 Task: Find connections with filter location Jalālpur with filter topic #aviationwith filter profile language German with filter current company NatWest Group with filter school AGRA COLLEGE, AGRA with filter industry Internet Publishing with filter service category Bartending with filter keywords title Telemarketer
Action: Mouse moved to (679, 87)
Screenshot: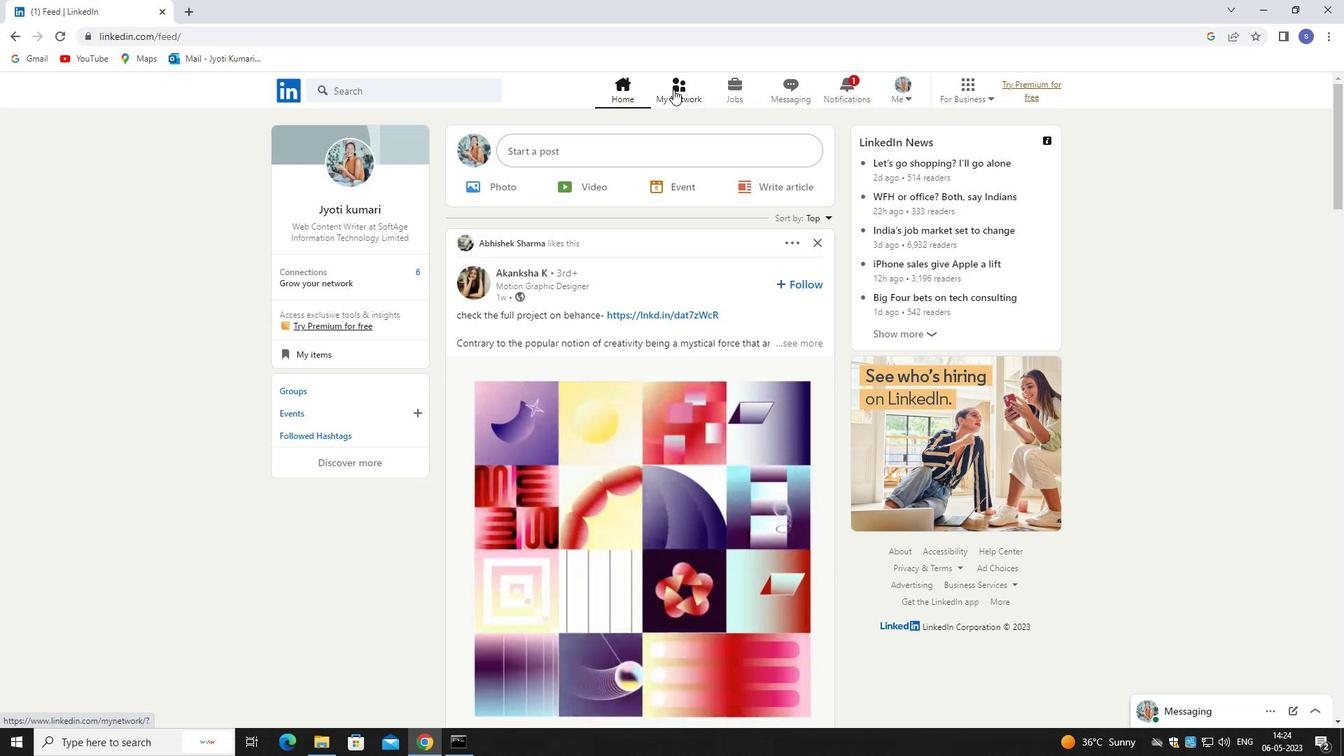 
Action: Mouse pressed left at (679, 87)
Screenshot: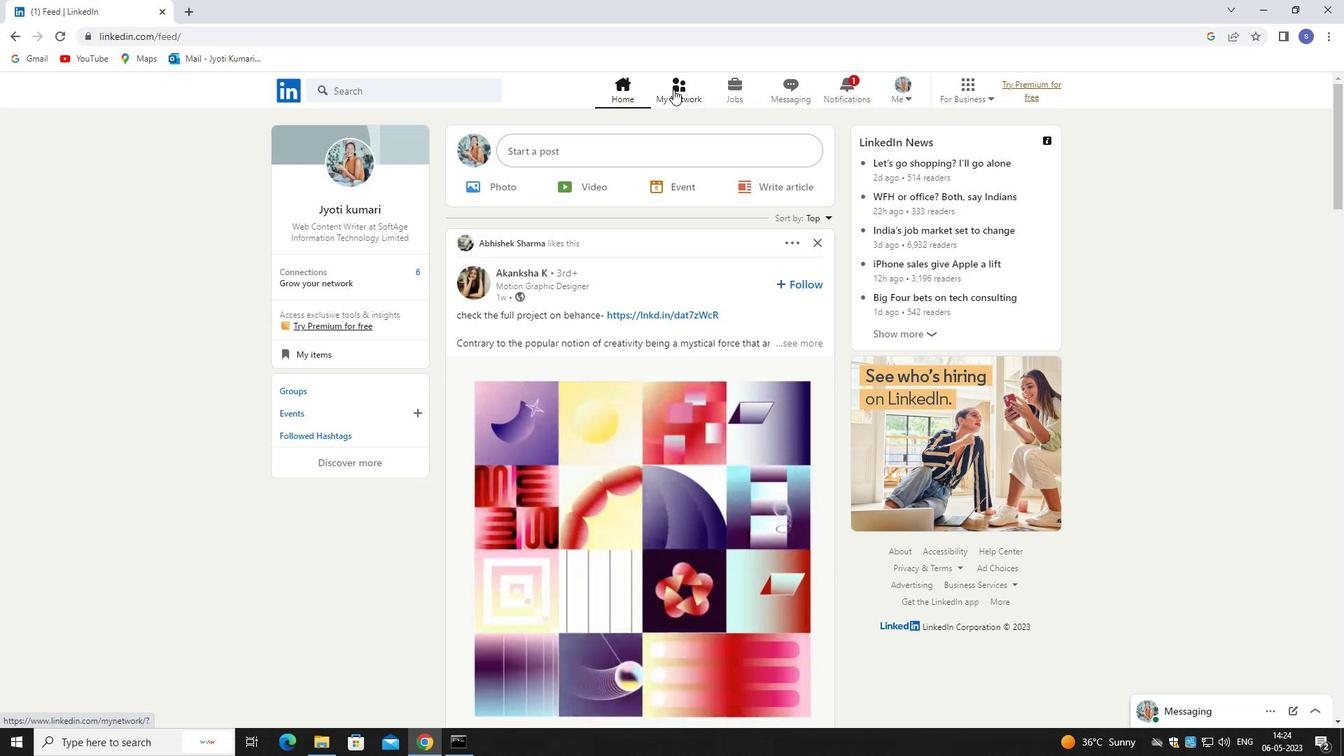 
Action: Mouse moved to (683, 88)
Screenshot: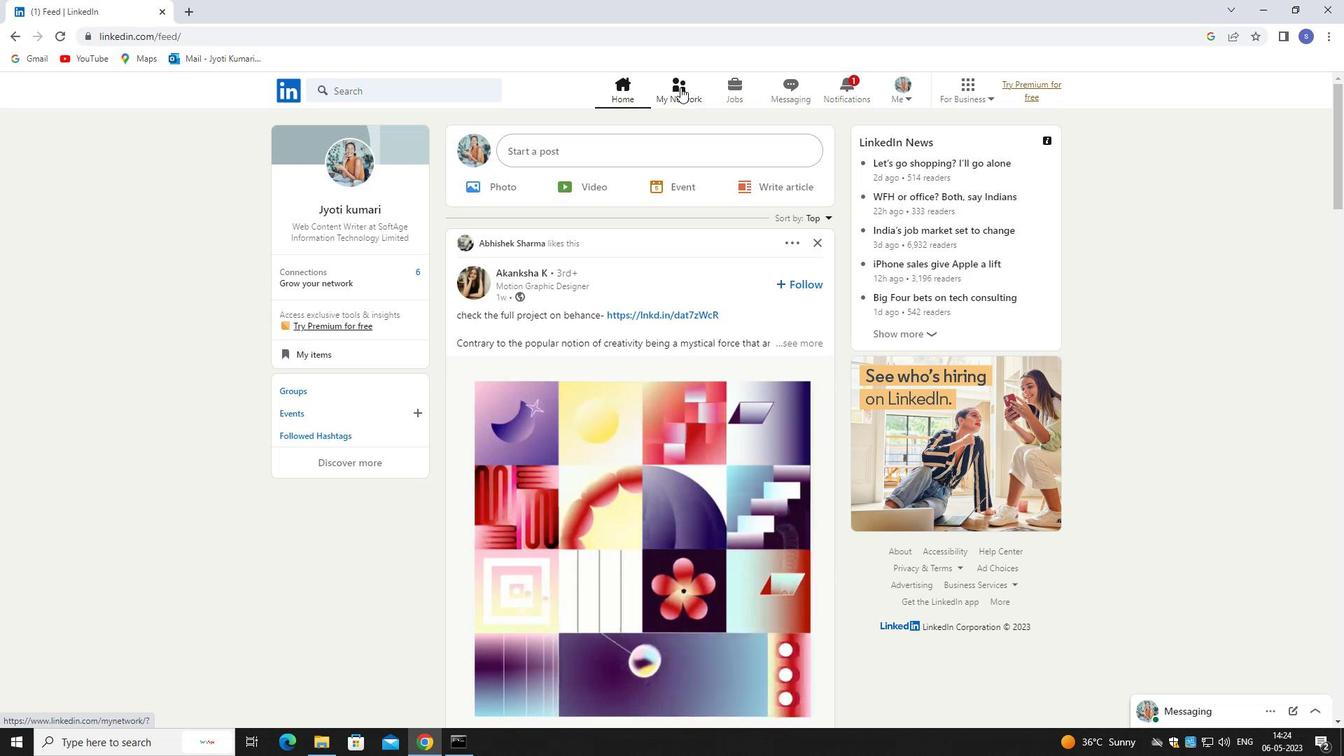 
Action: Mouse pressed left at (683, 88)
Screenshot: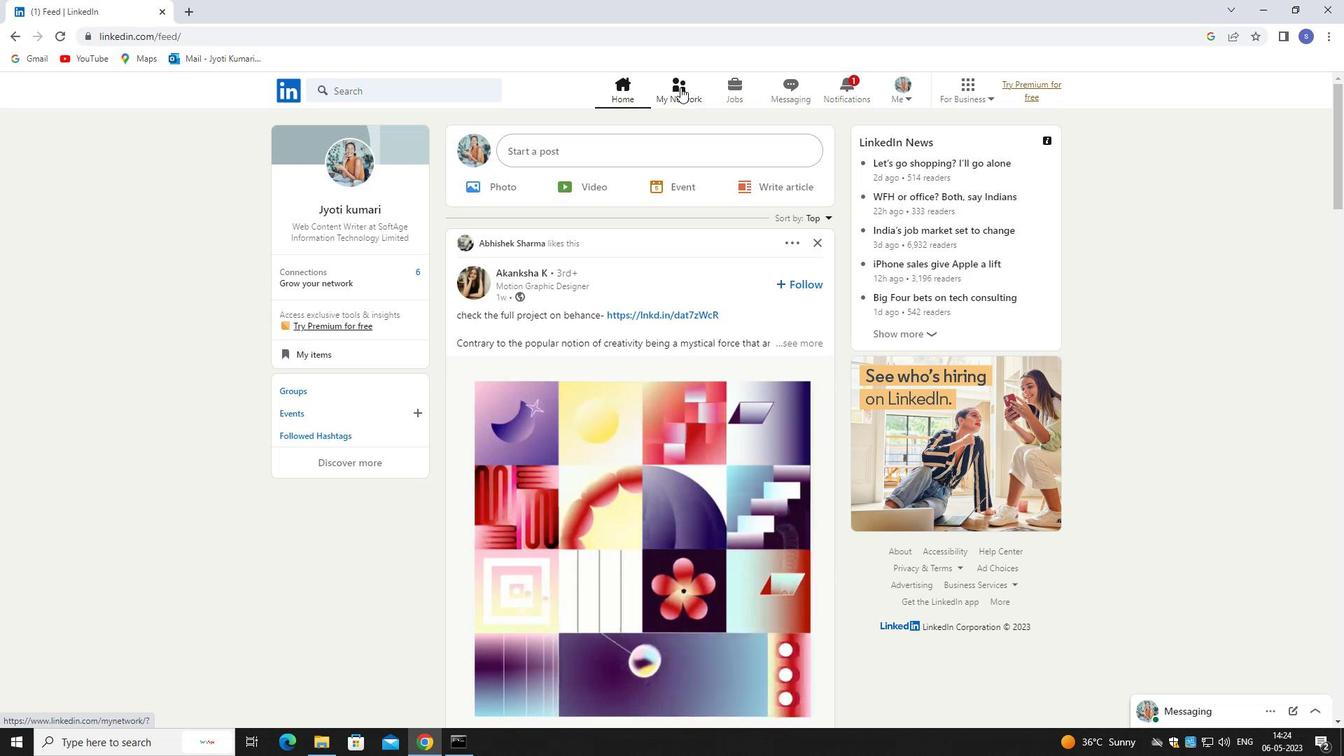 
Action: Mouse moved to (432, 165)
Screenshot: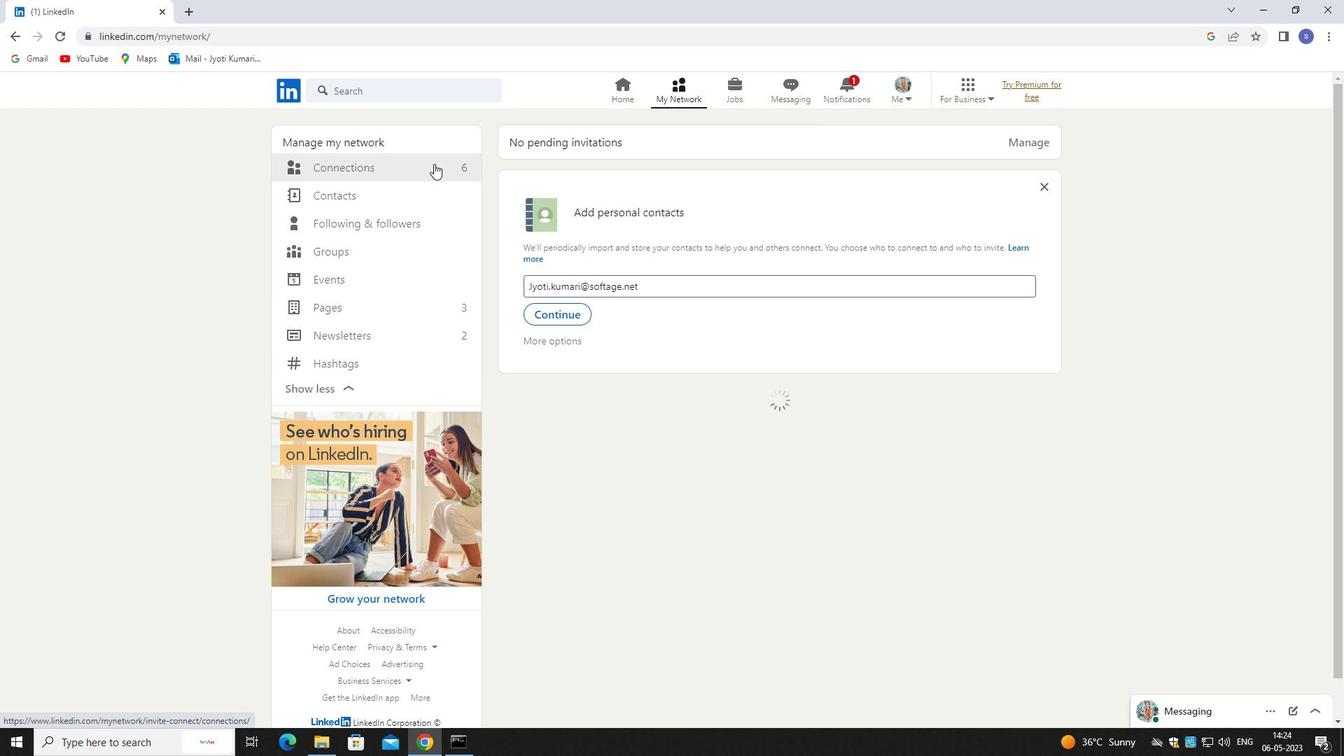 
Action: Mouse pressed left at (432, 165)
Screenshot: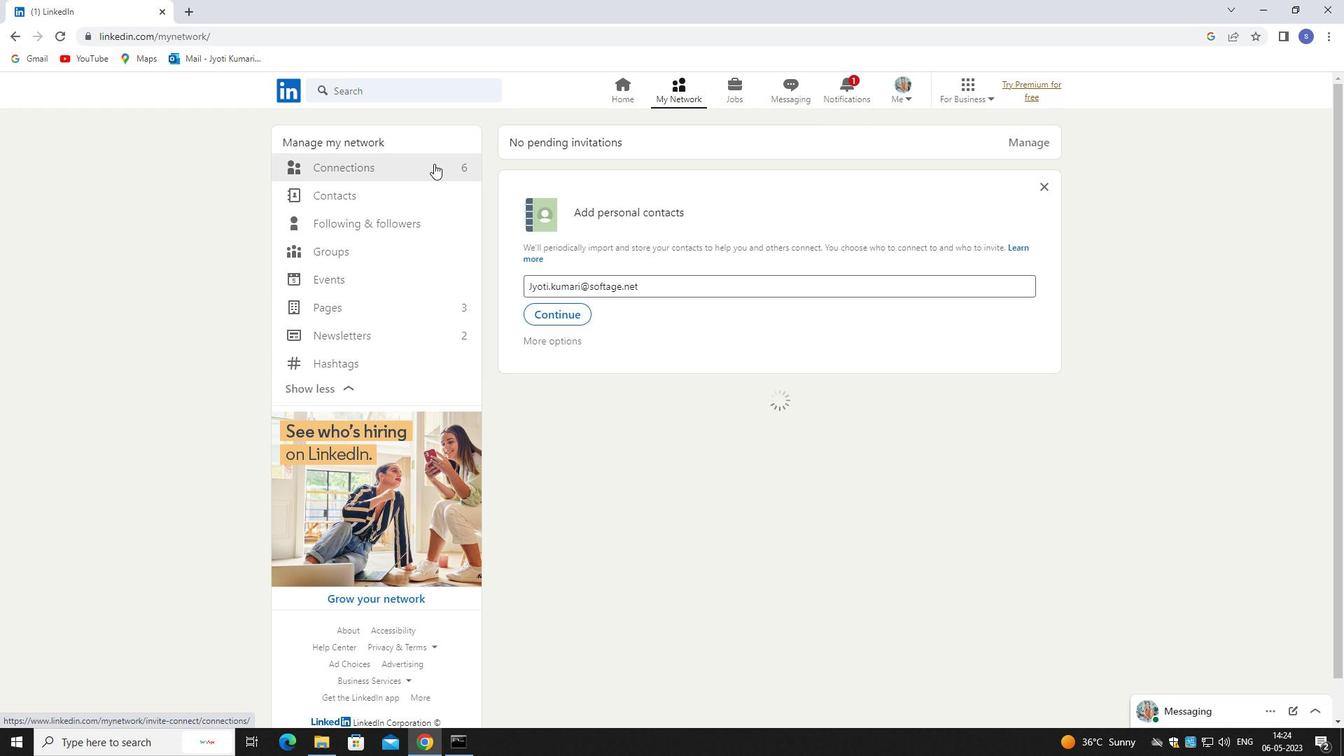 
Action: Mouse pressed left at (432, 165)
Screenshot: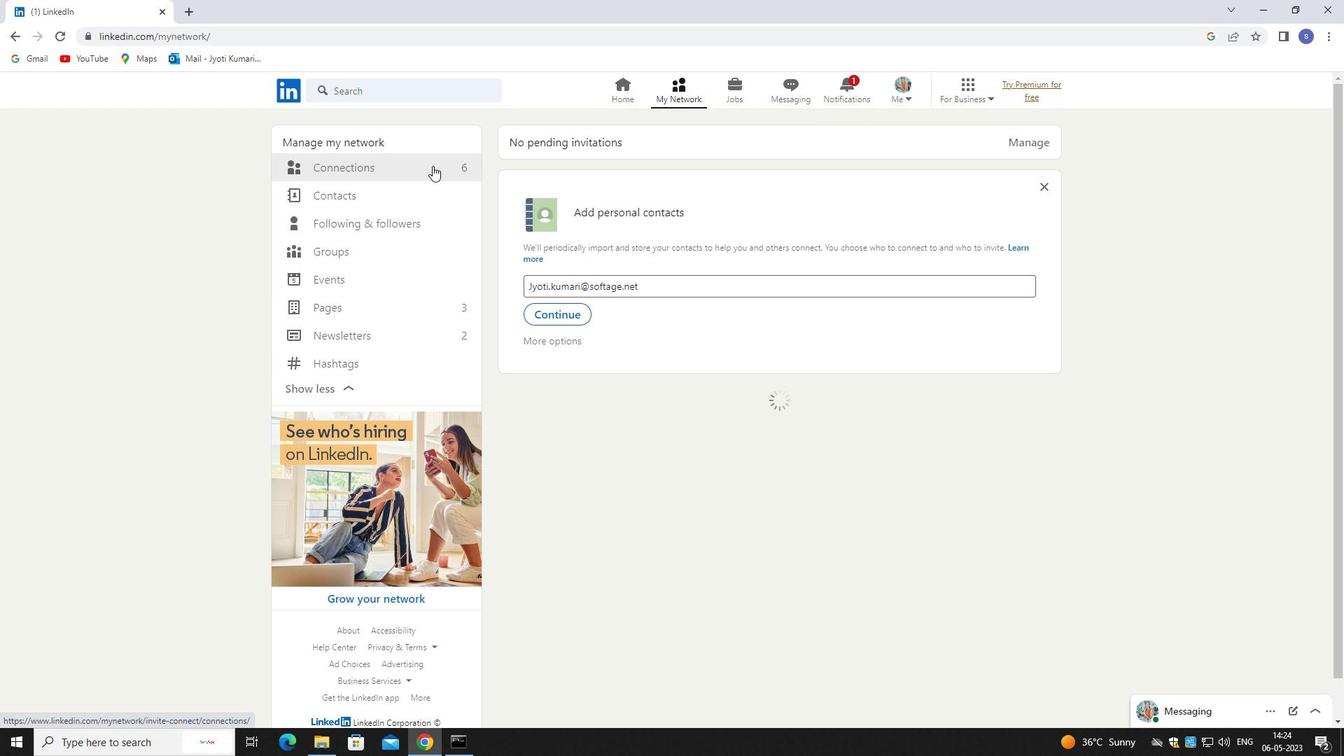 
Action: Mouse moved to (751, 169)
Screenshot: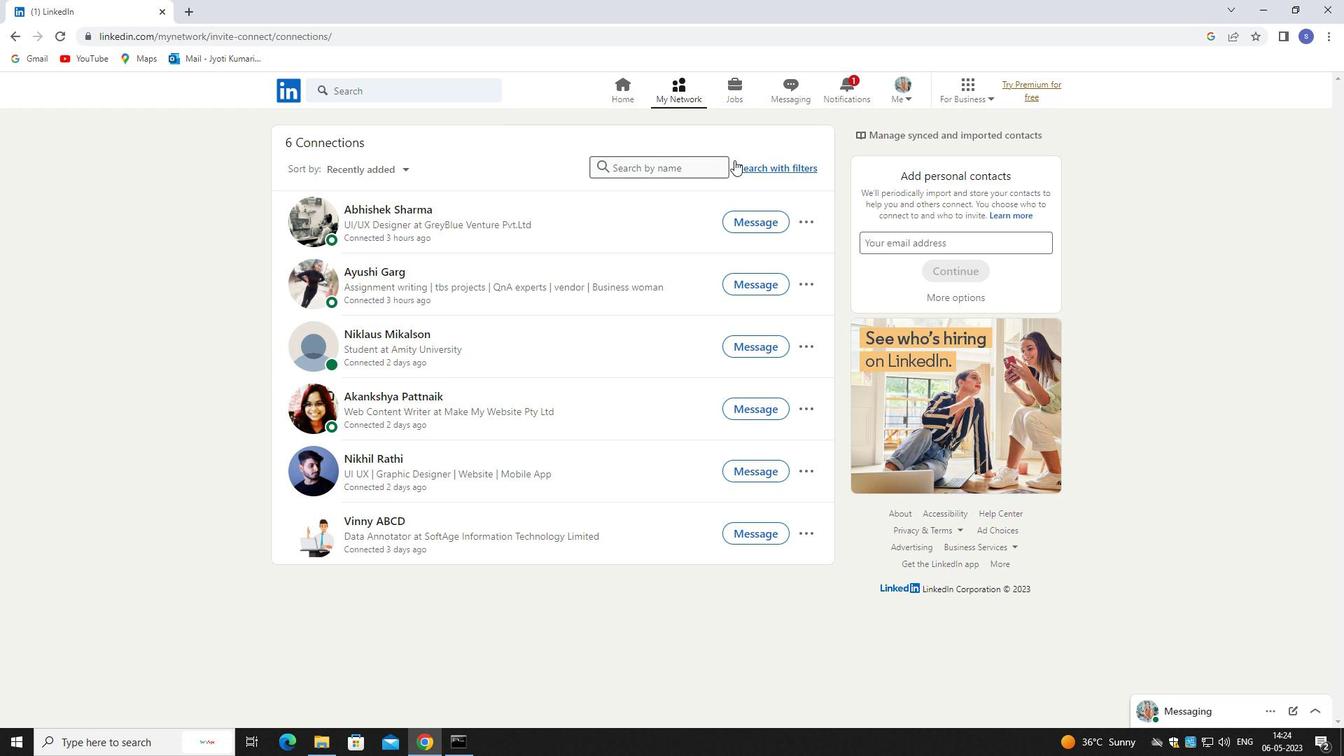 
Action: Mouse pressed left at (751, 169)
Screenshot: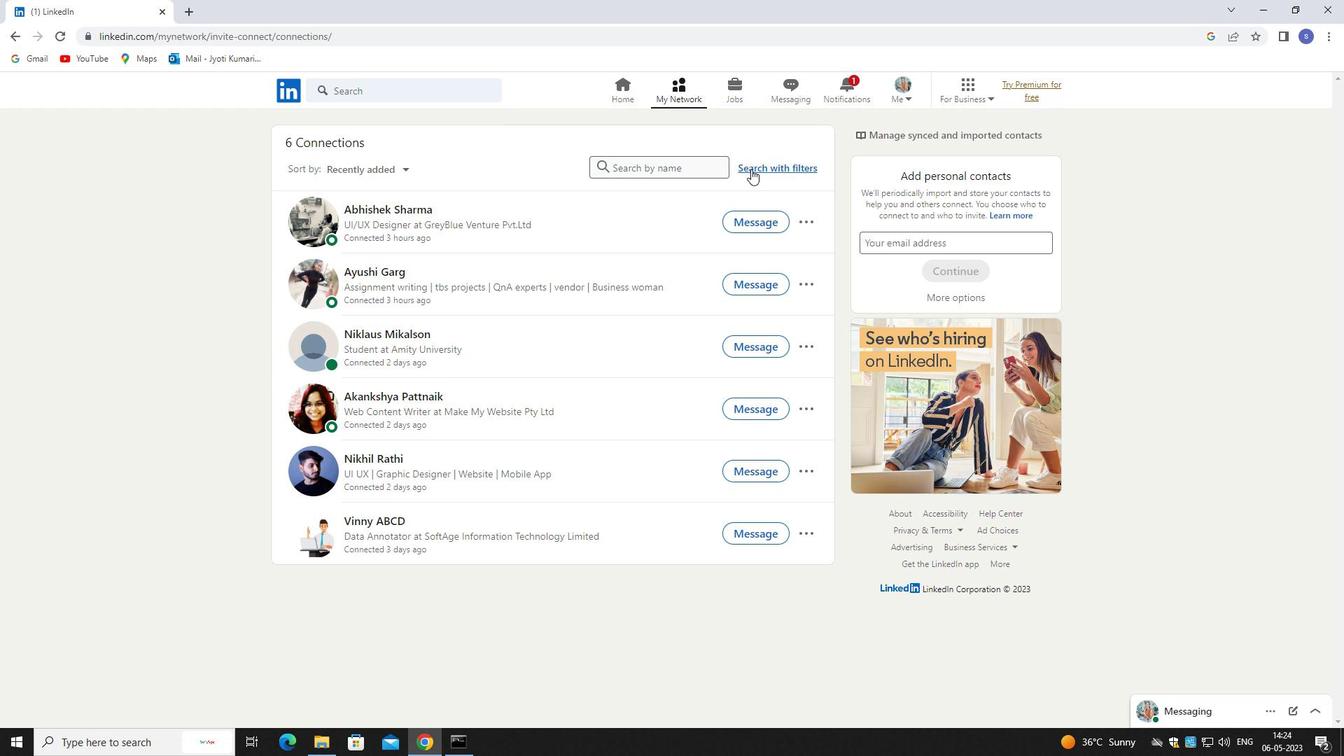 
Action: Mouse moved to (715, 128)
Screenshot: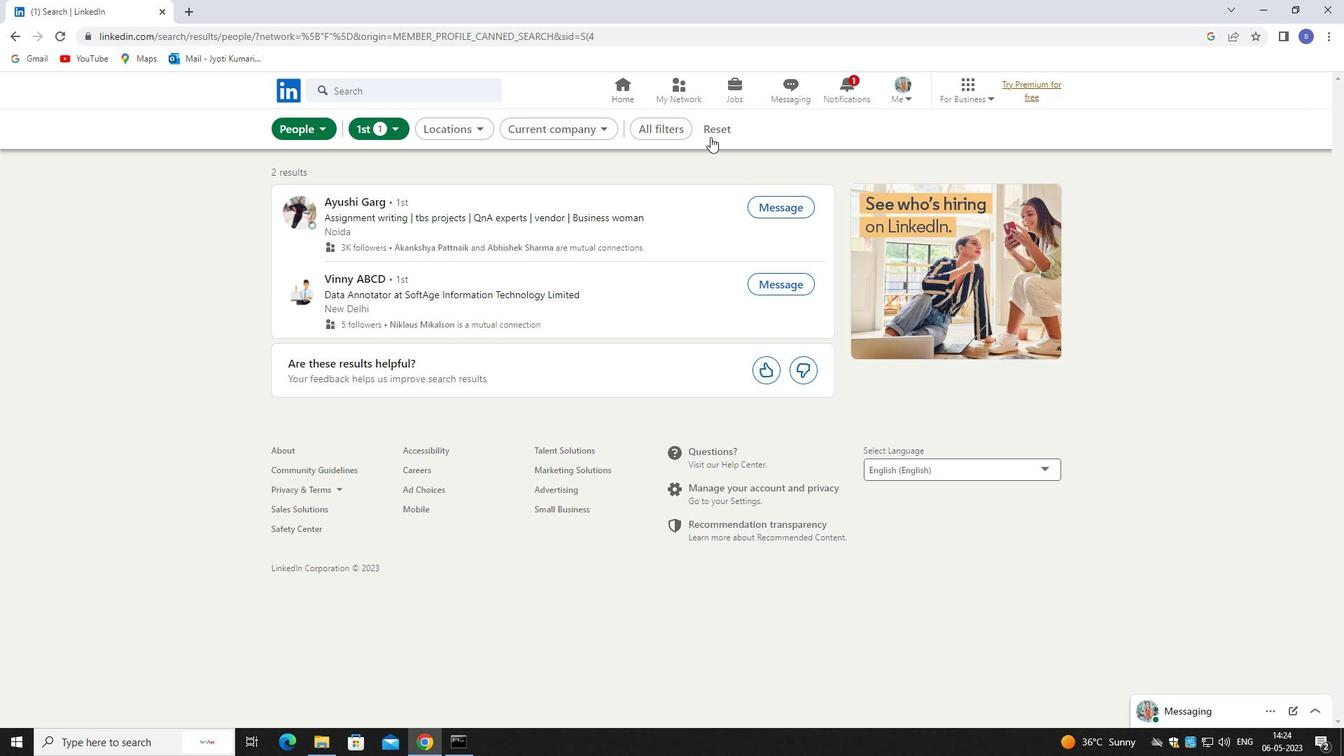 
Action: Mouse pressed left at (715, 128)
Screenshot: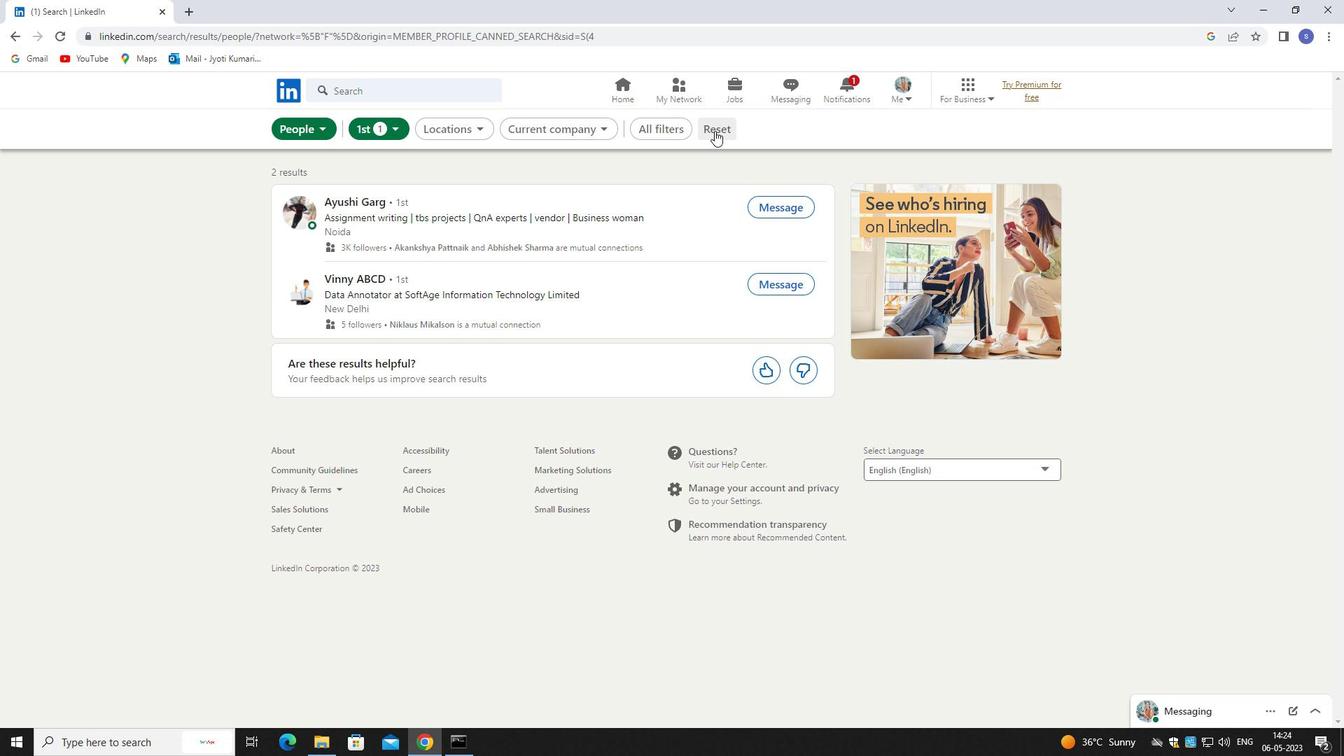 
Action: Mouse moved to (691, 128)
Screenshot: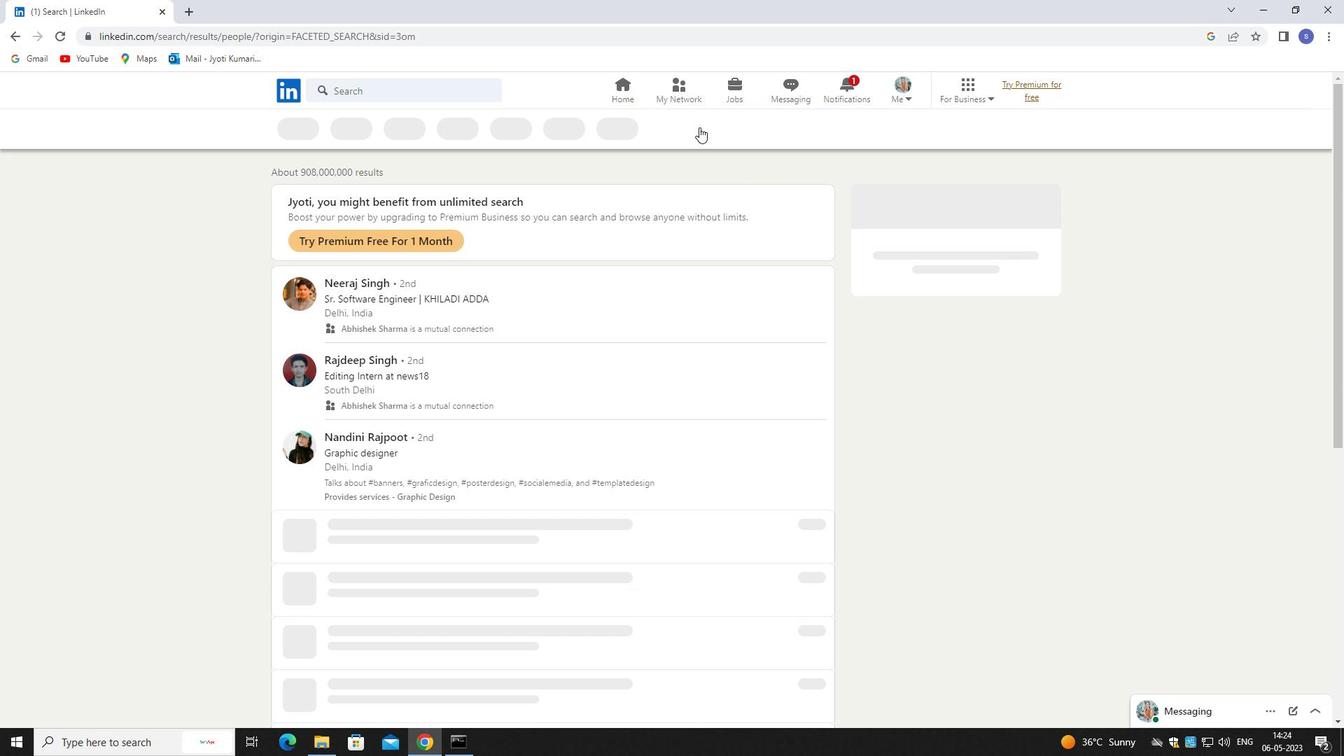 
Action: Mouse pressed left at (691, 128)
Screenshot: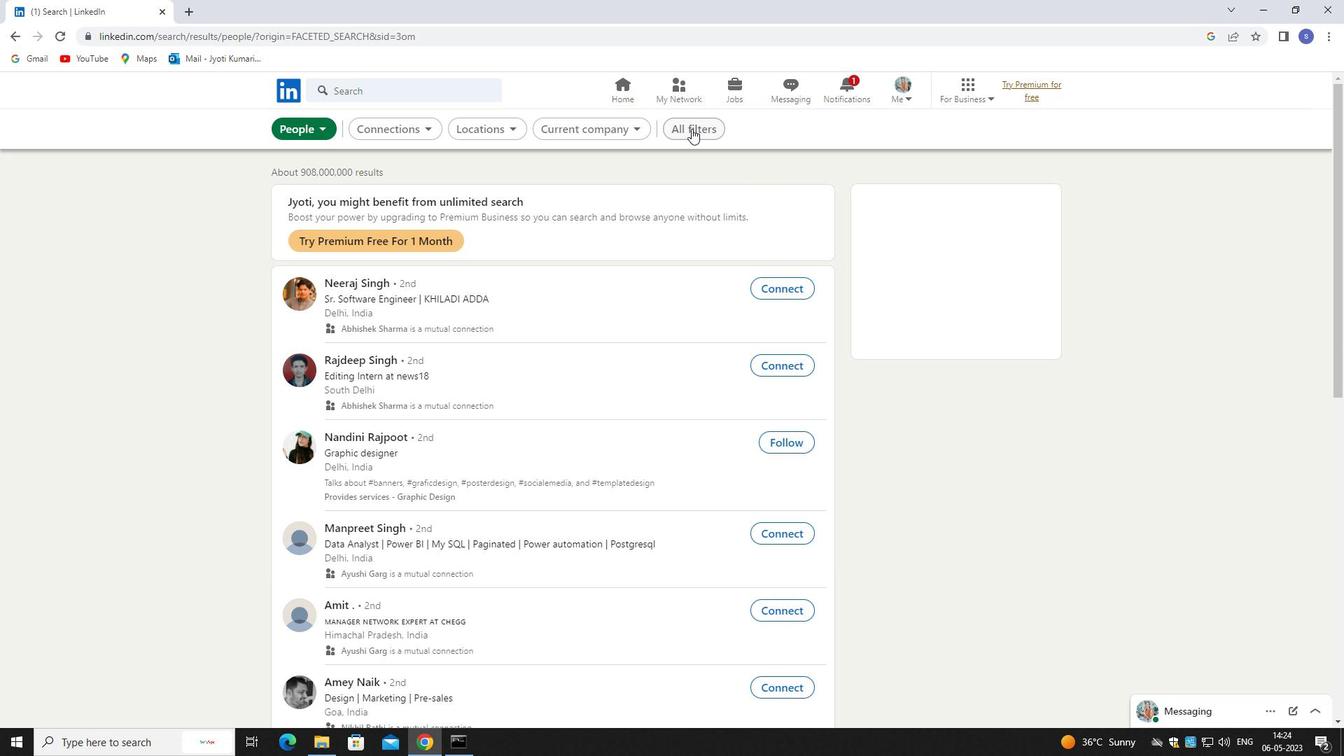 
Action: Mouse moved to (1196, 543)
Screenshot: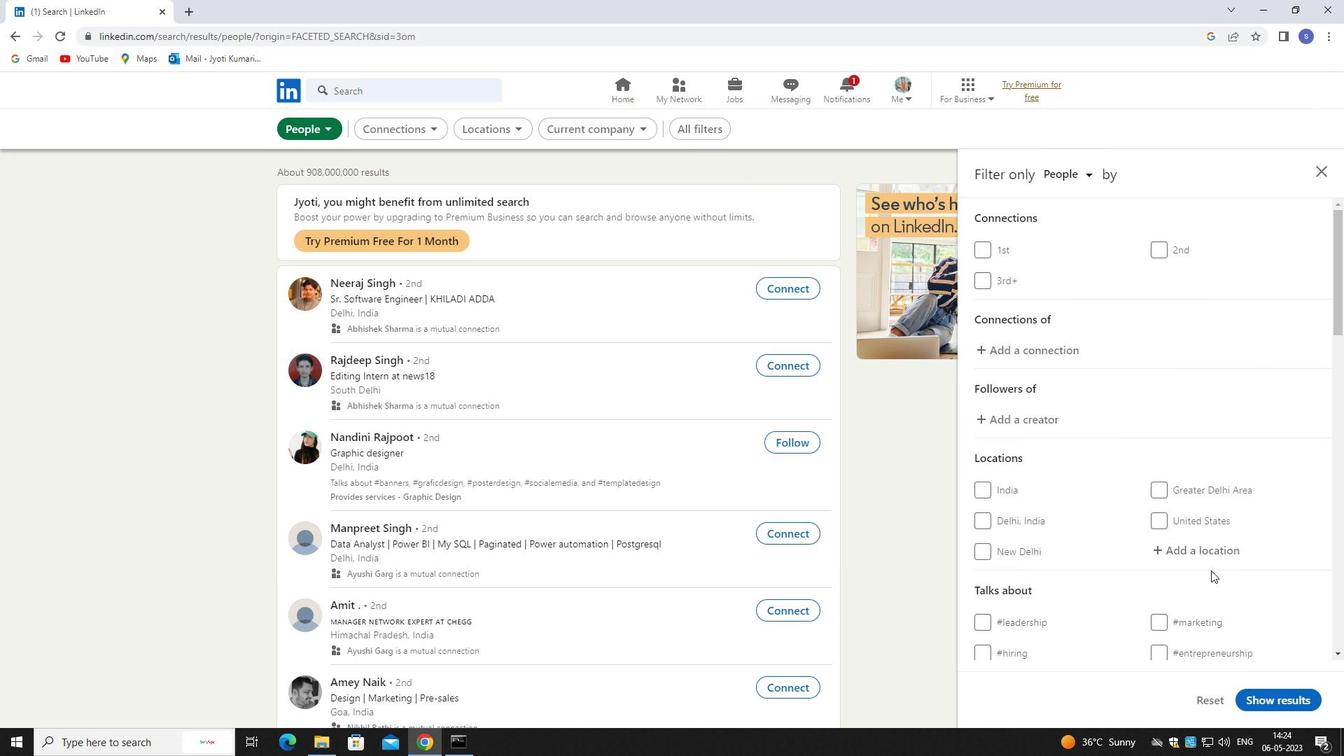 
Action: Mouse pressed left at (1196, 543)
Screenshot: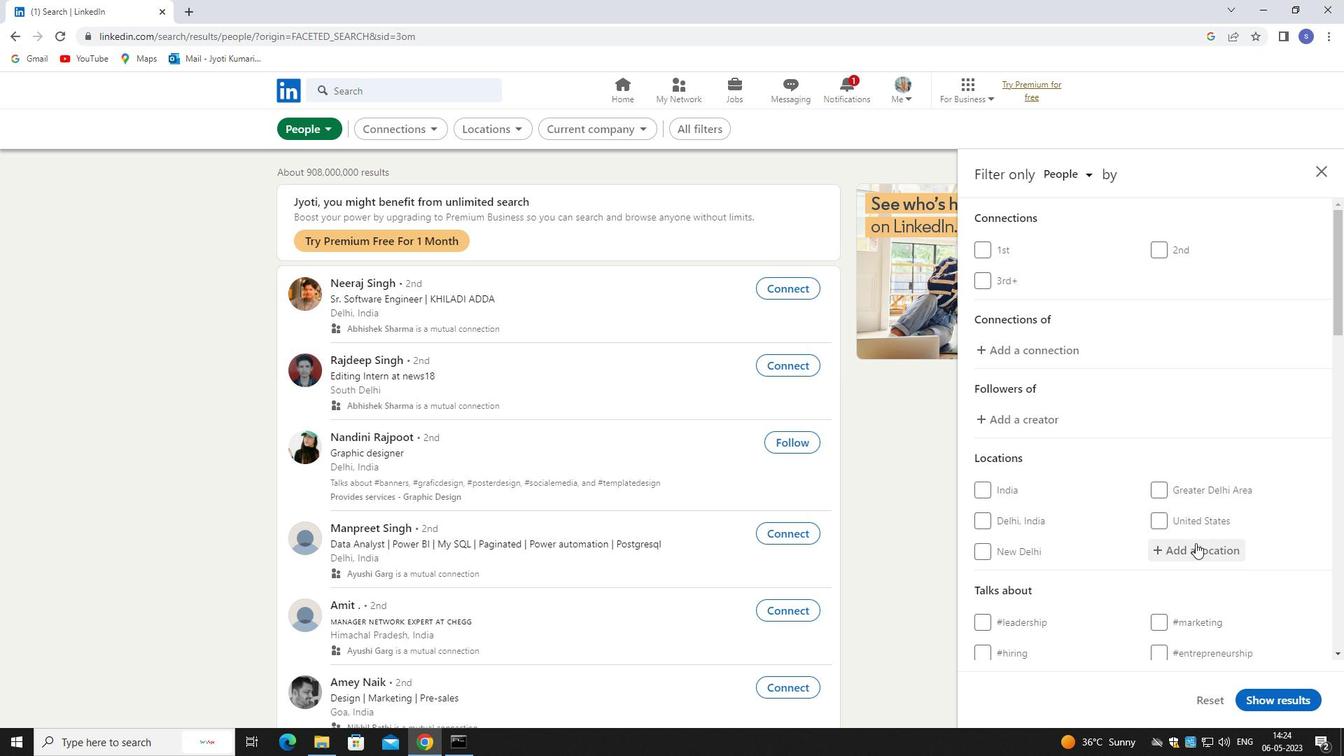 
Action: Mouse moved to (1153, 517)
Screenshot: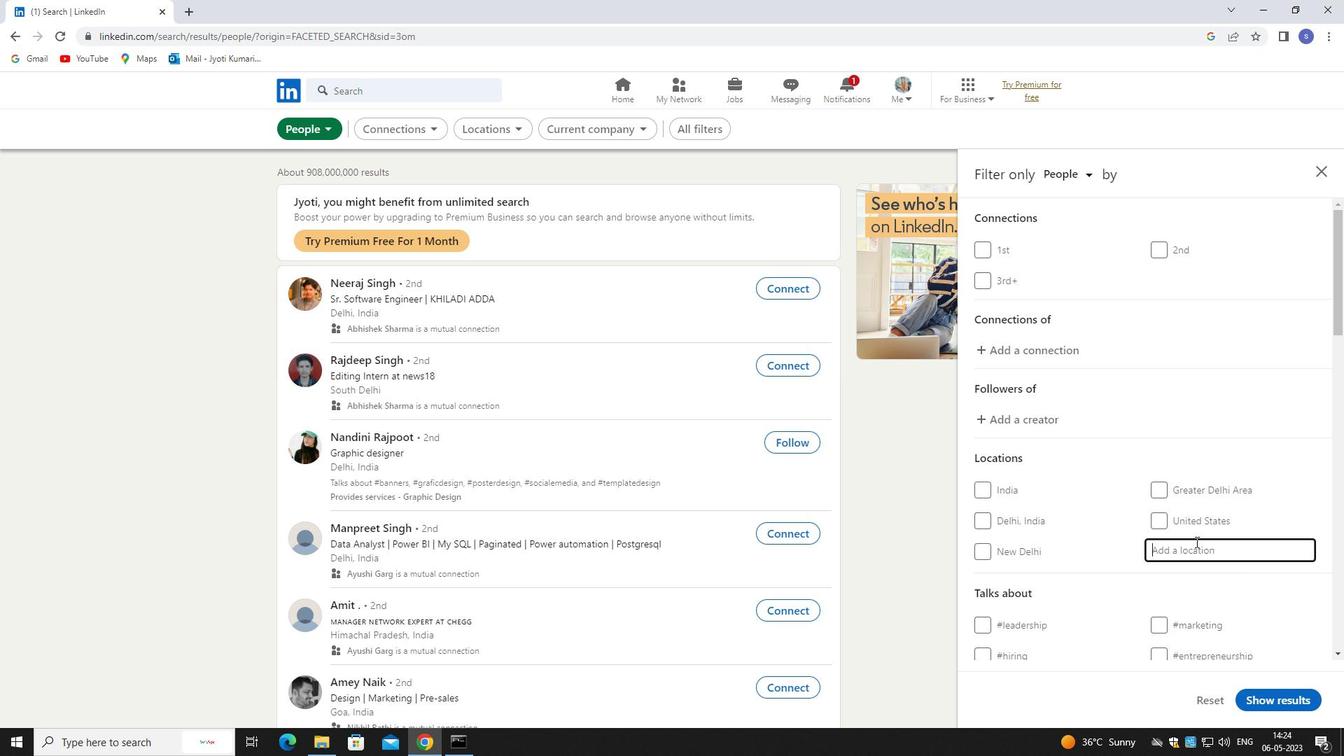 
Action: Key pressed jalalpur
Screenshot: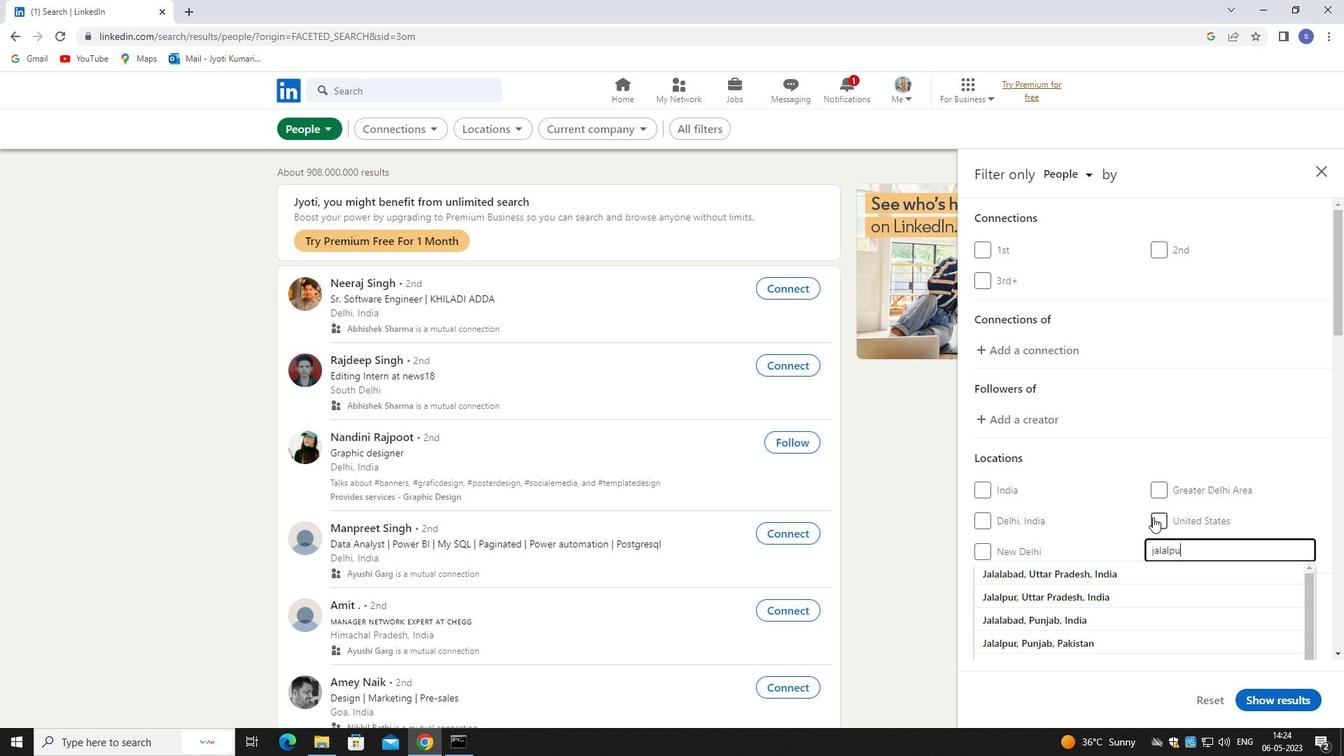 
Action: Mouse moved to (1153, 577)
Screenshot: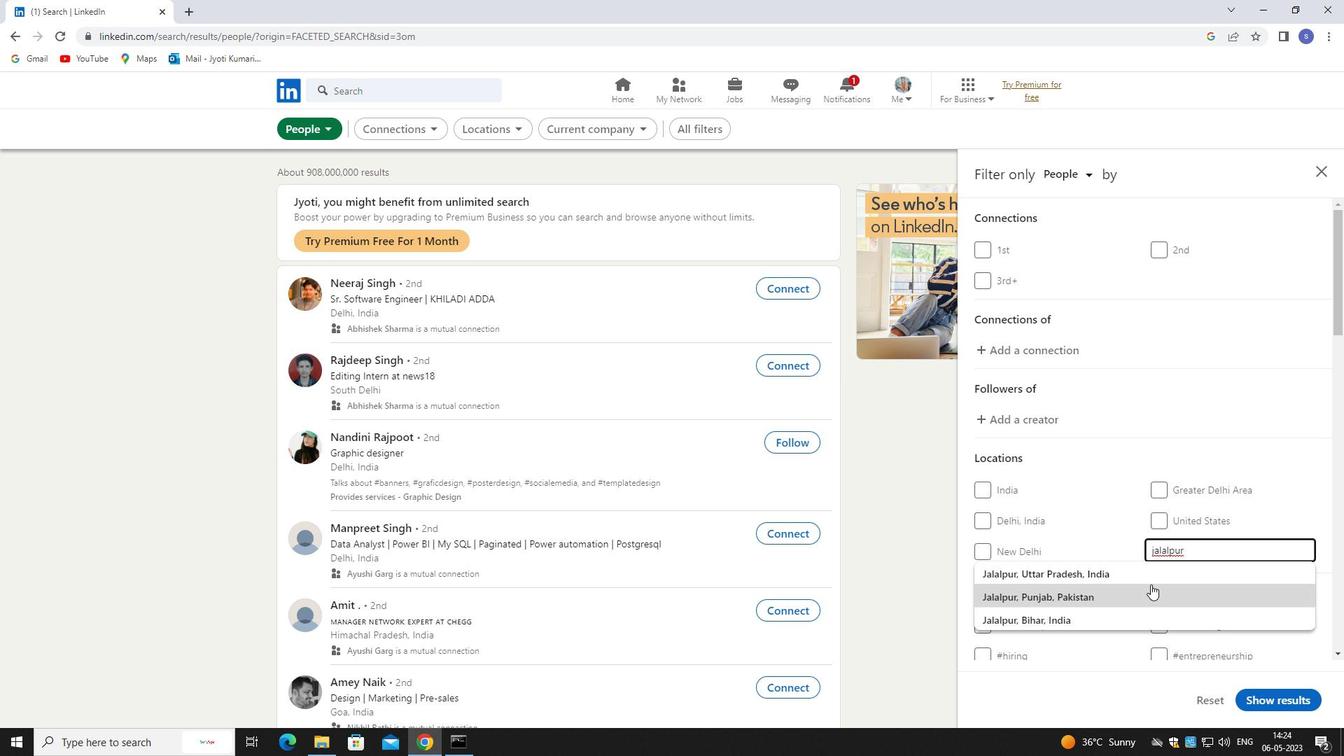 
Action: Mouse pressed left at (1153, 577)
Screenshot: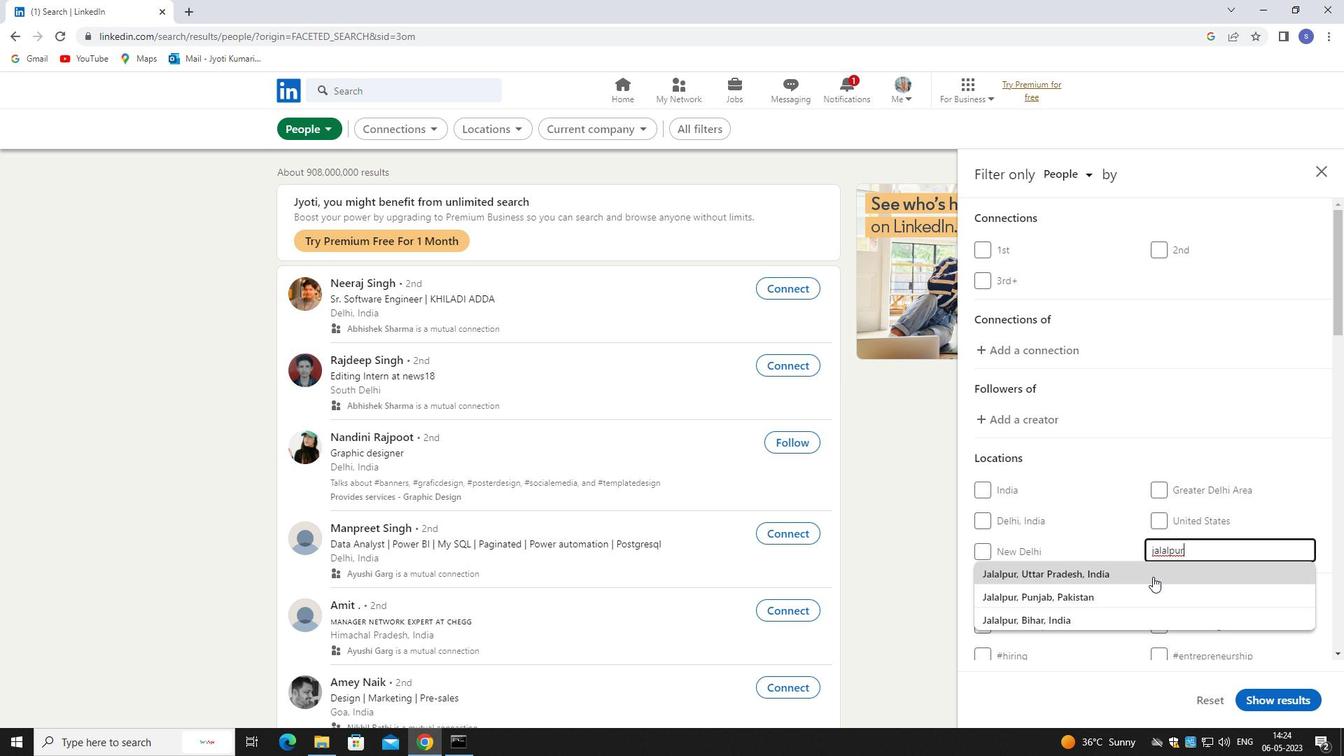 
Action: Mouse scrolled (1153, 576) with delta (0, 0)
Screenshot: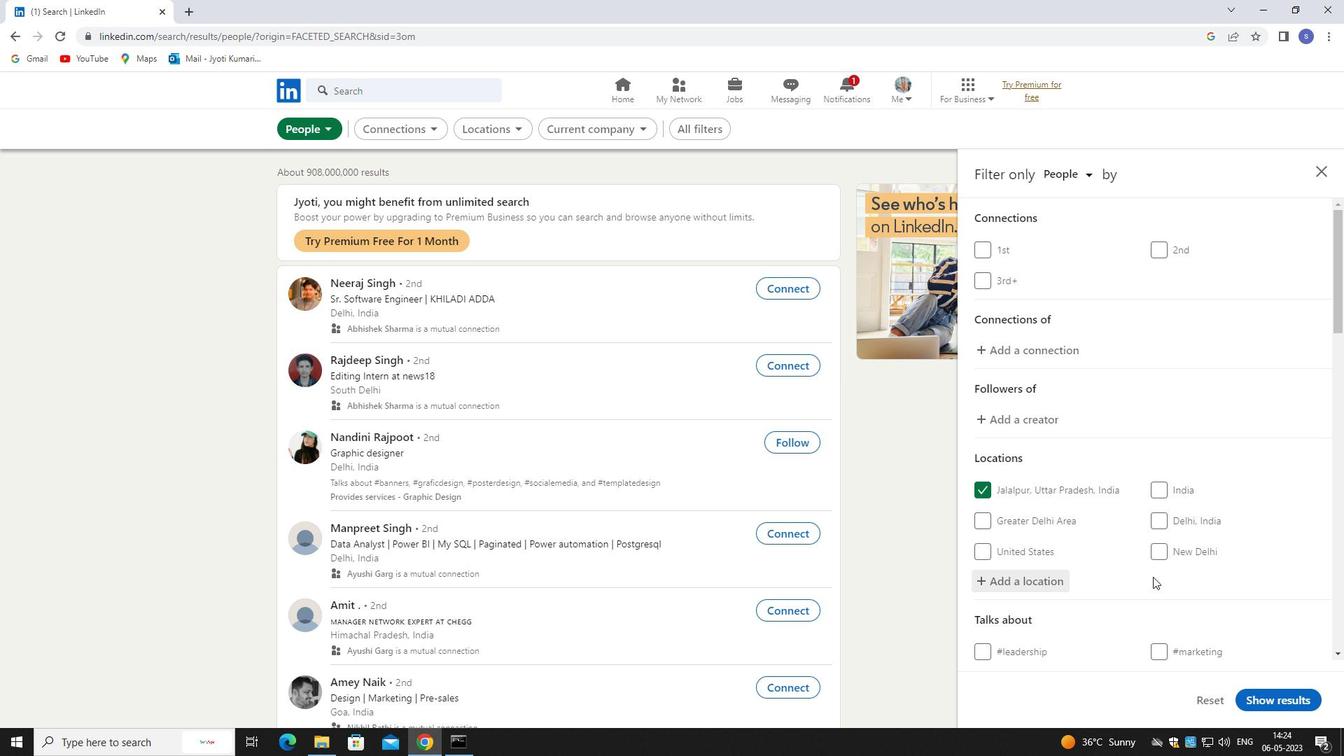 
Action: Mouse scrolled (1153, 576) with delta (0, 0)
Screenshot: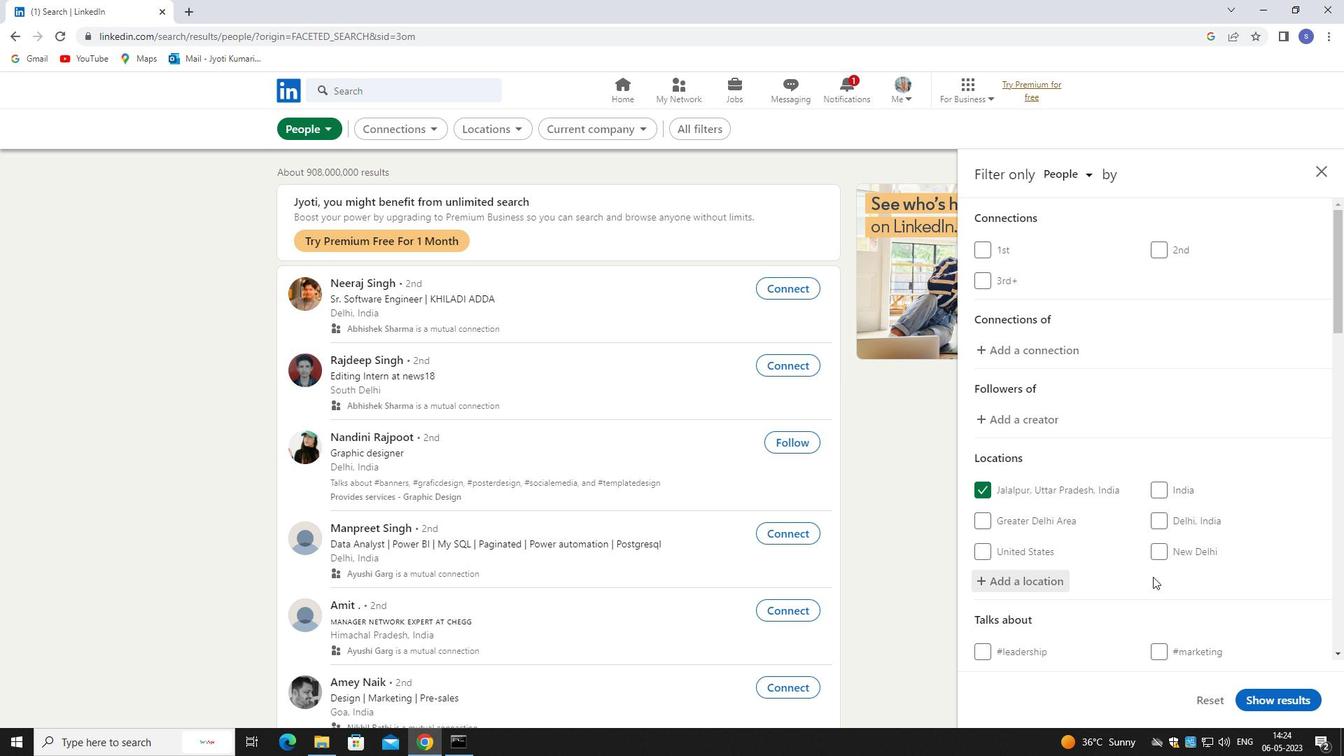 
Action: Mouse scrolled (1153, 576) with delta (0, 0)
Screenshot: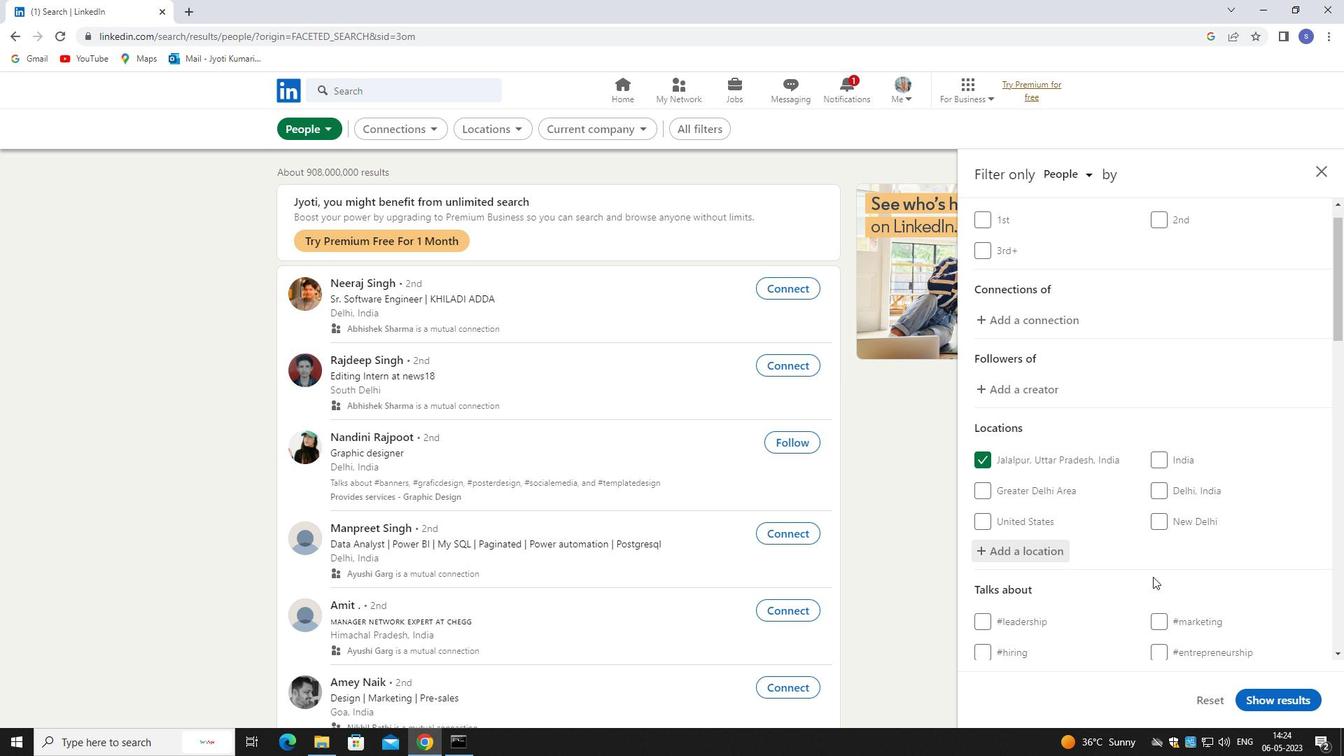 
Action: Mouse moved to (1205, 507)
Screenshot: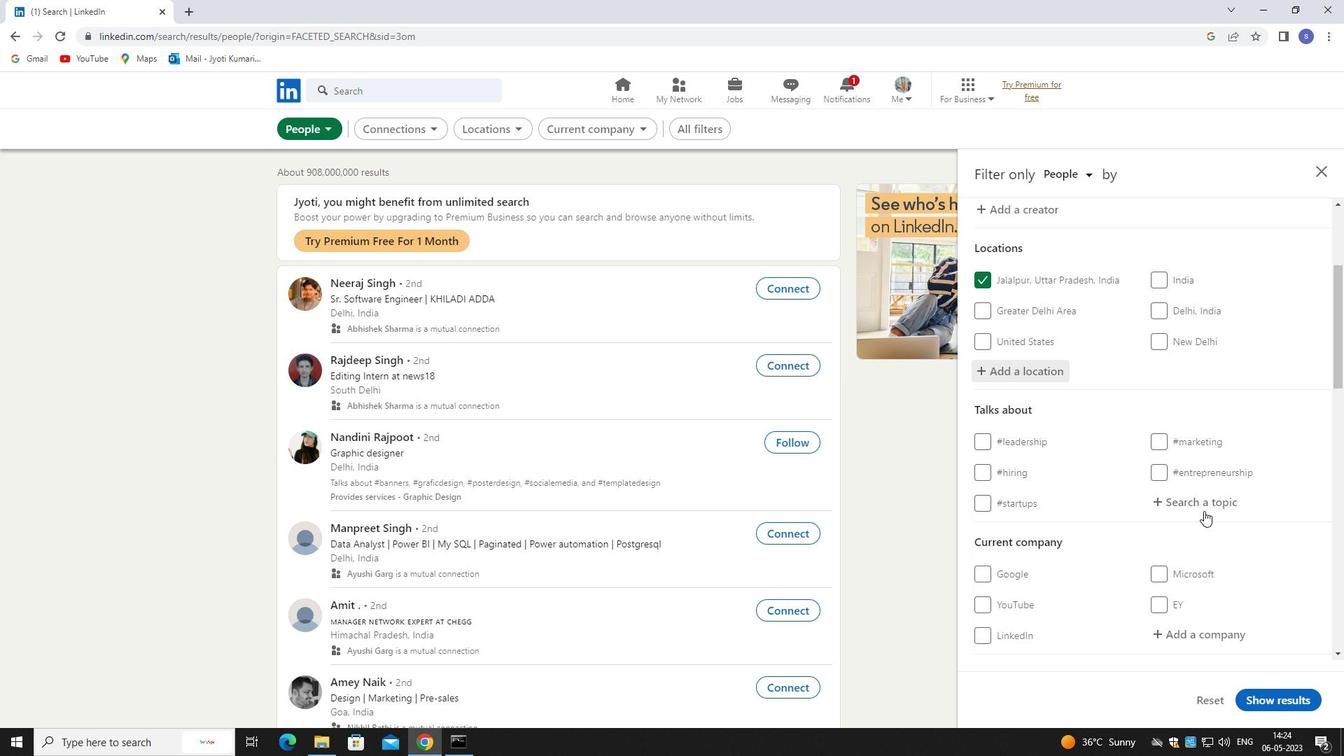 
Action: Mouse pressed left at (1205, 507)
Screenshot: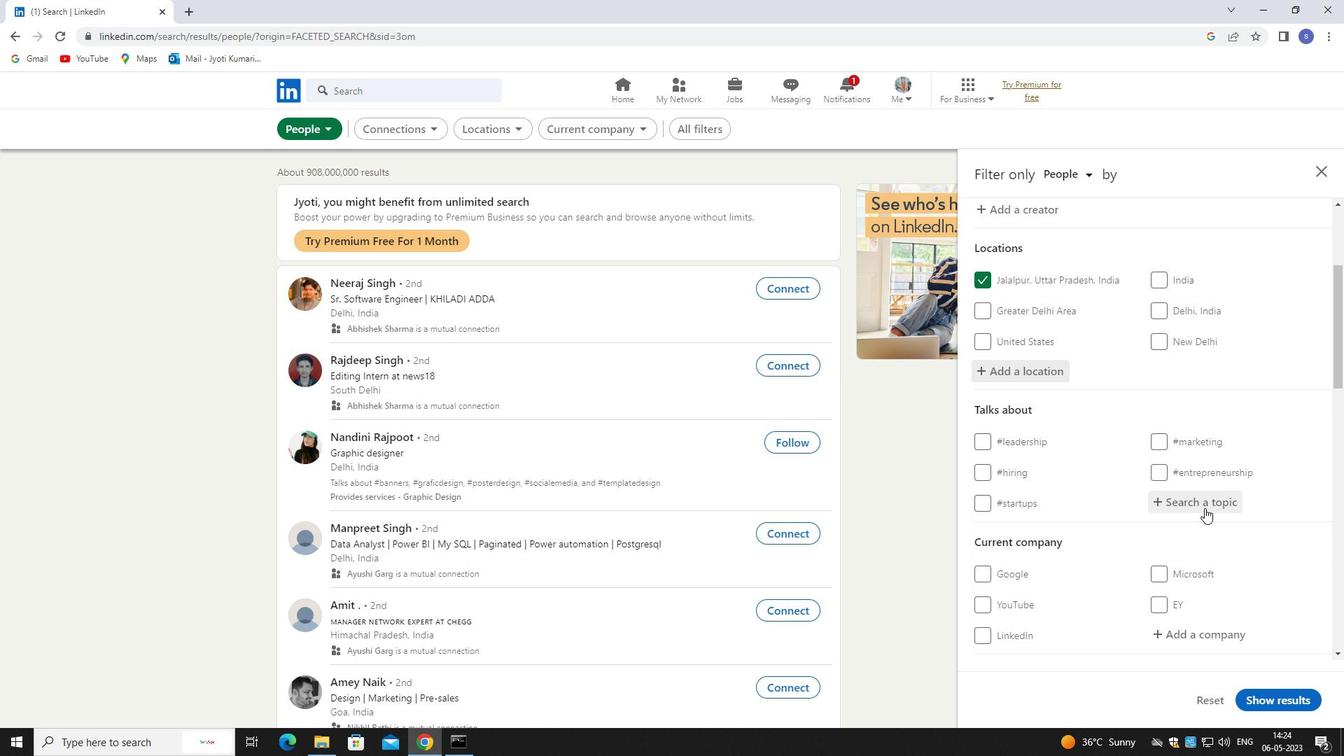
Action: Mouse moved to (1188, 495)
Screenshot: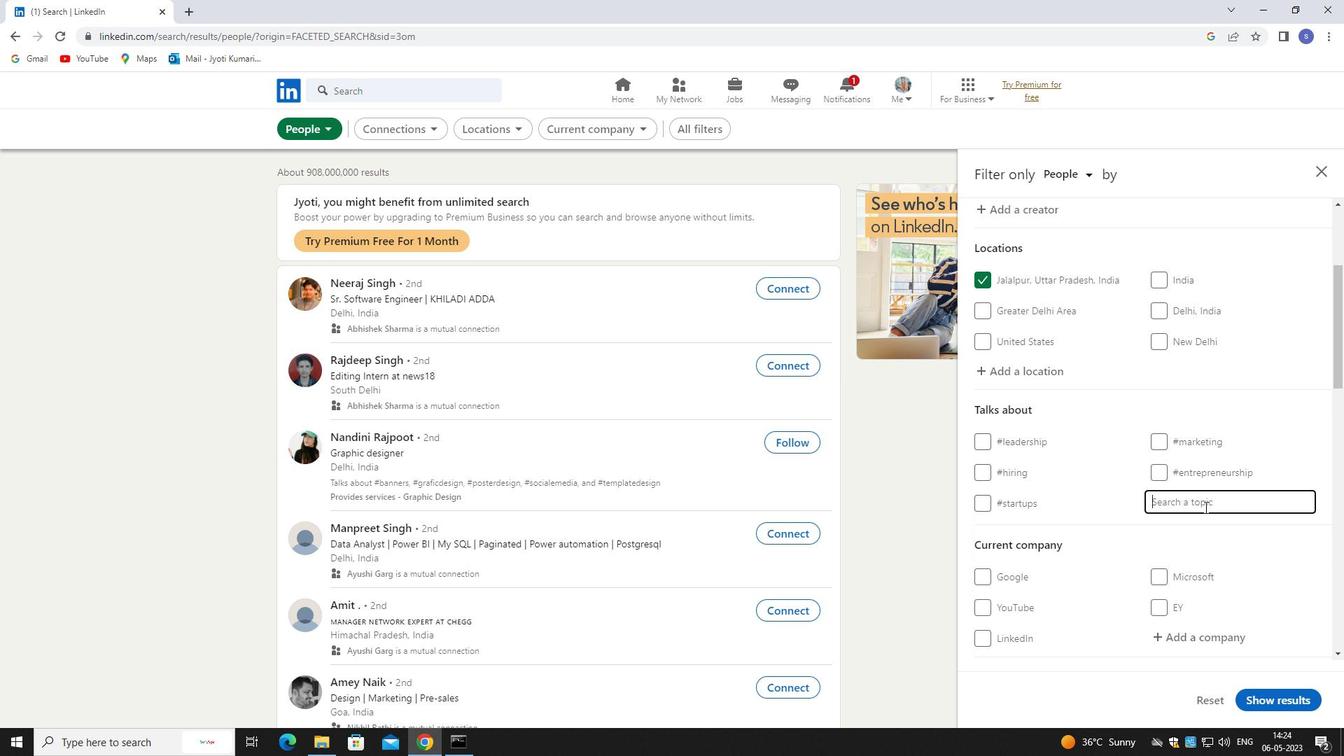 
Action: Key pressed aviati
Screenshot: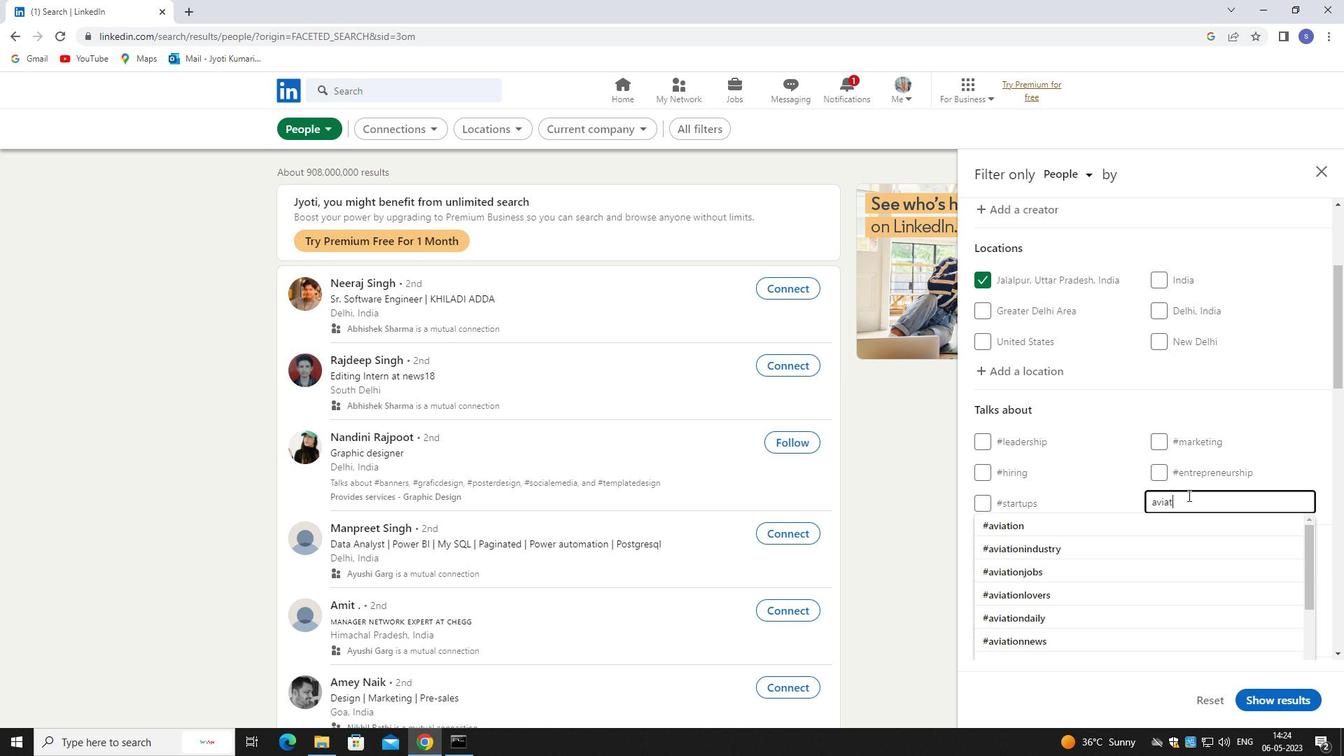 
Action: Mouse moved to (1188, 518)
Screenshot: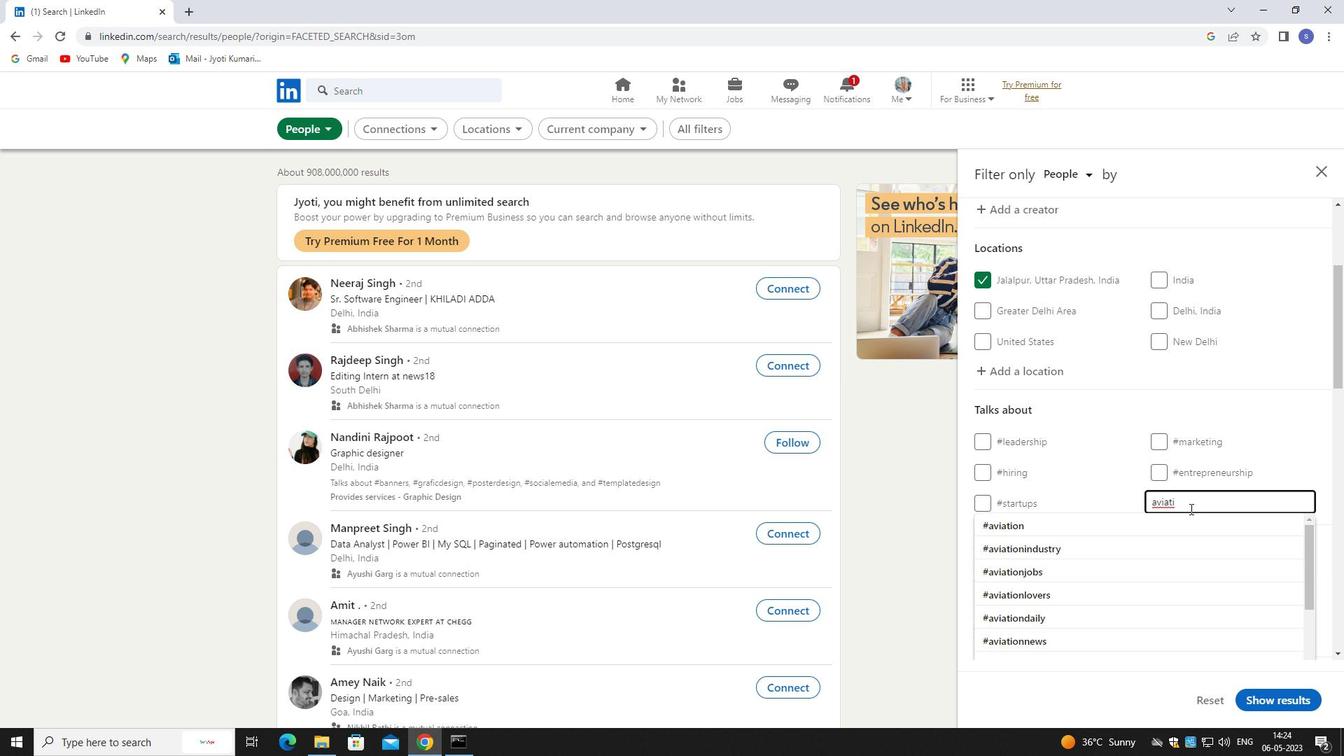
Action: Mouse pressed left at (1188, 518)
Screenshot: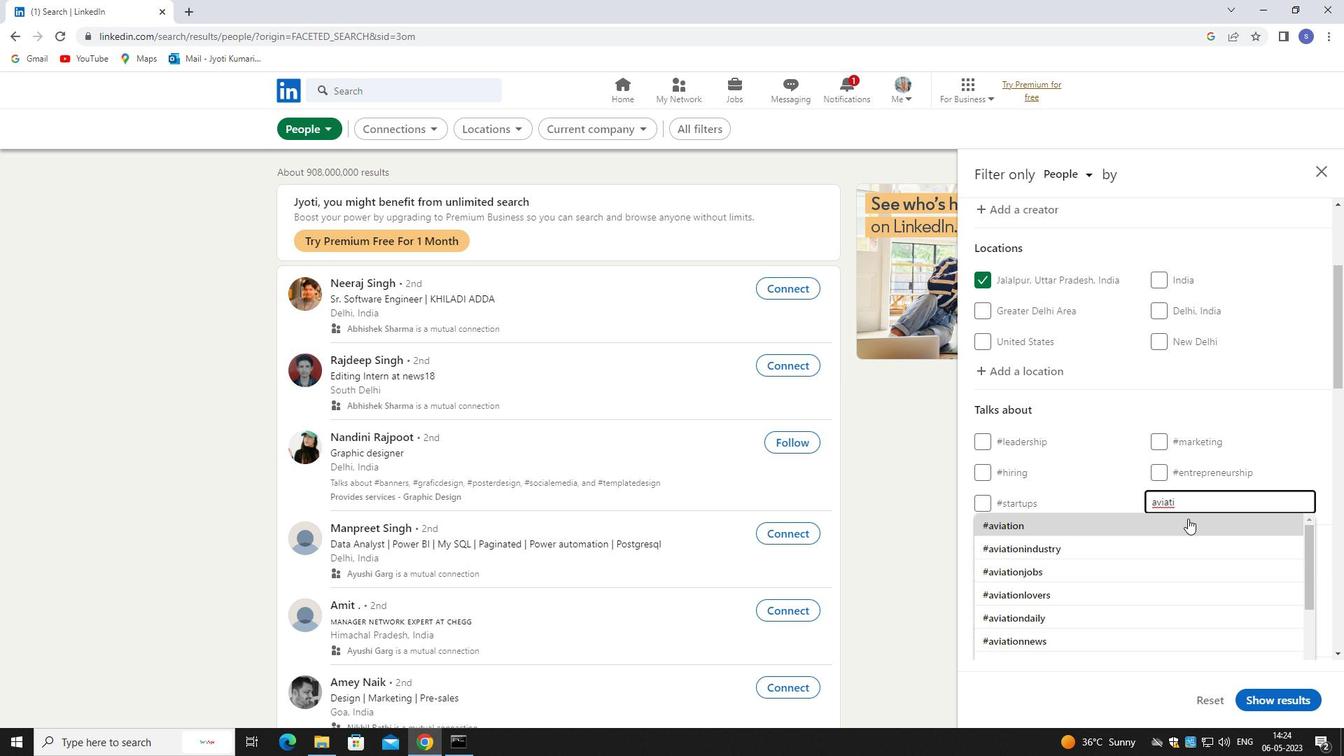 
Action: Mouse moved to (1188, 517)
Screenshot: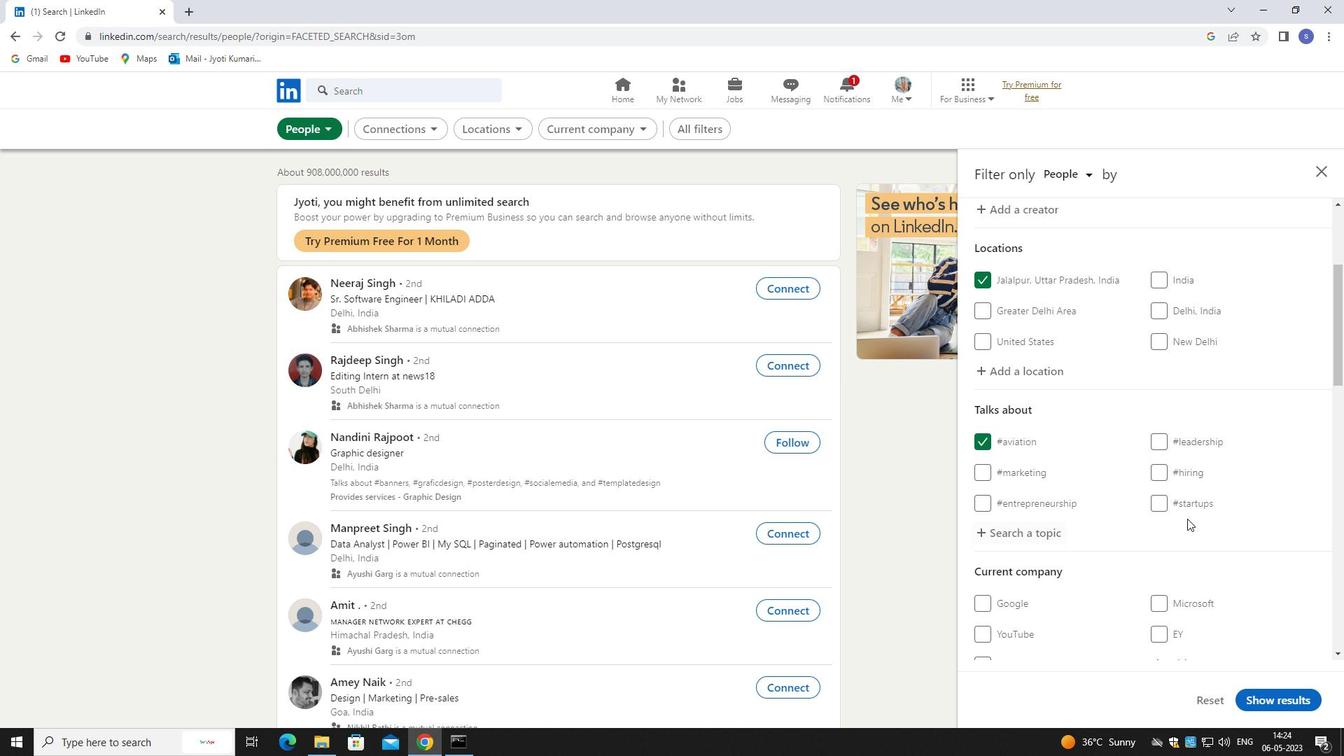 
Action: Mouse scrolled (1188, 516) with delta (0, 0)
Screenshot: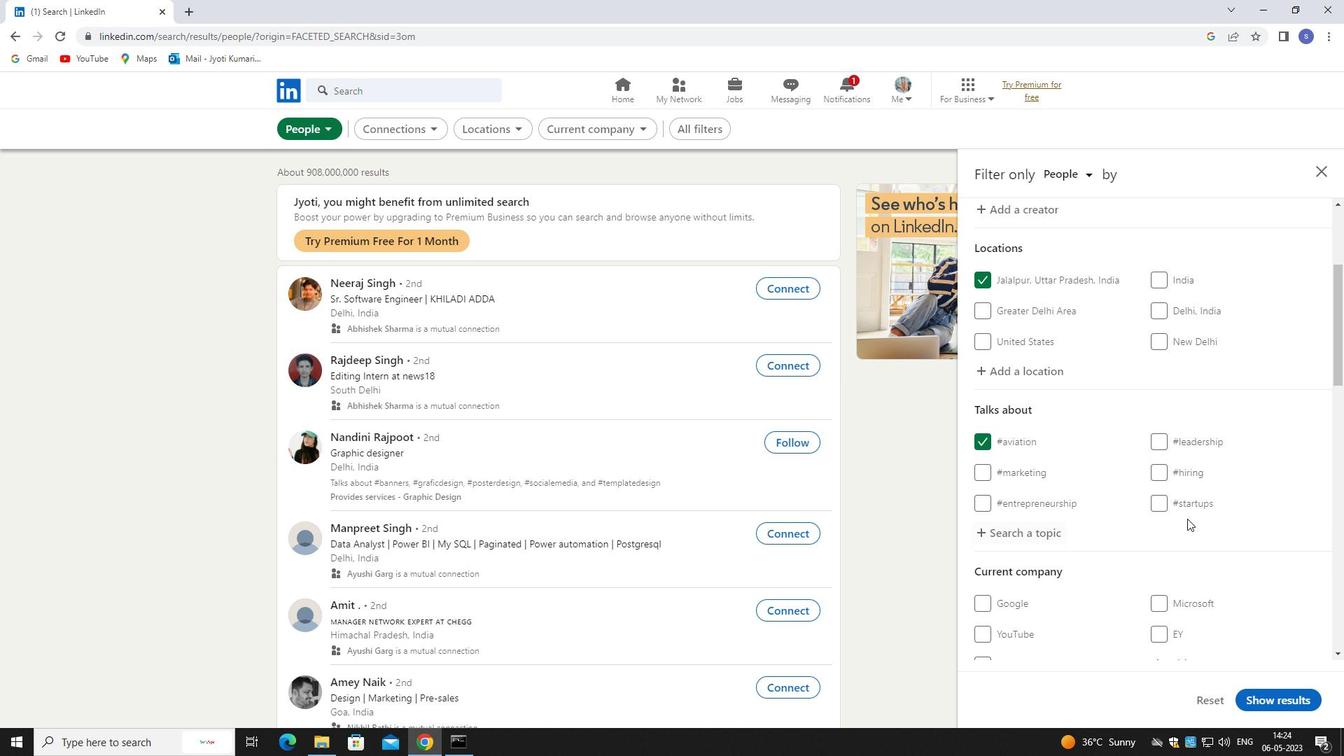 
Action: Mouse moved to (1188, 517)
Screenshot: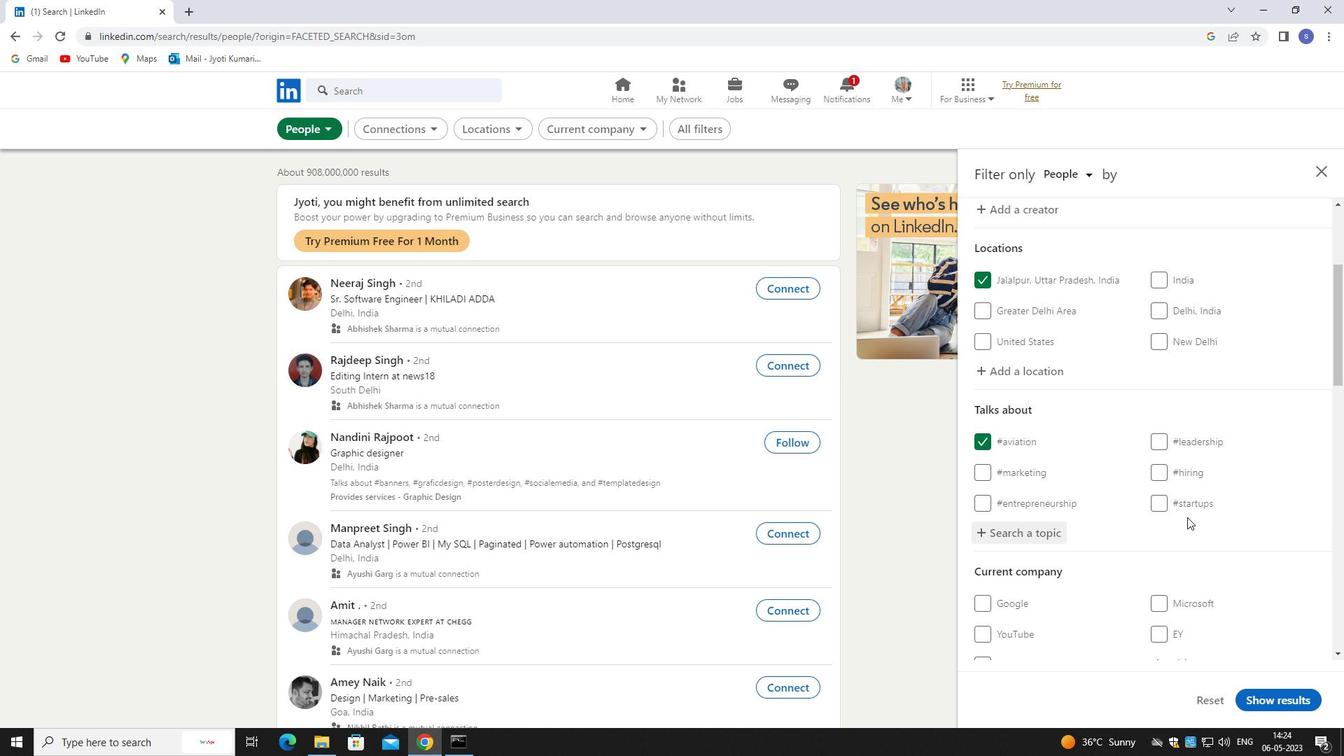 
Action: Mouse scrolled (1188, 516) with delta (0, 0)
Screenshot: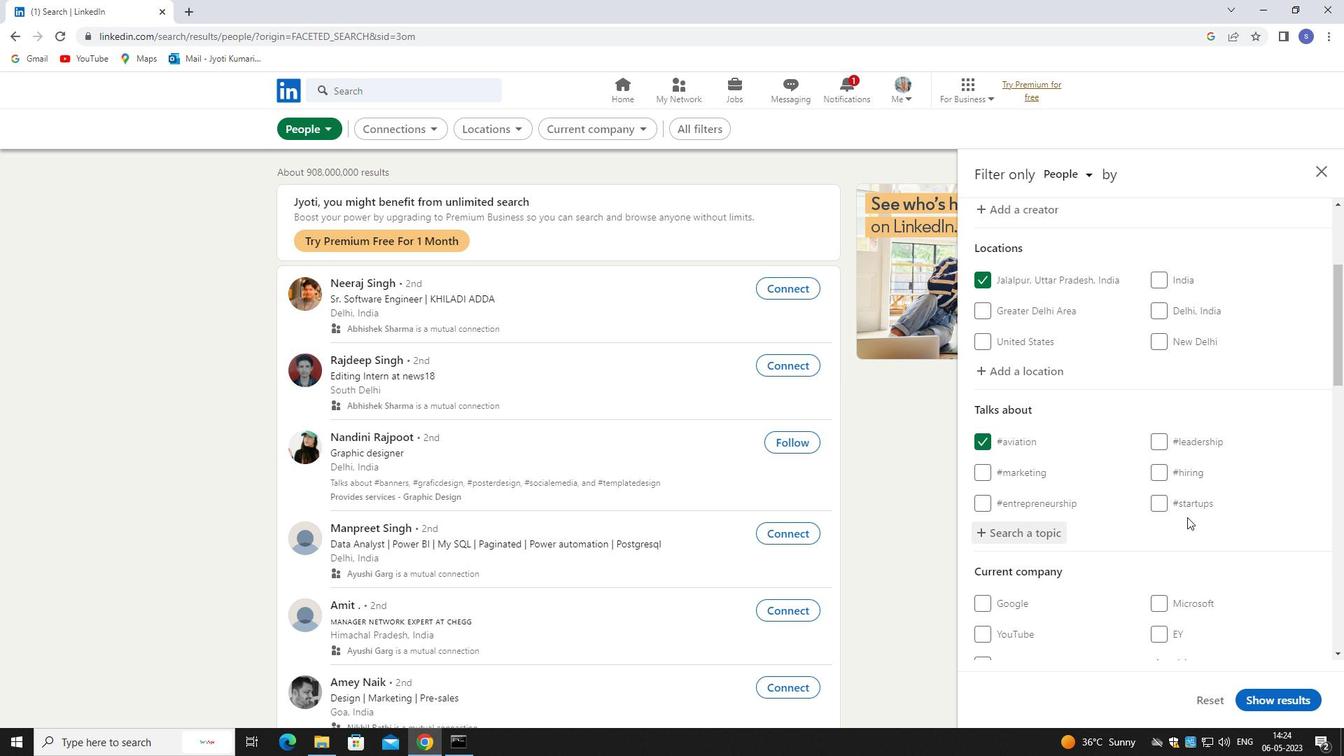 
Action: Mouse moved to (1189, 518)
Screenshot: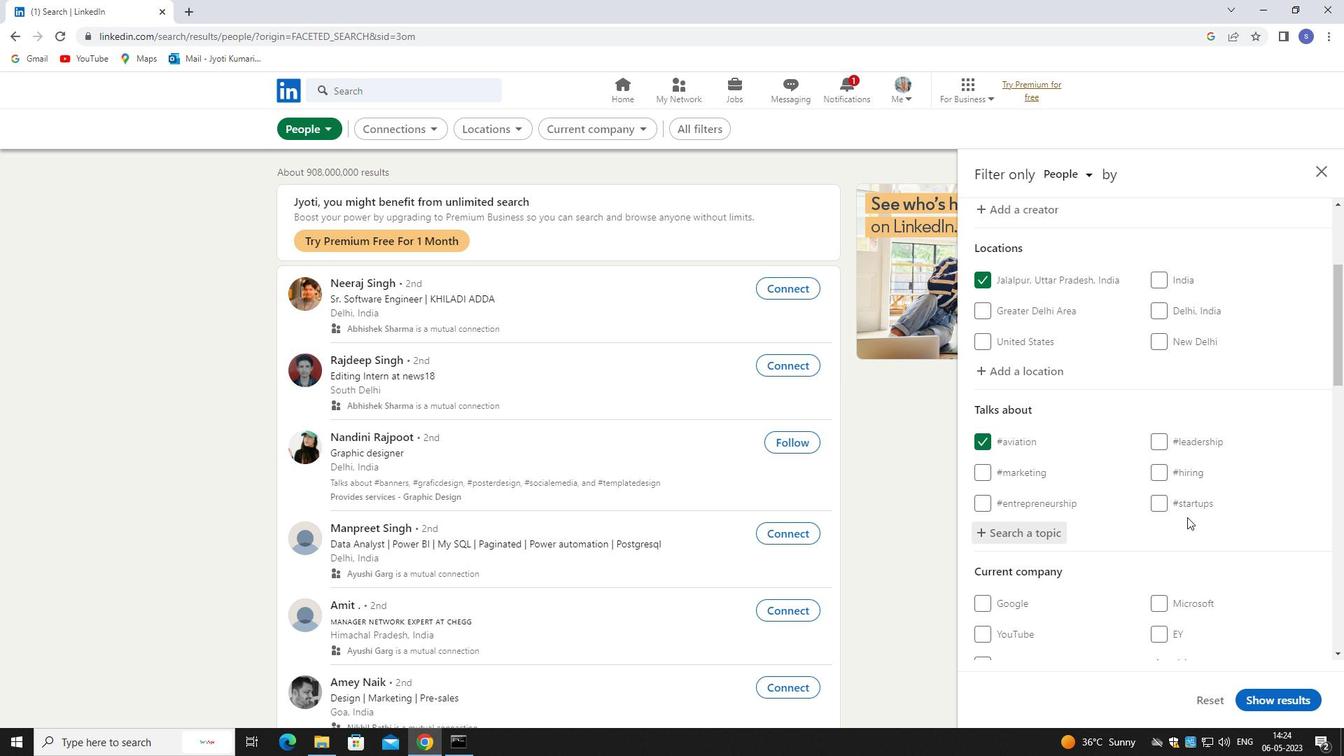 
Action: Mouse scrolled (1189, 517) with delta (0, 0)
Screenshot: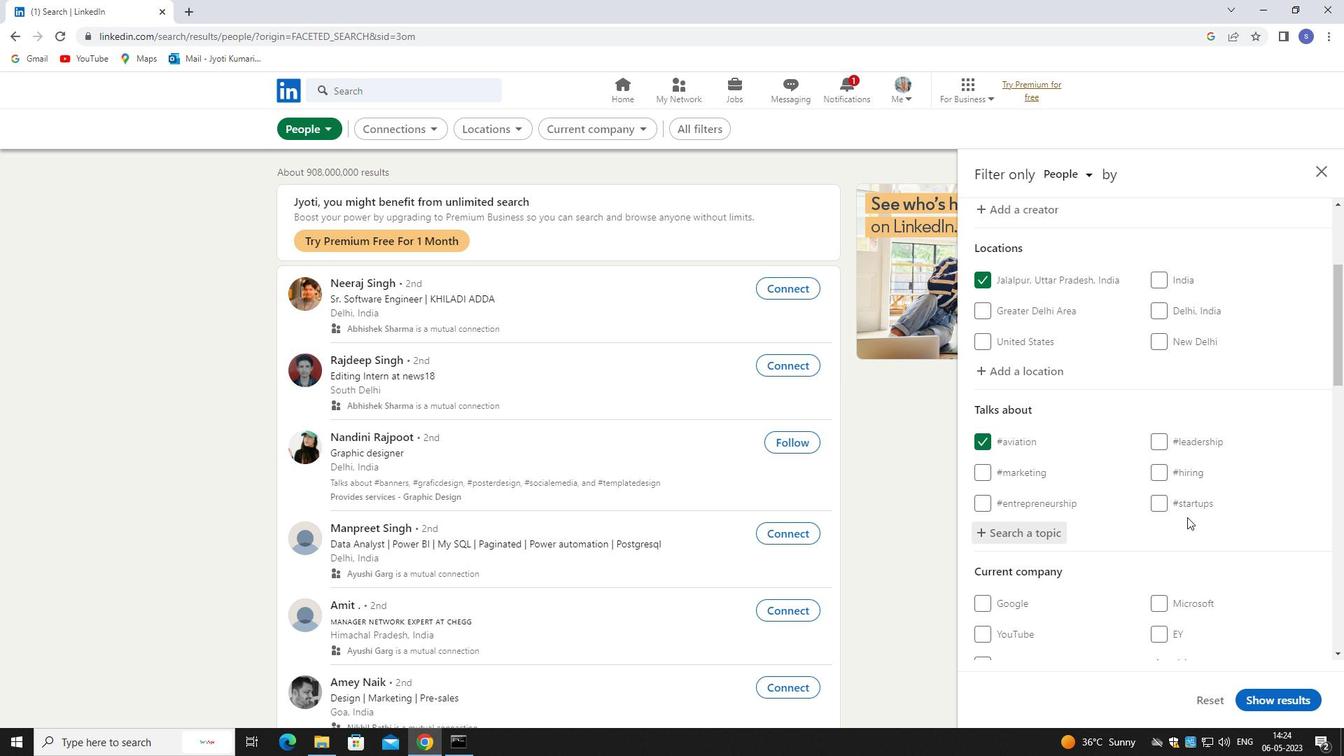 
Action: Mouse moved to (1206, 448)
Screenshot: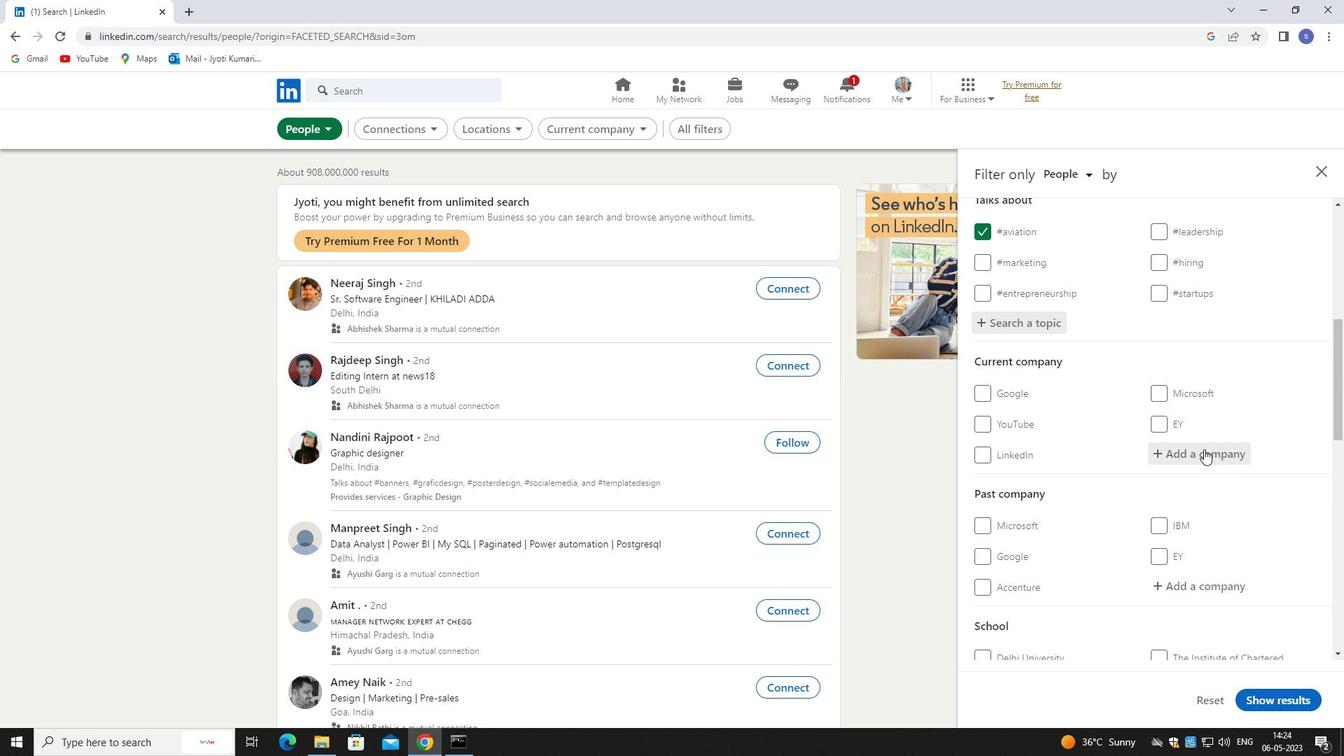 
Action: Mouse pressed left at (1206, 448)
Screenshot: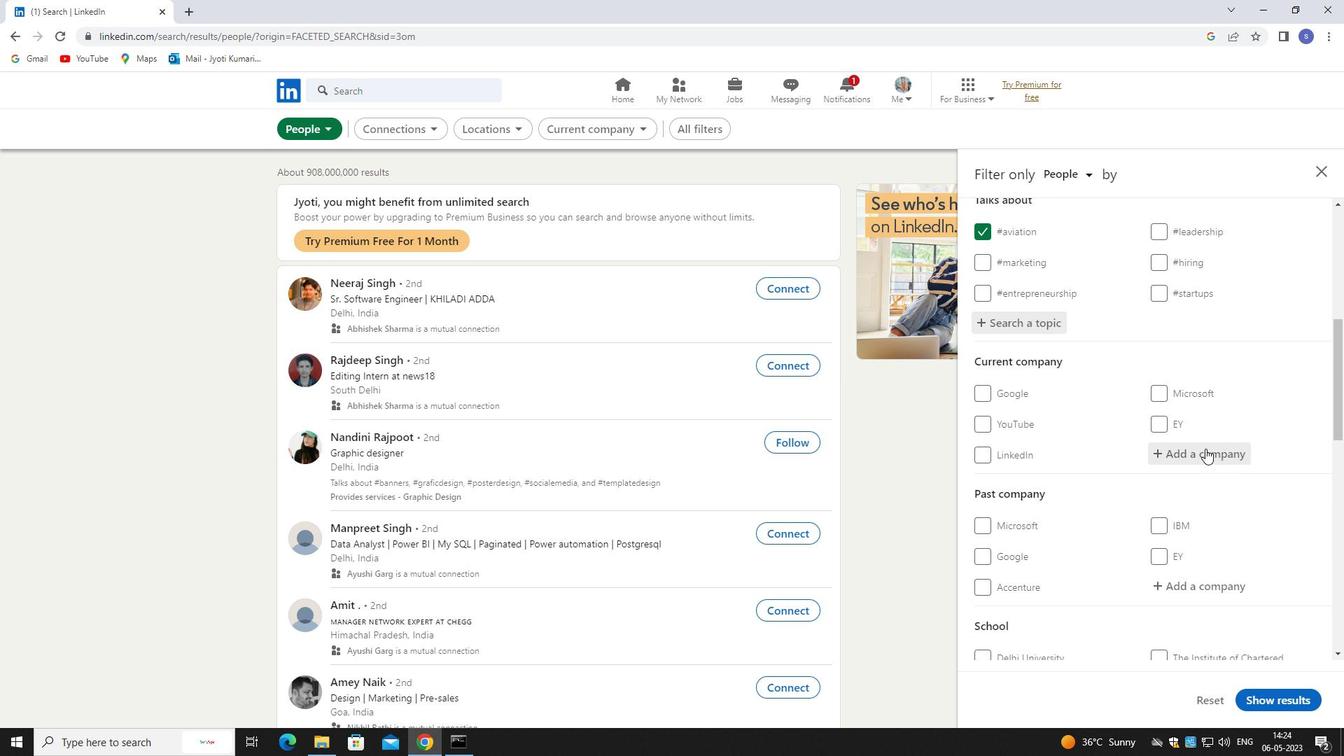 
Action: Mouse moved to (1201, 452)
Screenshot: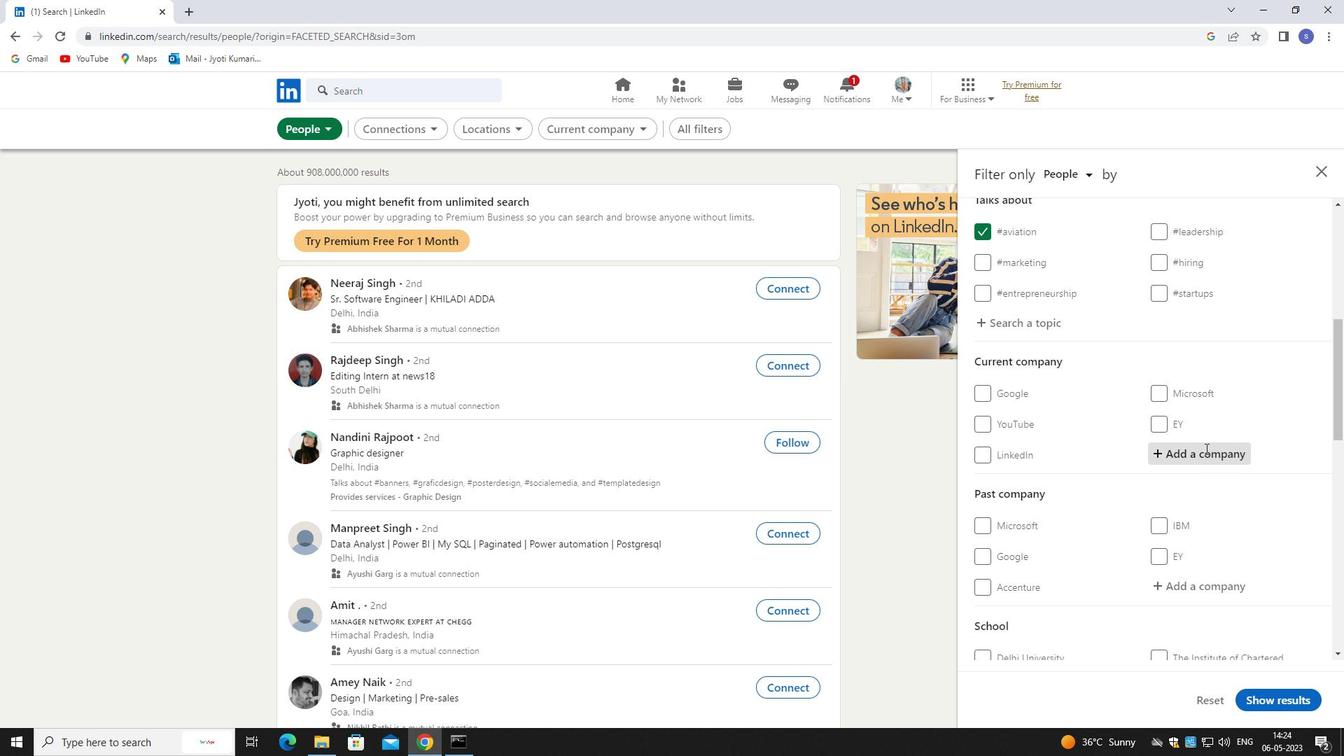
Action: Key pressed natwas
Screenshot: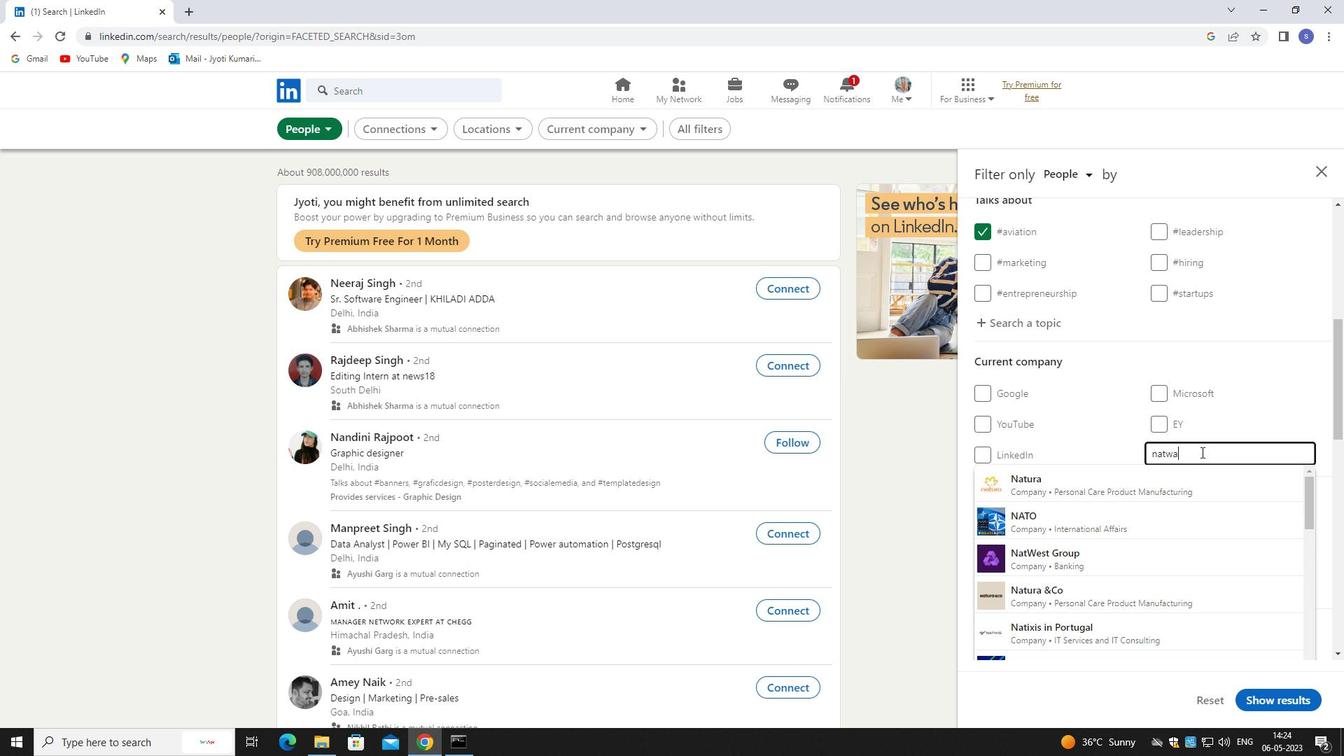 
Action: Mouse moved to (1185, 490)
Screenshot: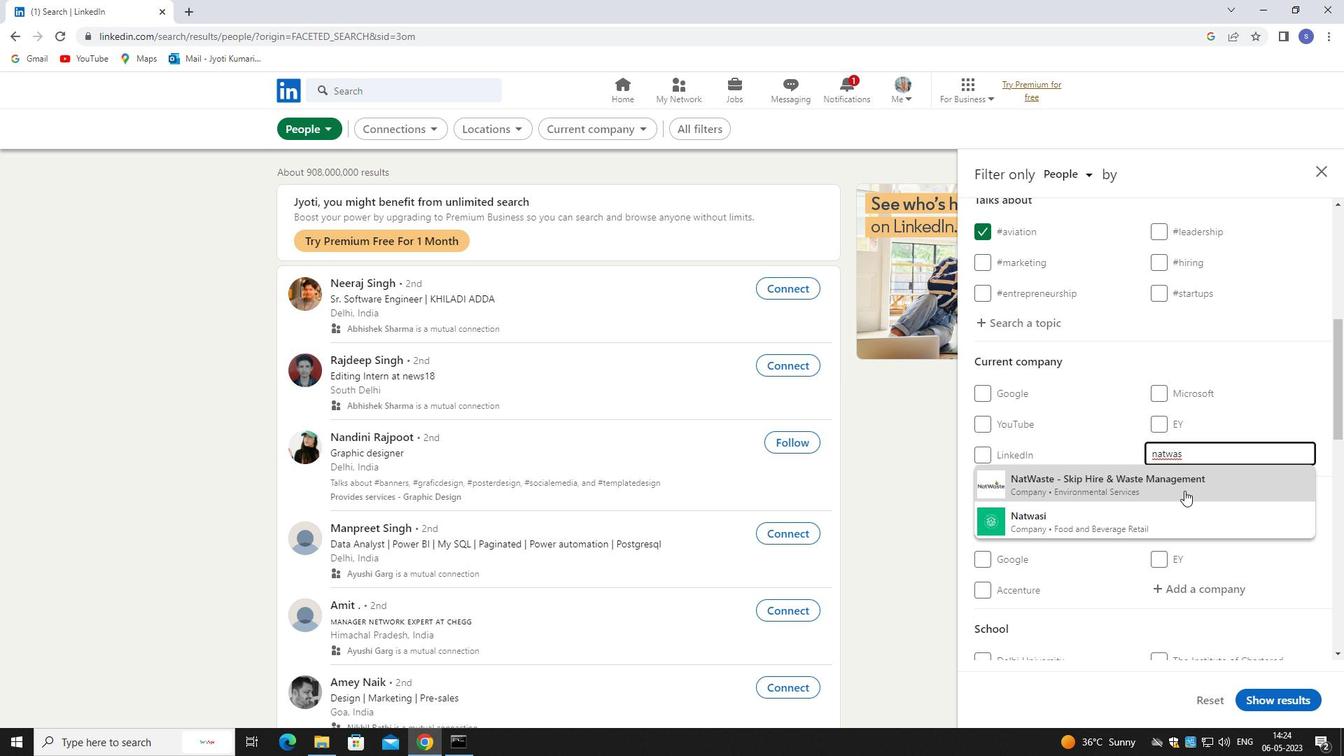 
Action: Key pressed <Key.backspace><Key.backspace>est<Key.space>gr
Screenshot: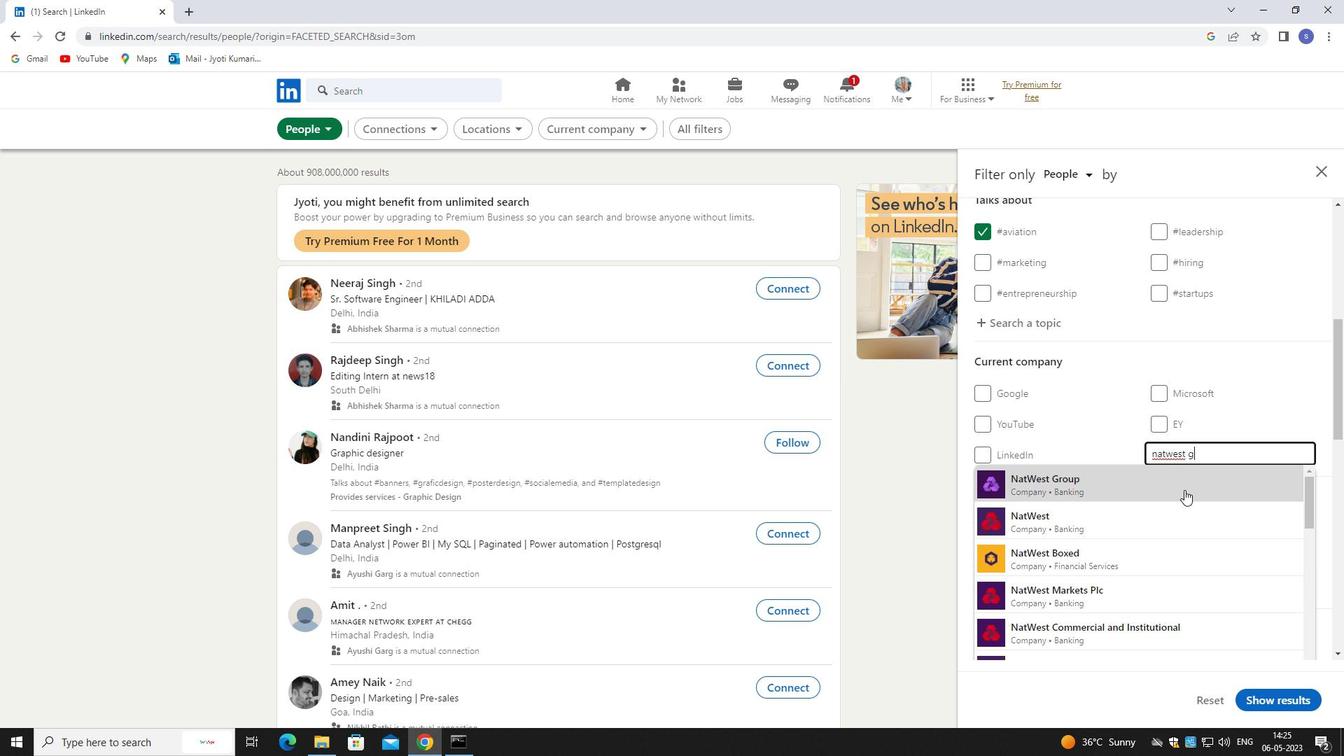 
Action: Mouse moved to (1178, 479)
Screenshot: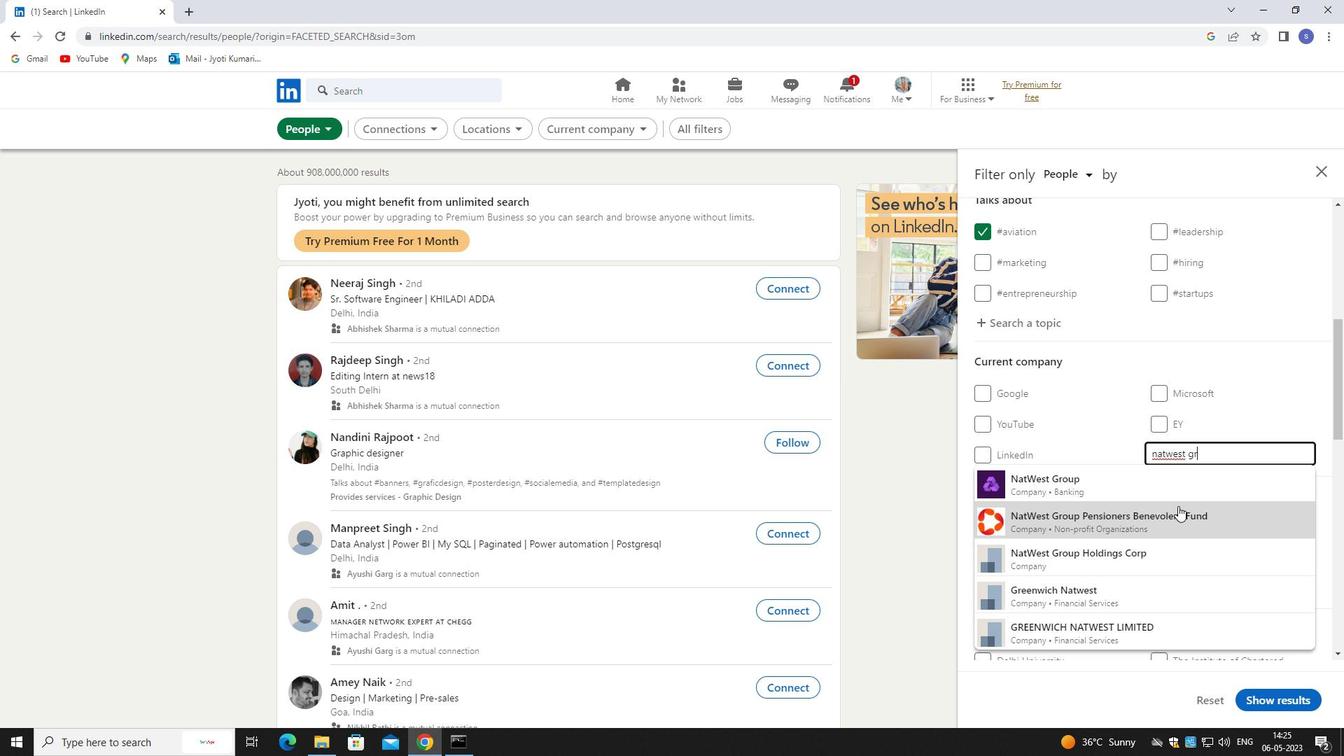 
Action: Mouse pressed left at (1178, 479)
Screenshot: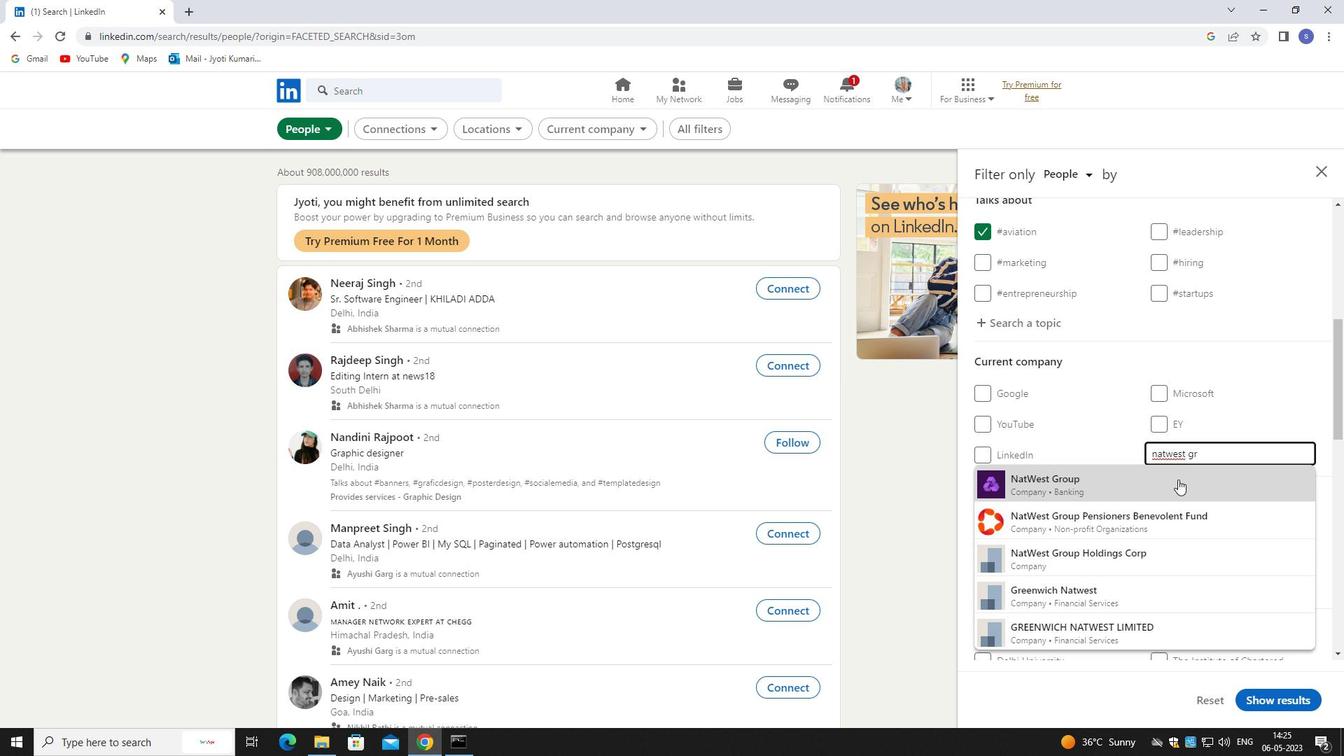 
Action: Mouse moved to (1178, 483)
Screenshot: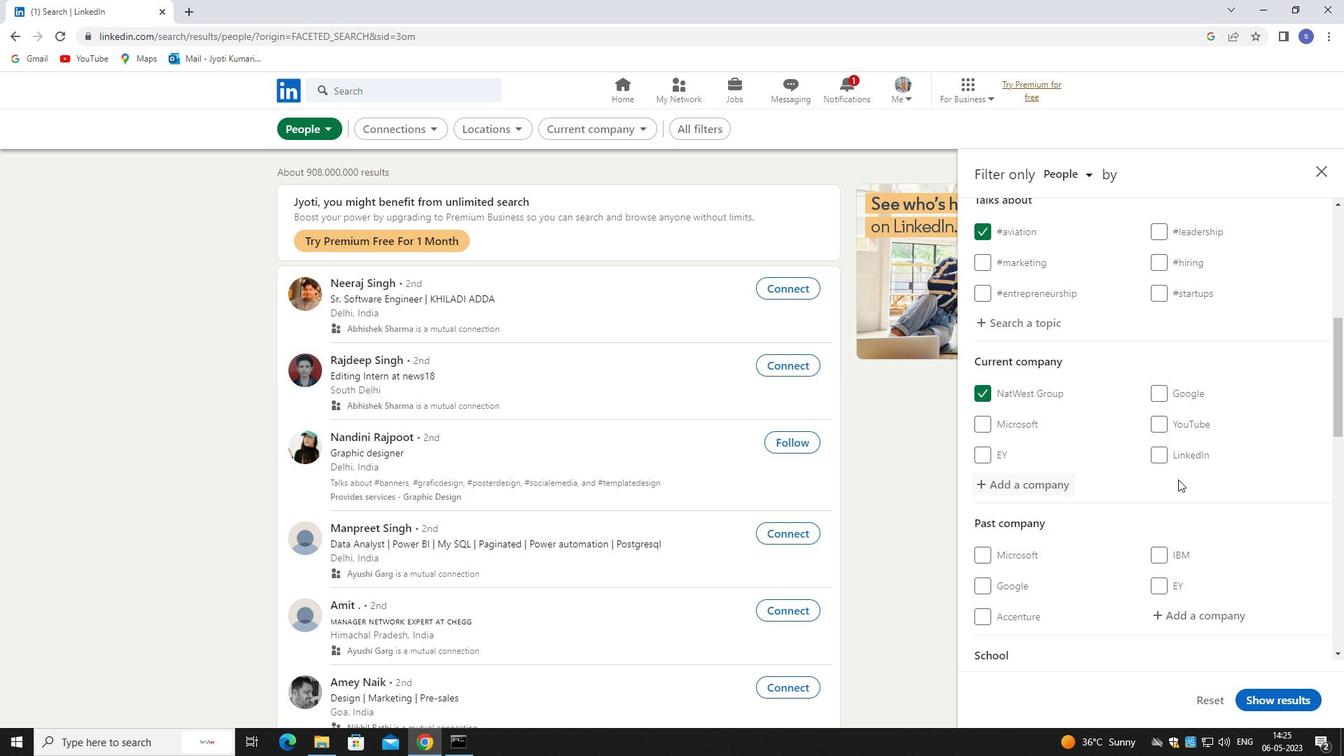 
Action: Mouse scrolled (1178, 482) with delta (0, 0)
Screenshot: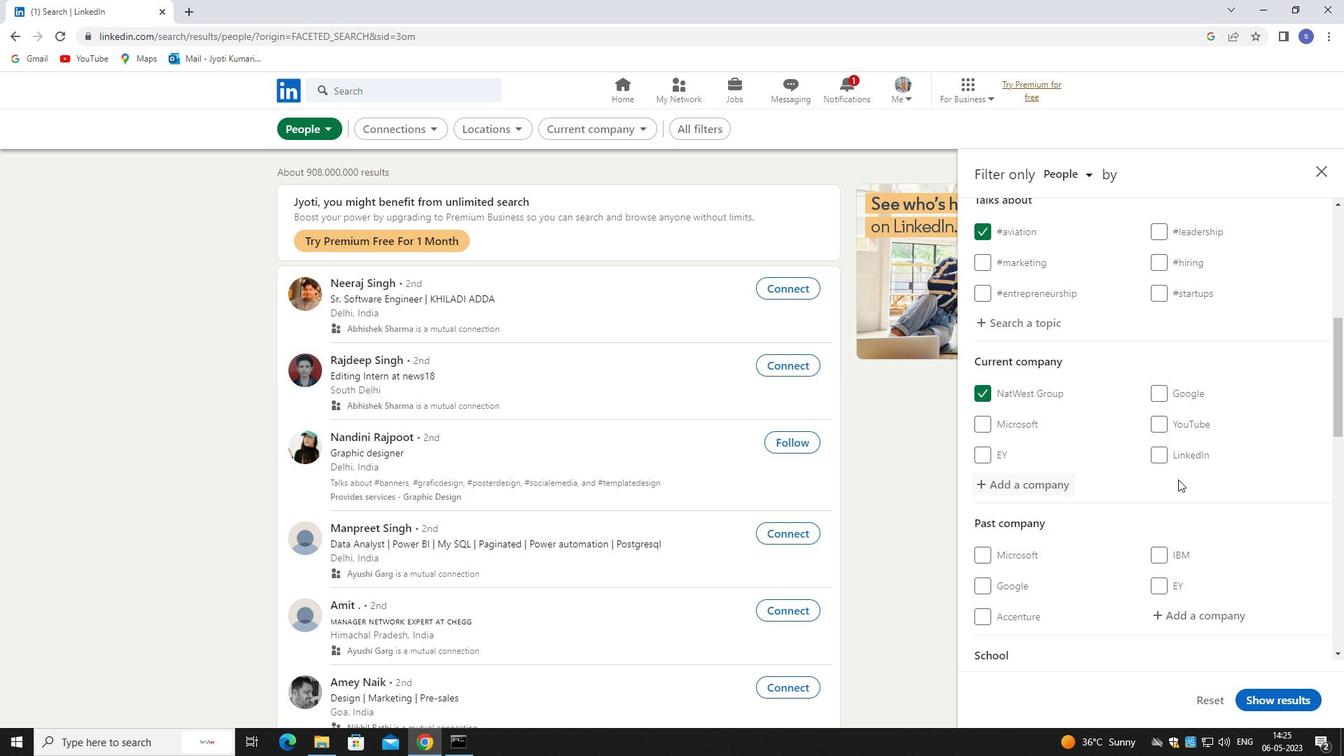 
Action: Mouse moved to (1178, 493)
Screenshot: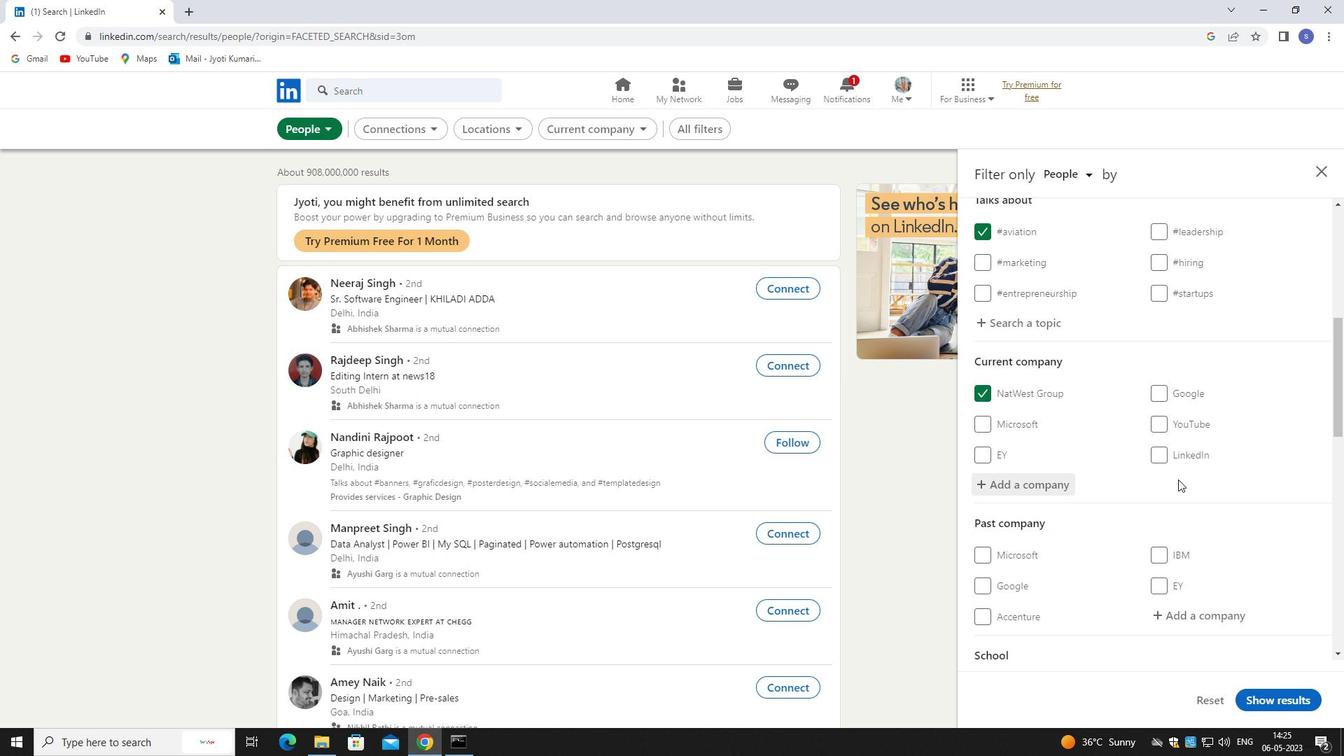
Action: Mouse scrolled (1178, 492) with delta (0, 0)
Screenshot: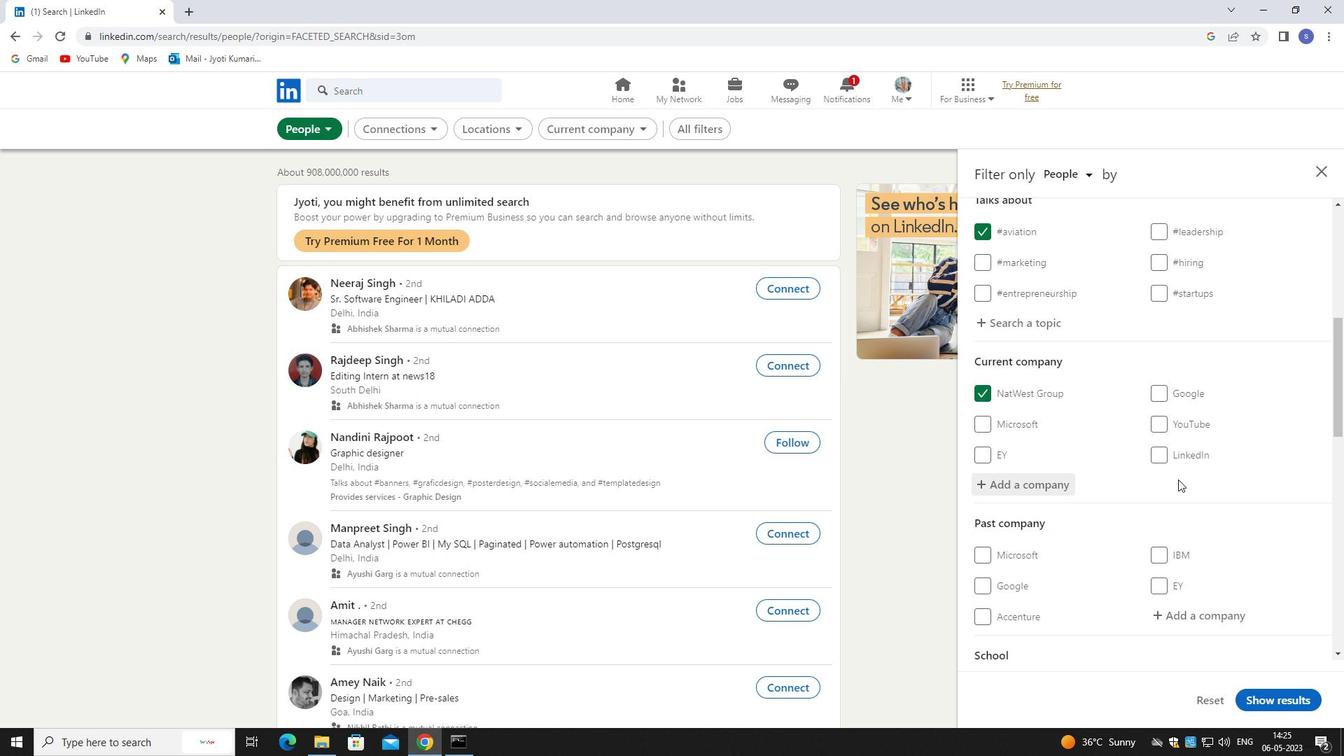 
Action: Mouse moved to (1178, 493)
Screenshot: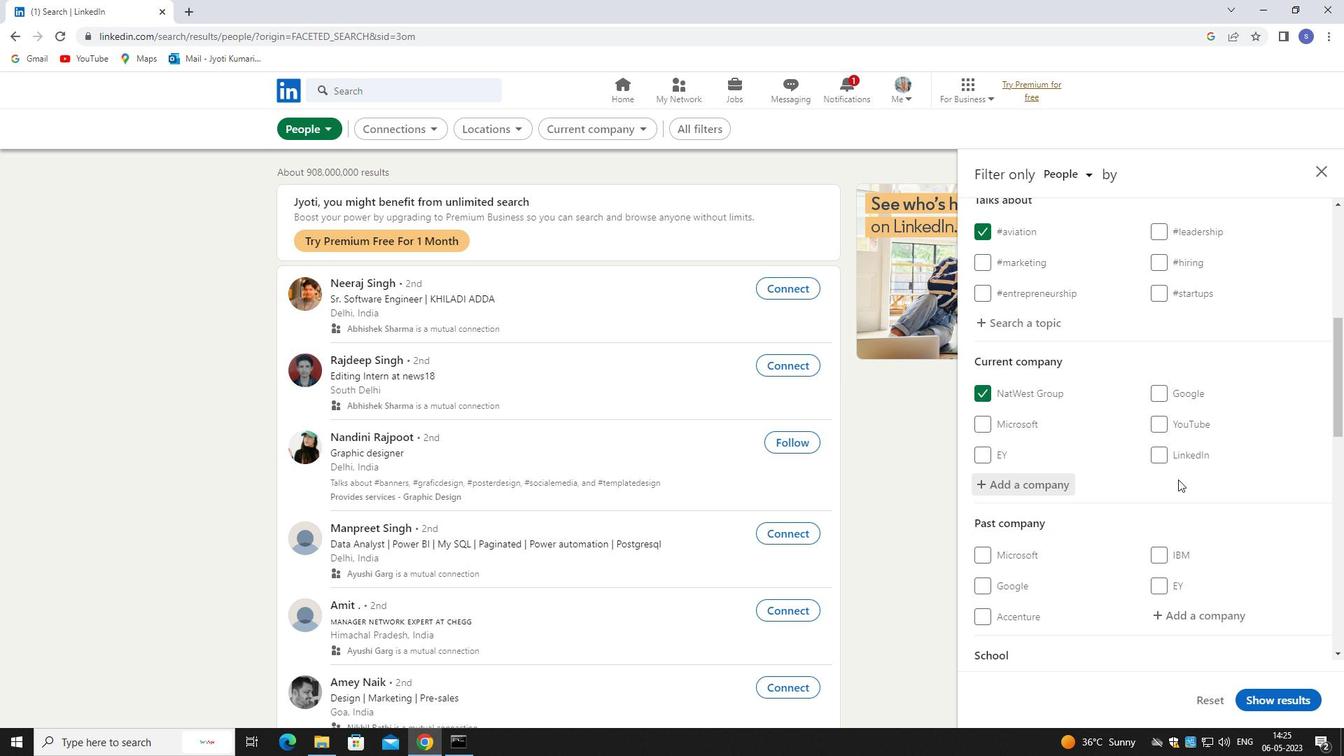 
Action: Mouse scrolled (1178, 493) with delta (0, 0)
Screenshot: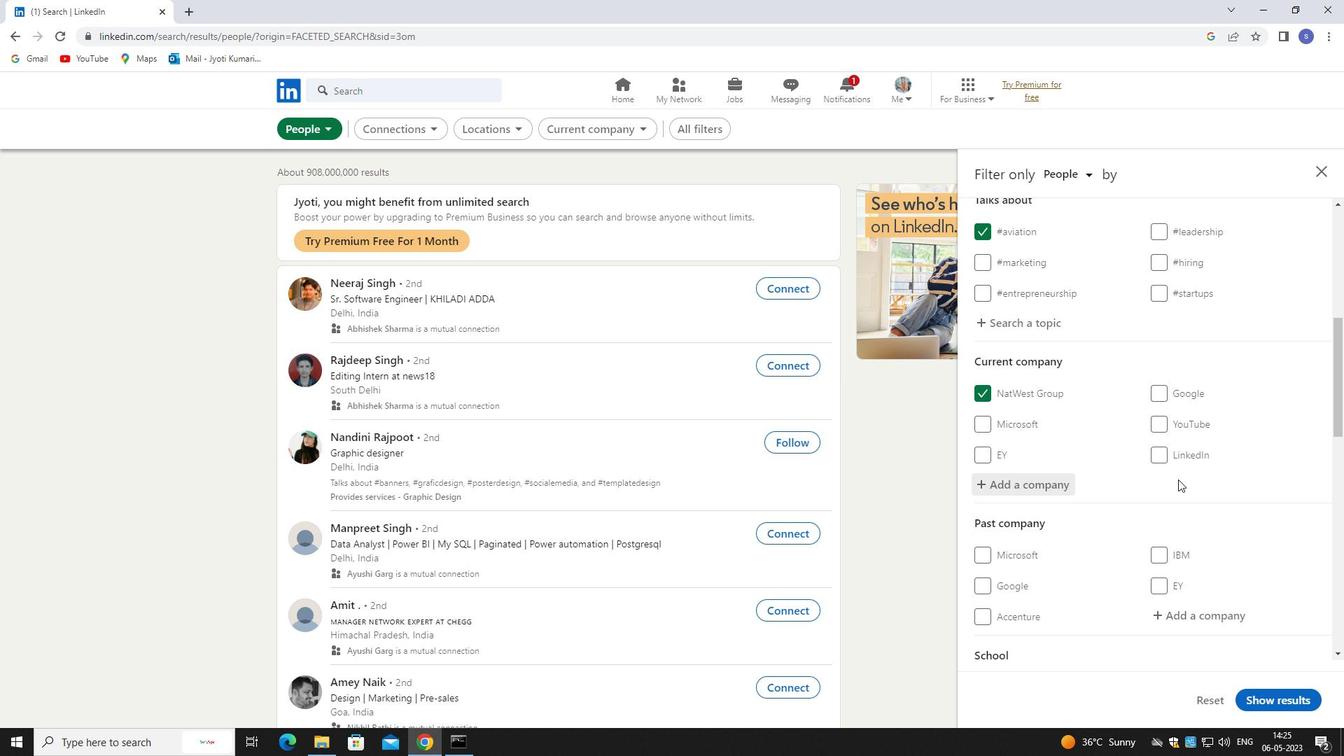 
Action: Mouse moved to (1192, 550)
Screenshot: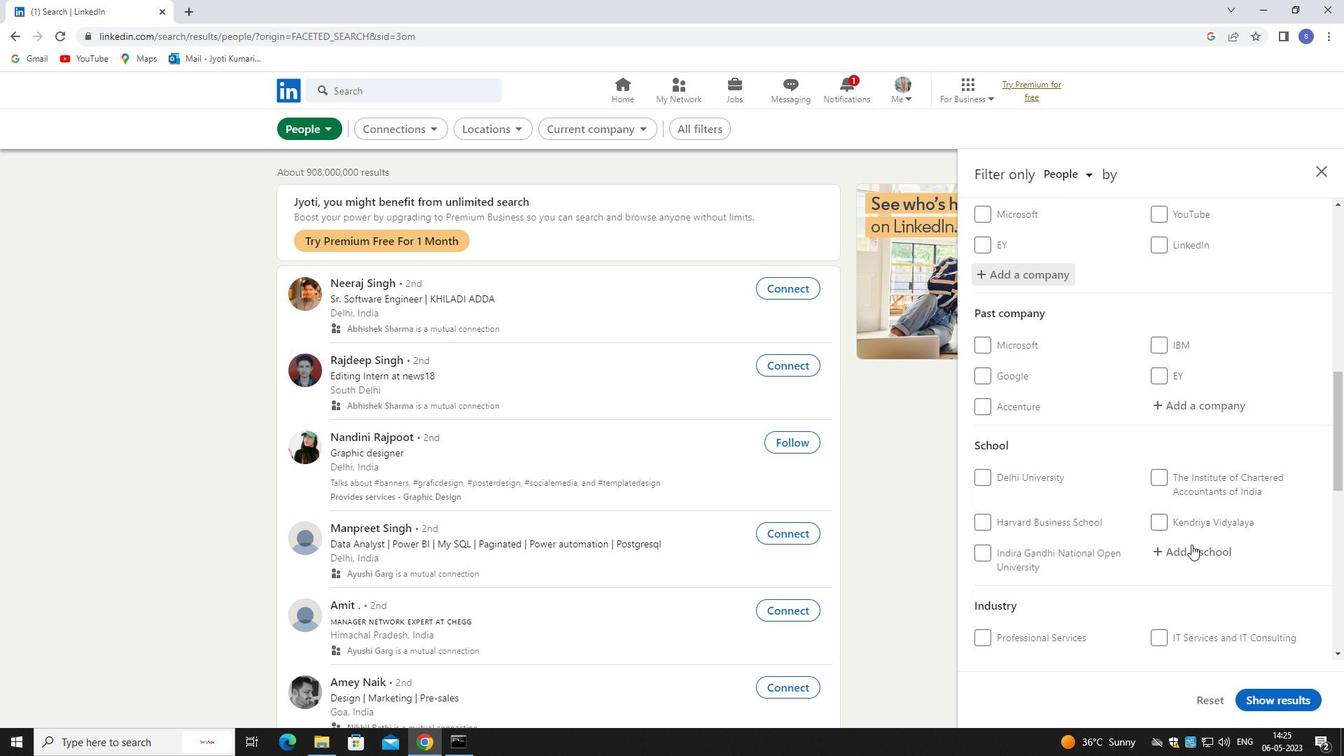 
Action: Mouse pressed left at (1192, 550)
Screenshot: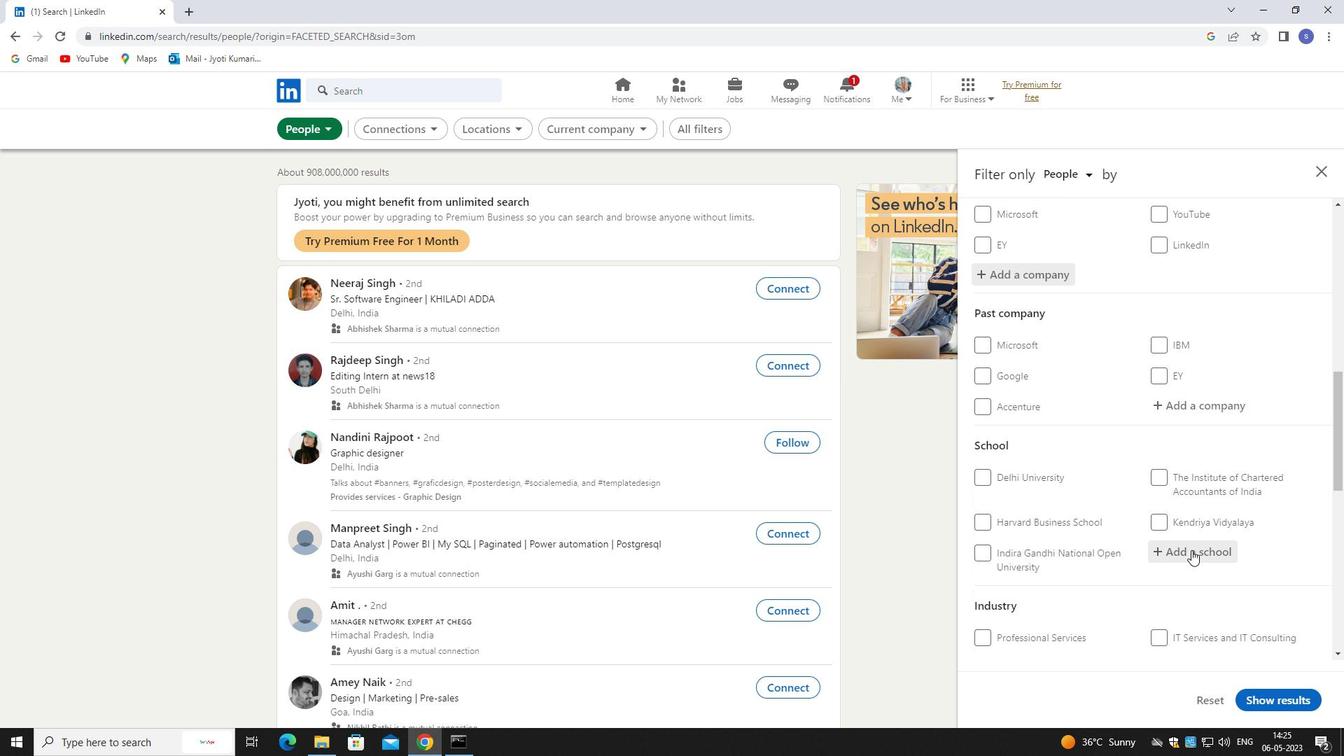 
Action: Mouse moved to (1191, 550)
Screenshot: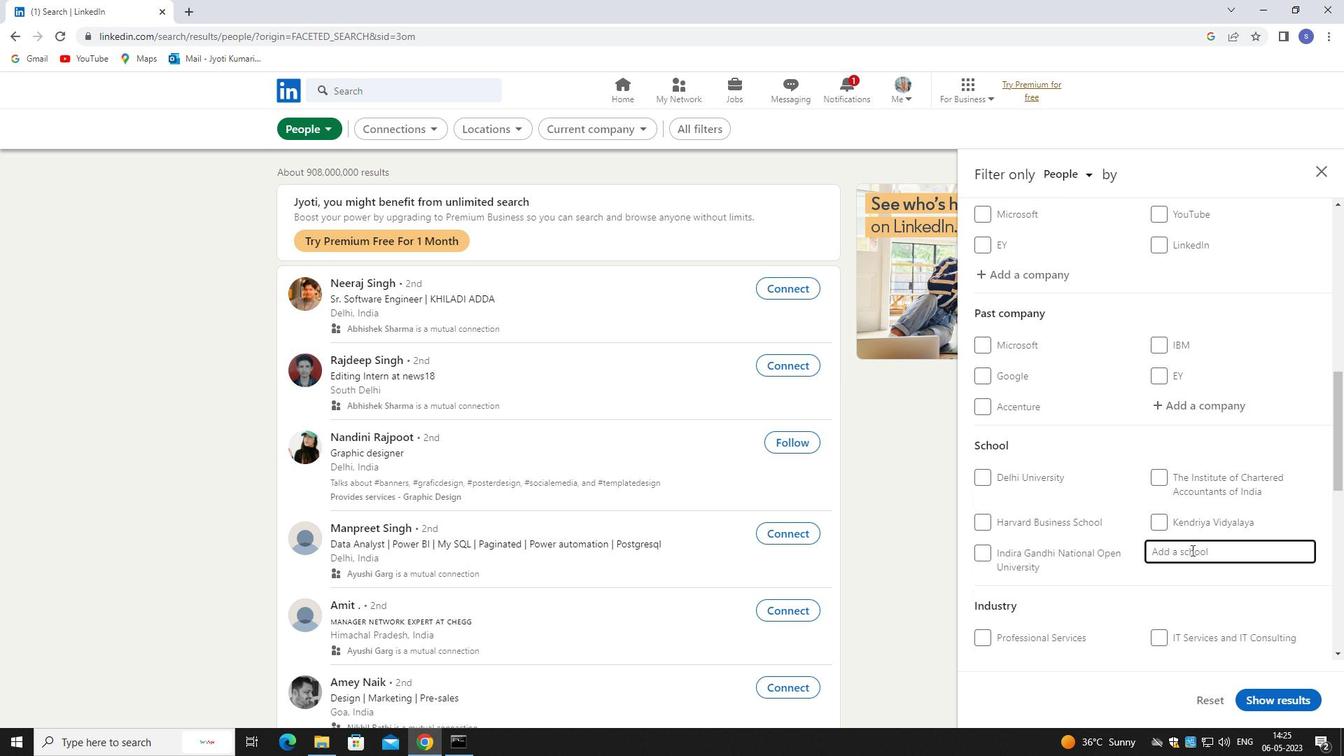 
Action: Key pressed agra<Key.space>
Screenshot: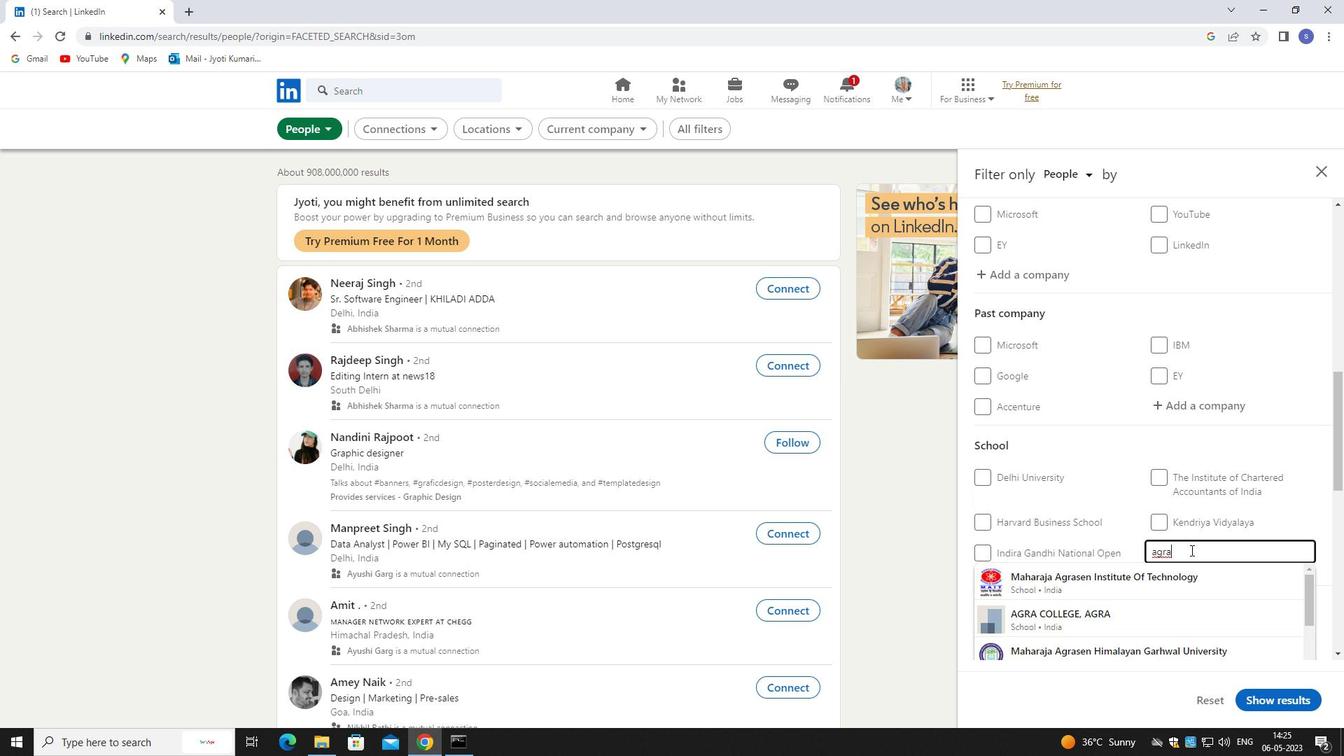 
Action: Mouse moved to (1190, 550)
Screenshot: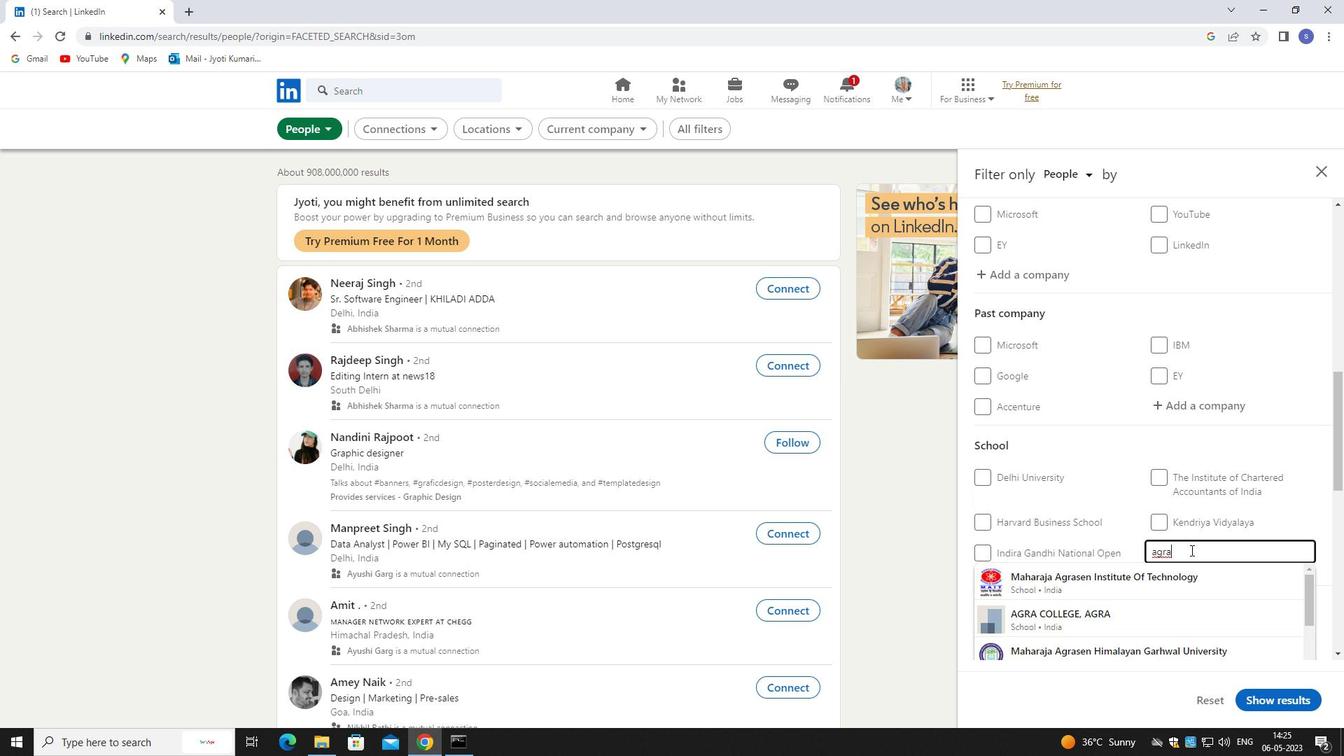 
Action: Key pressed coll
Screenshot: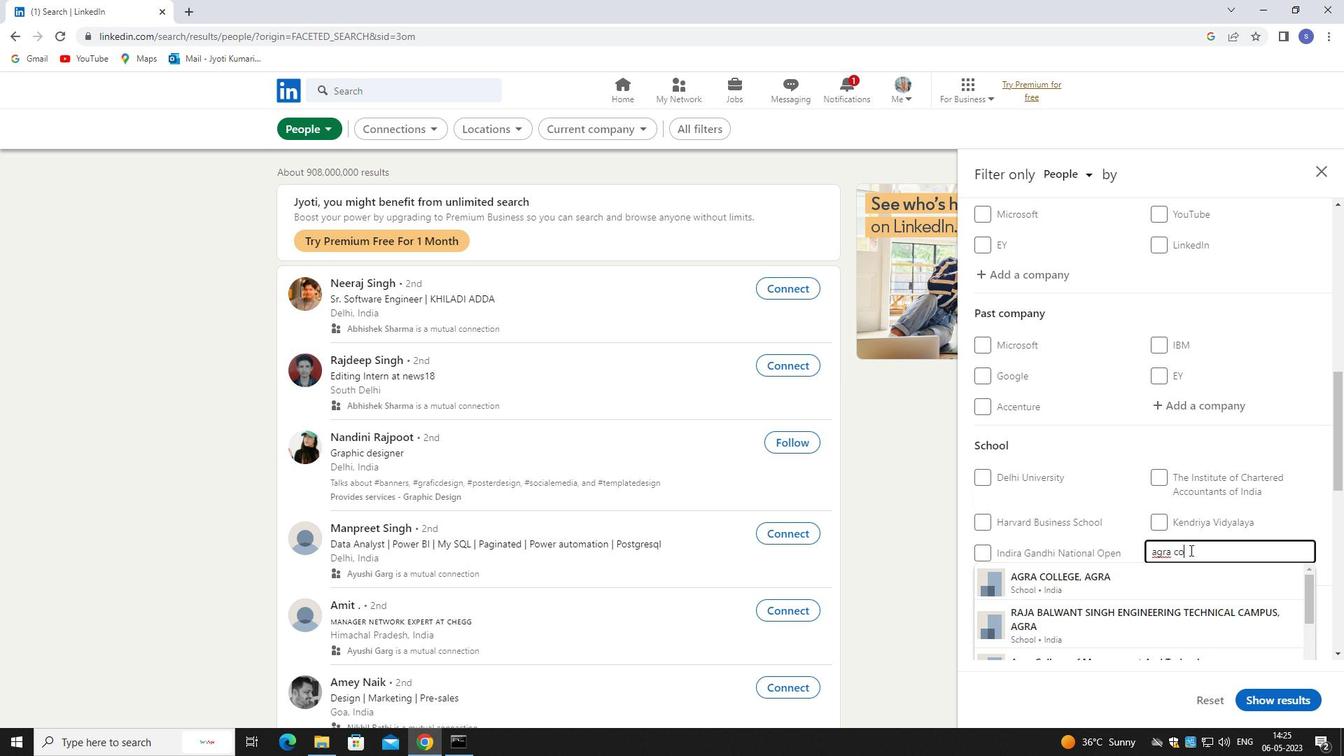 
Action: Mouse moved to (1175, 568)
Screenshot: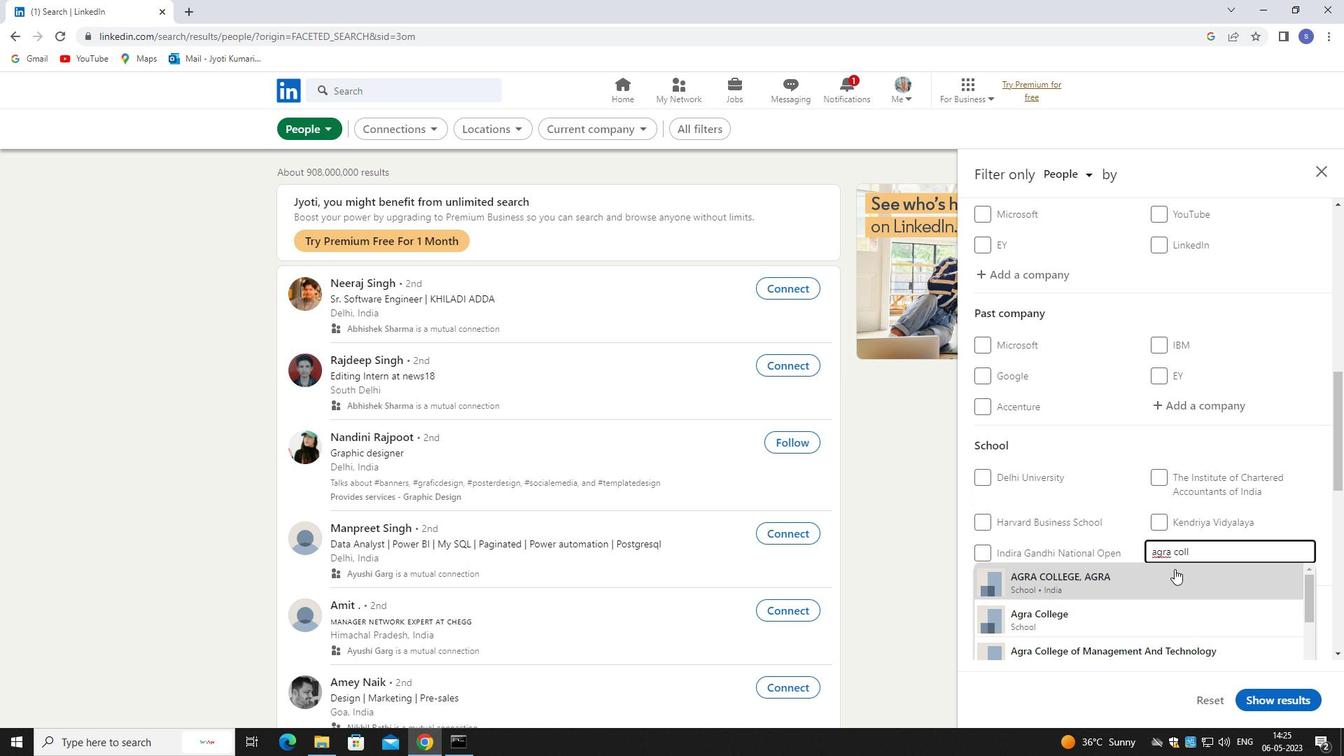 
Action: Mouse pressed left at (1175, 568)
Screenshot: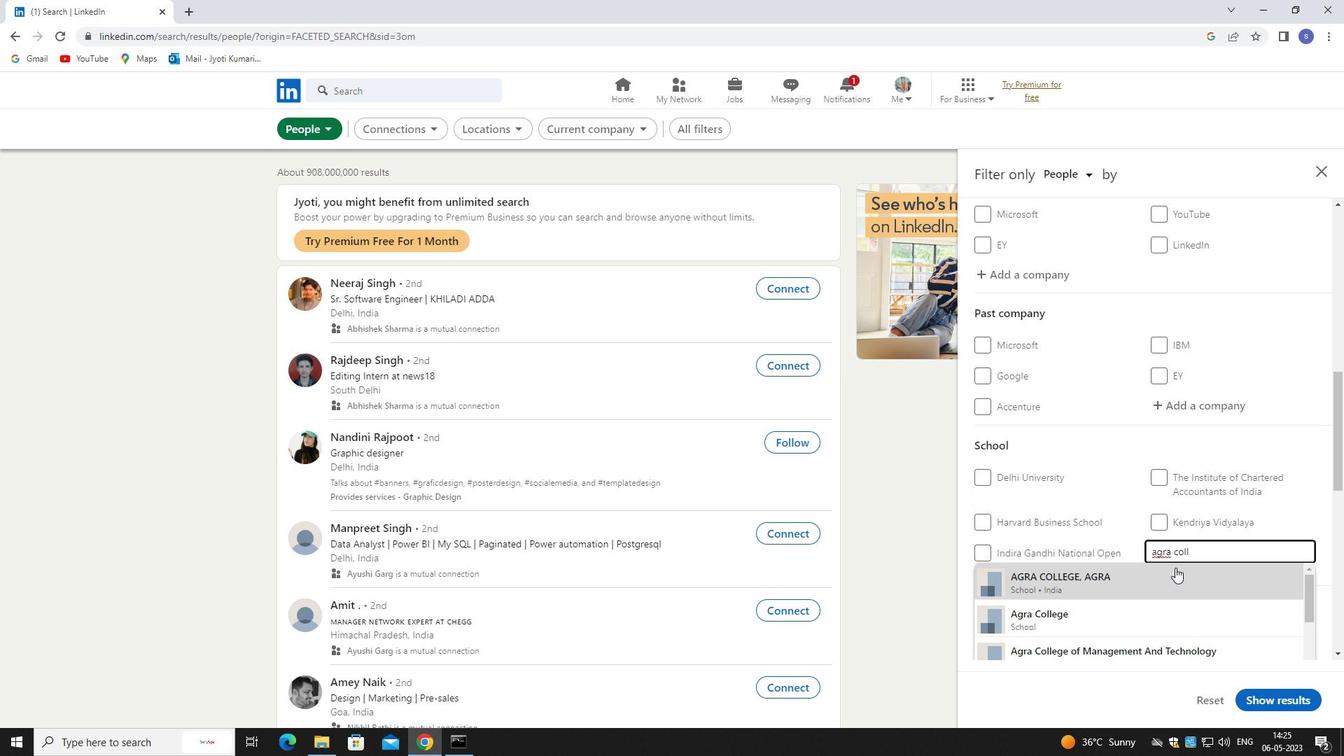 
Action: Mouse scrolled (1175, 567) with delta (0, 0)
Screenshot: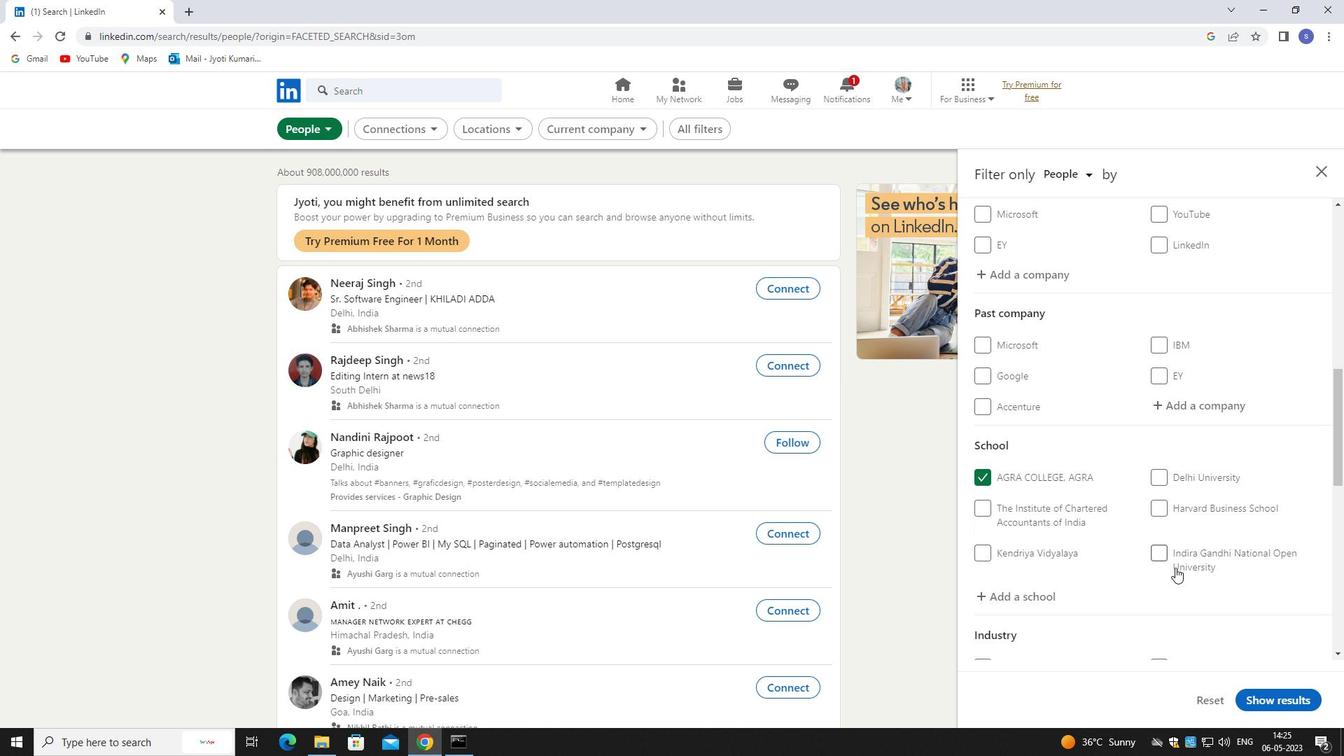 
Action: Mouse scrolled (1175, 567) with delta (0, 0)
Screenshot: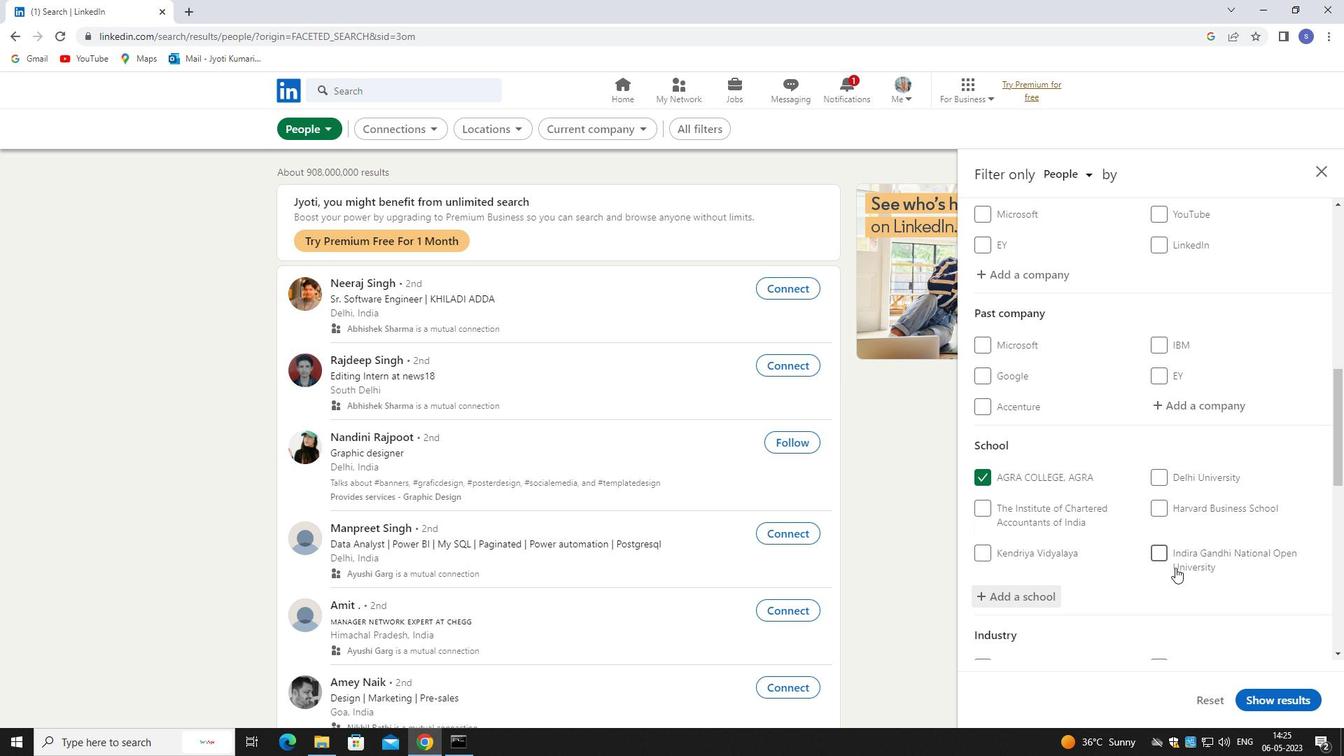 
Action: Mouse scrolled (1175, 567) with delta (0, 0)
Screenshot: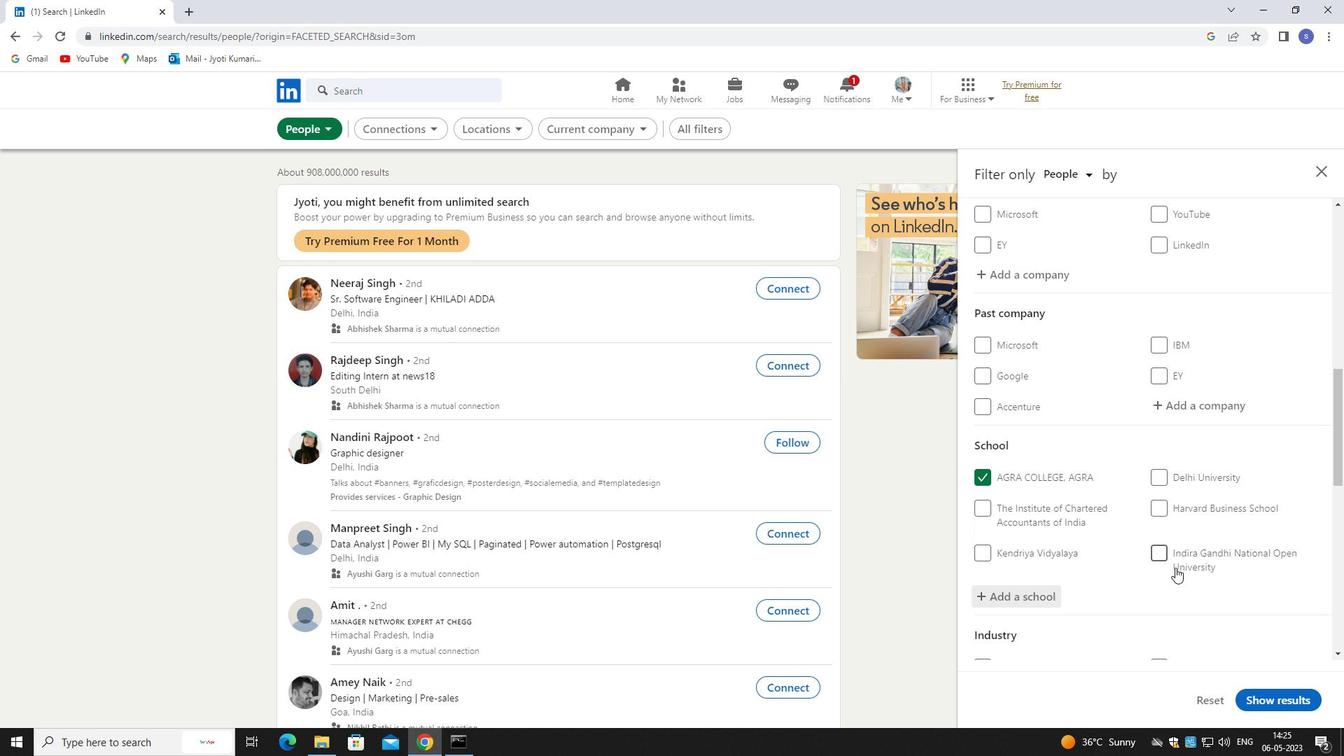 
Action: Mouse scrolled (1175, 567) with delta (0, 0)
Screenshot: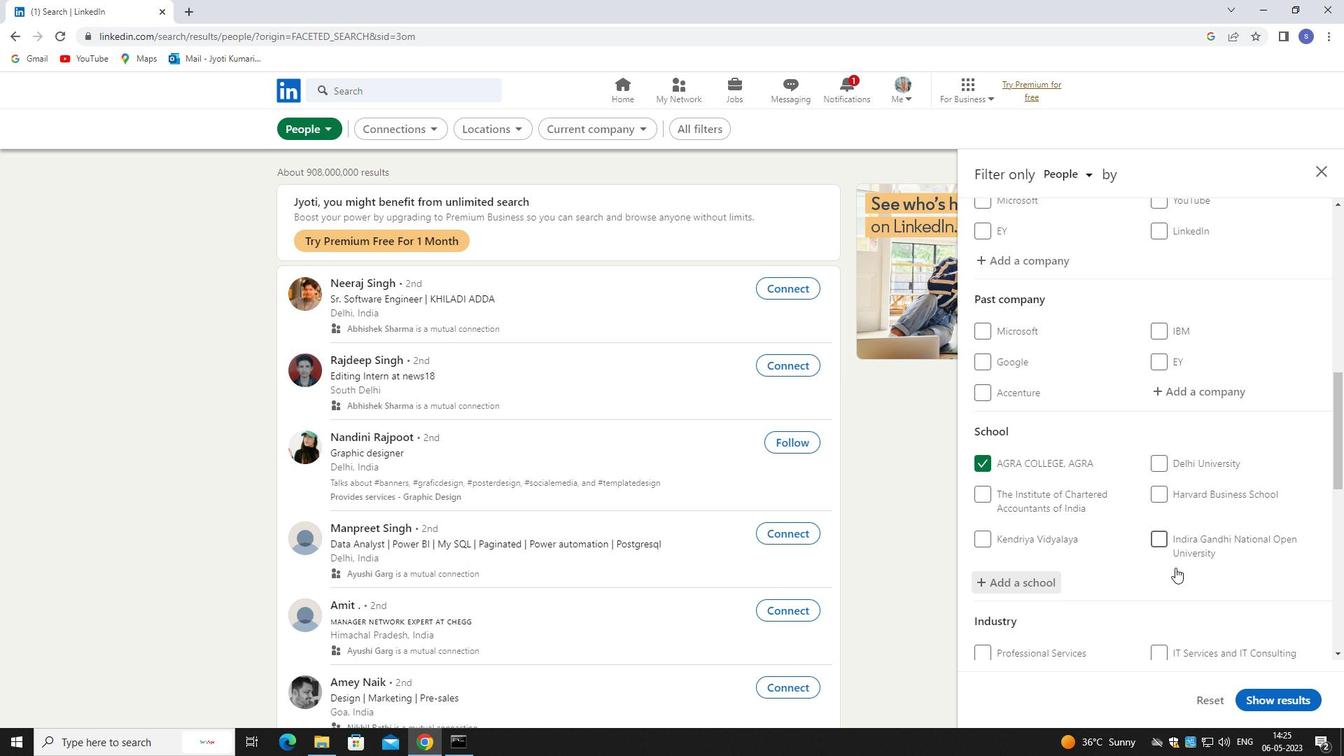 
Action: Mouse moved to (1225, 465)
Screenshot: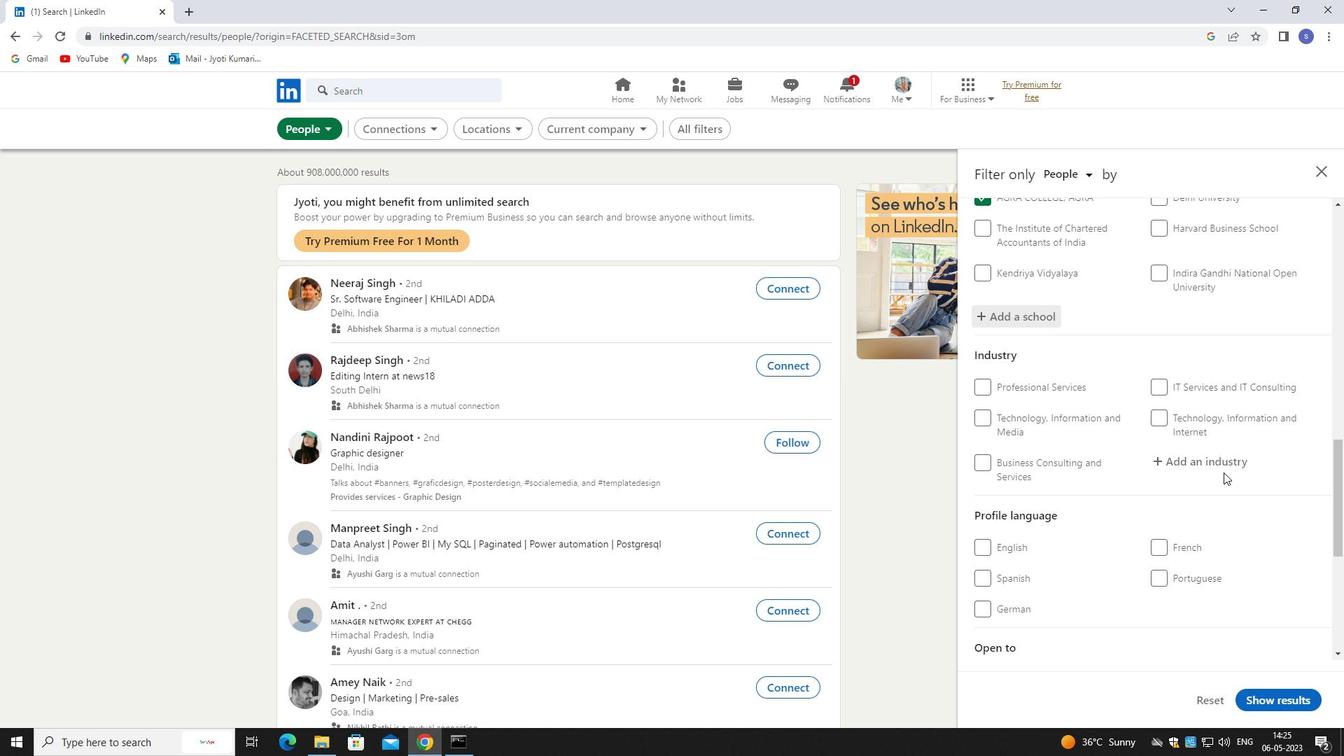 
Action: Mouse pressed left at (1225, 465)
Screenshot: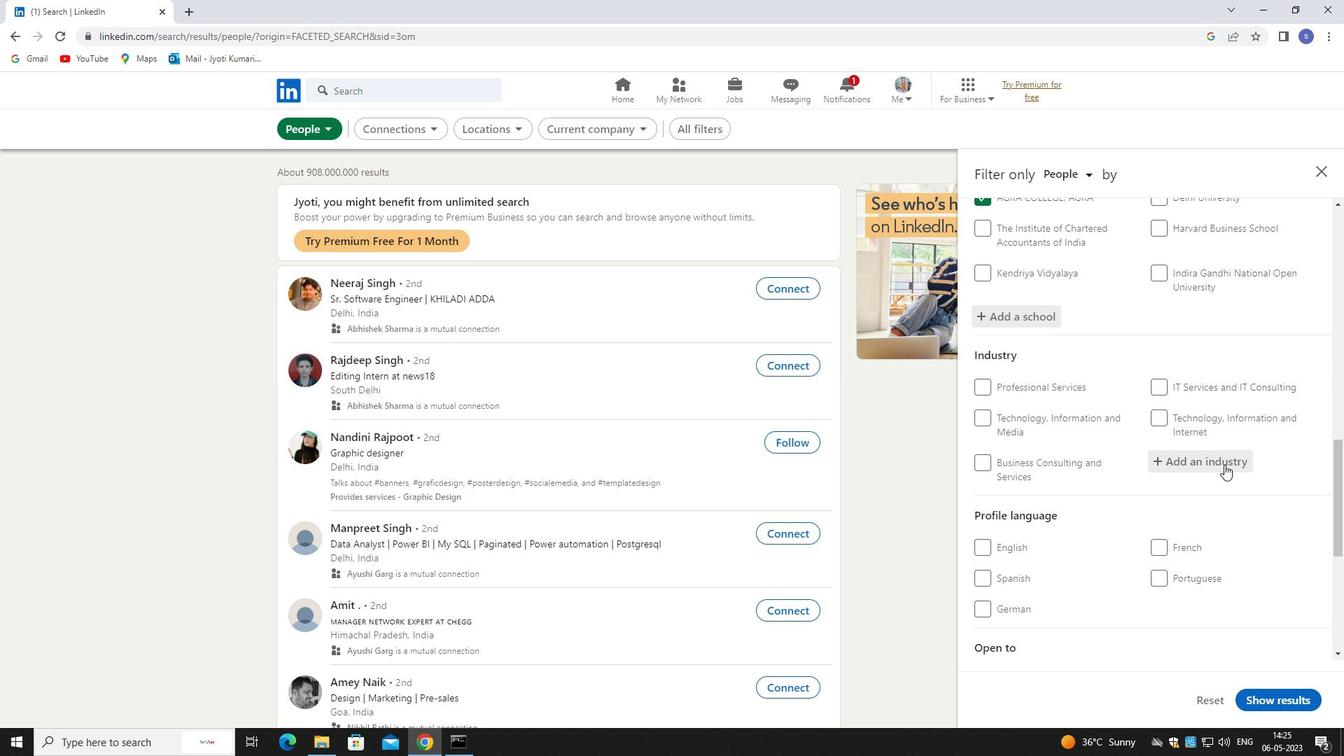 
Action: Mouse moved to (1225, 465)
Screenshot: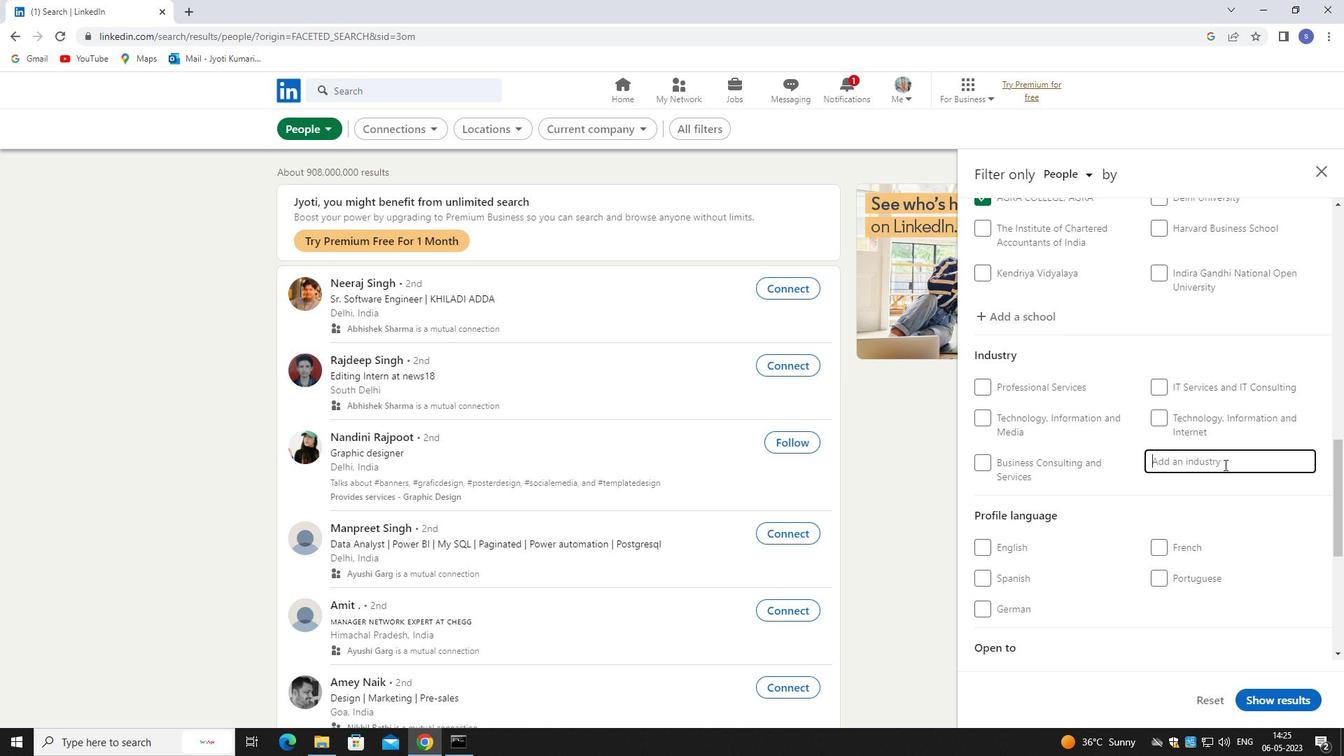 
Action: Key pressed internet
Screenshot: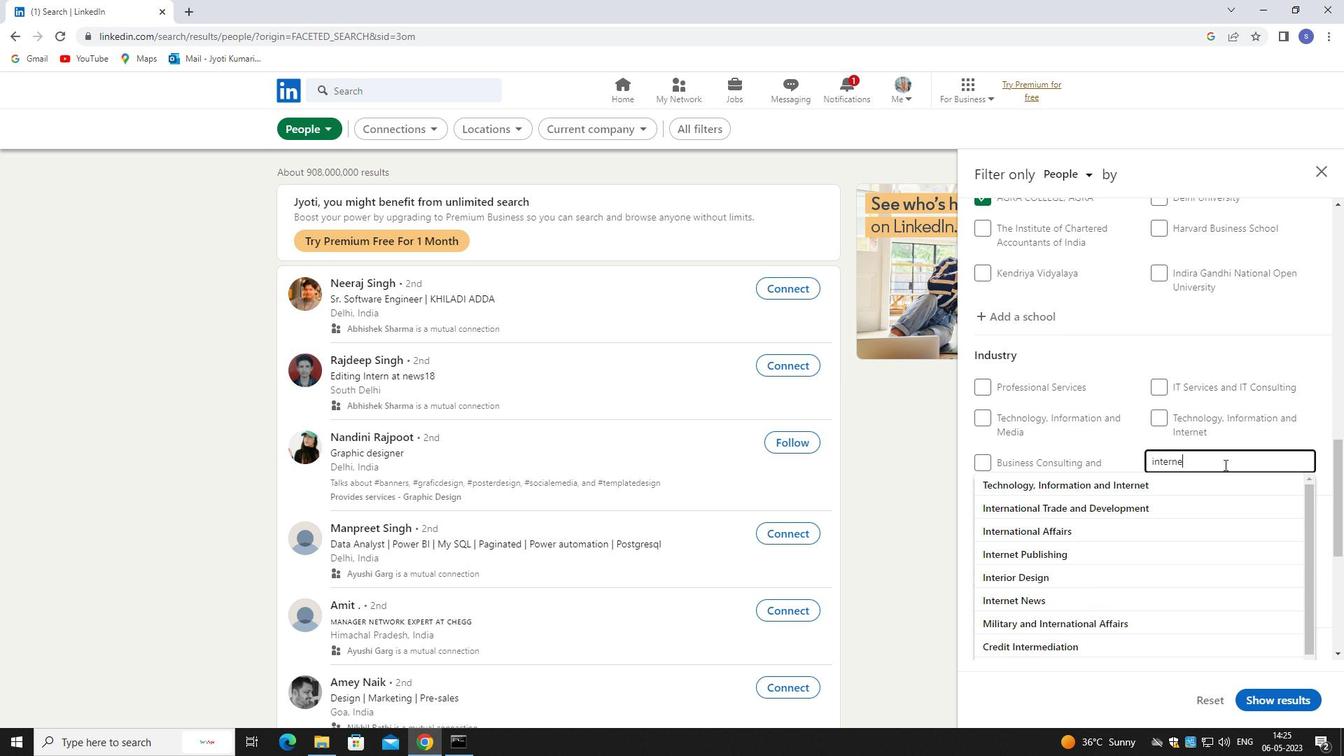 
Action: Mouse moved to (1232, 504)
Screenshot: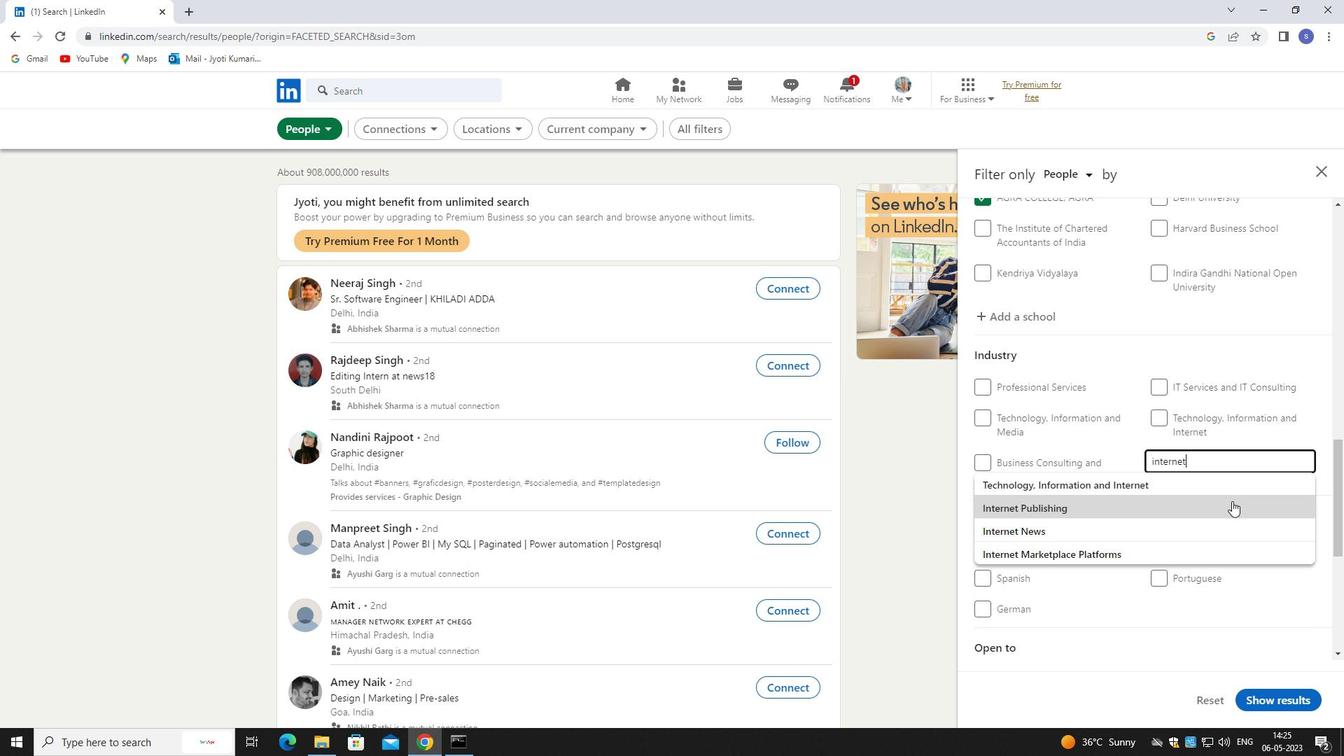 
Action: Mouse pressed left at (1232, 504)
Screenshot: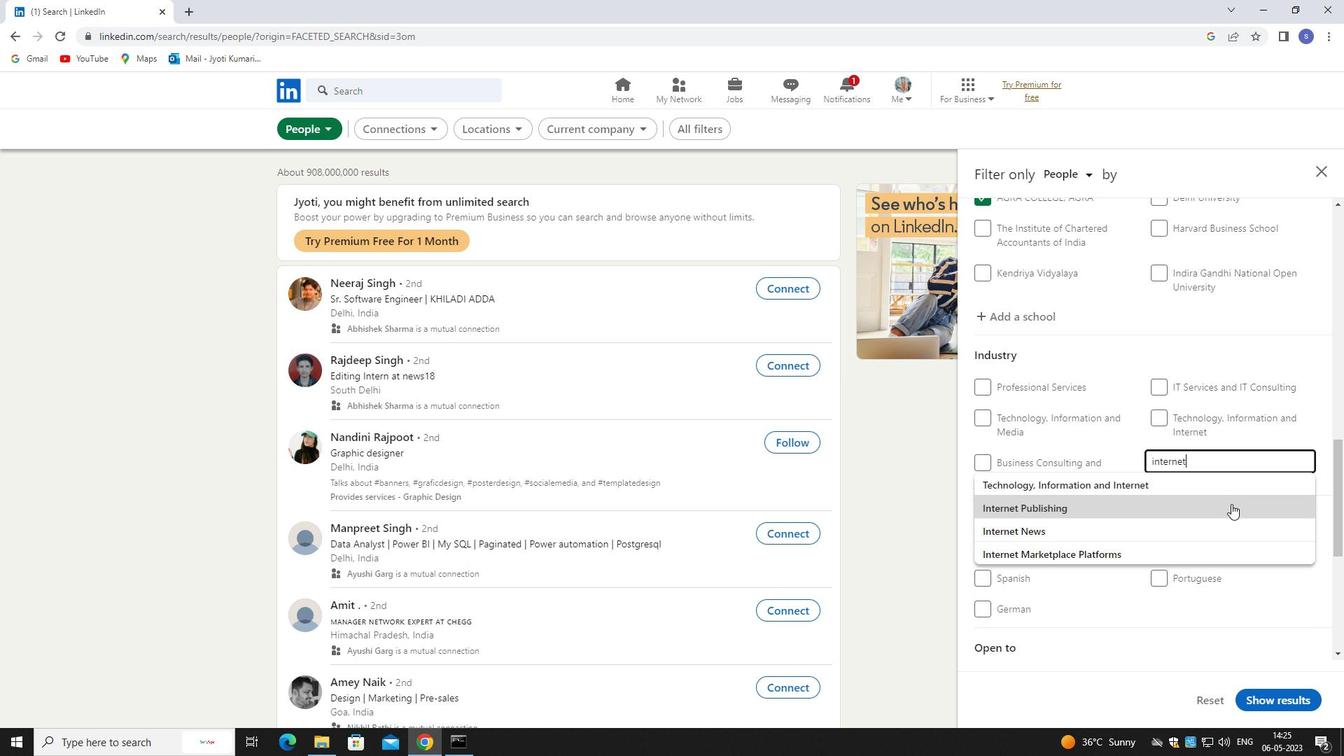 
Action: Mouse moved to (1232, 504)
Screenshot: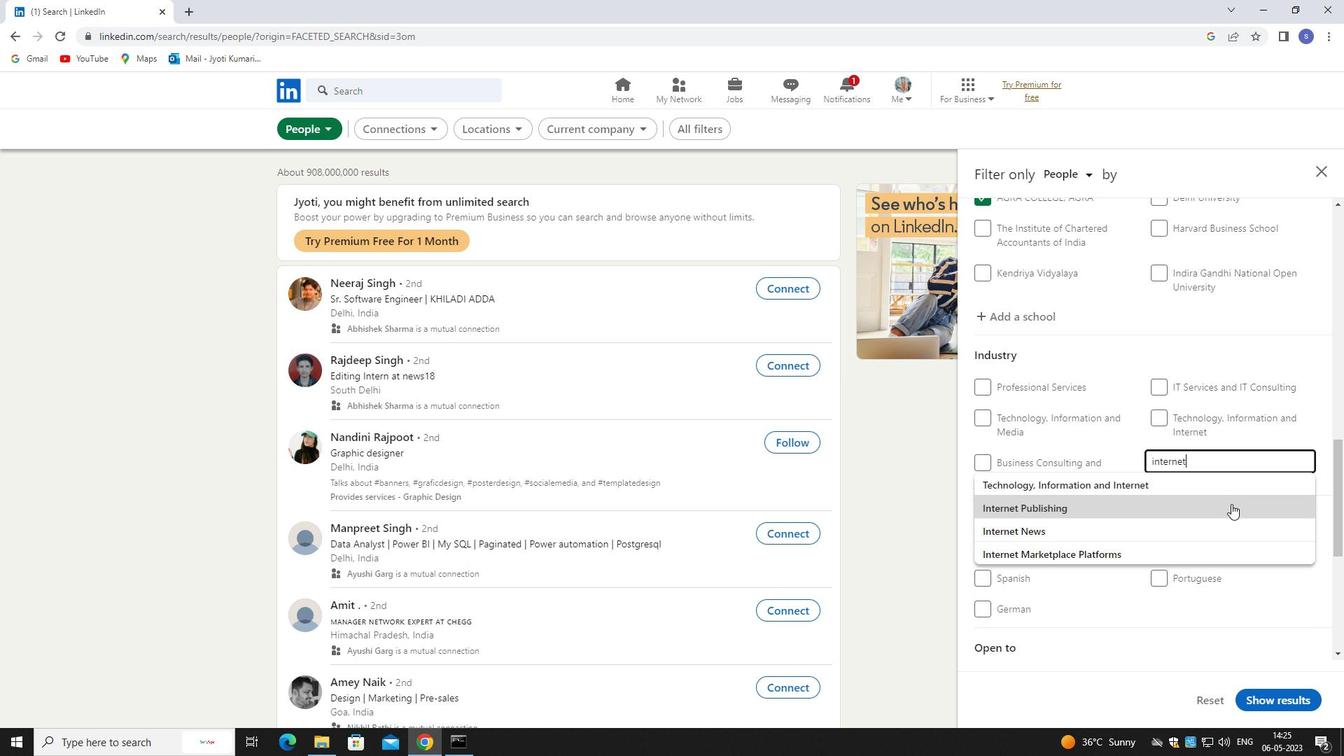 
Action: Mouse scrolled (1232, 503) with delta (0, 0)
Screenshot: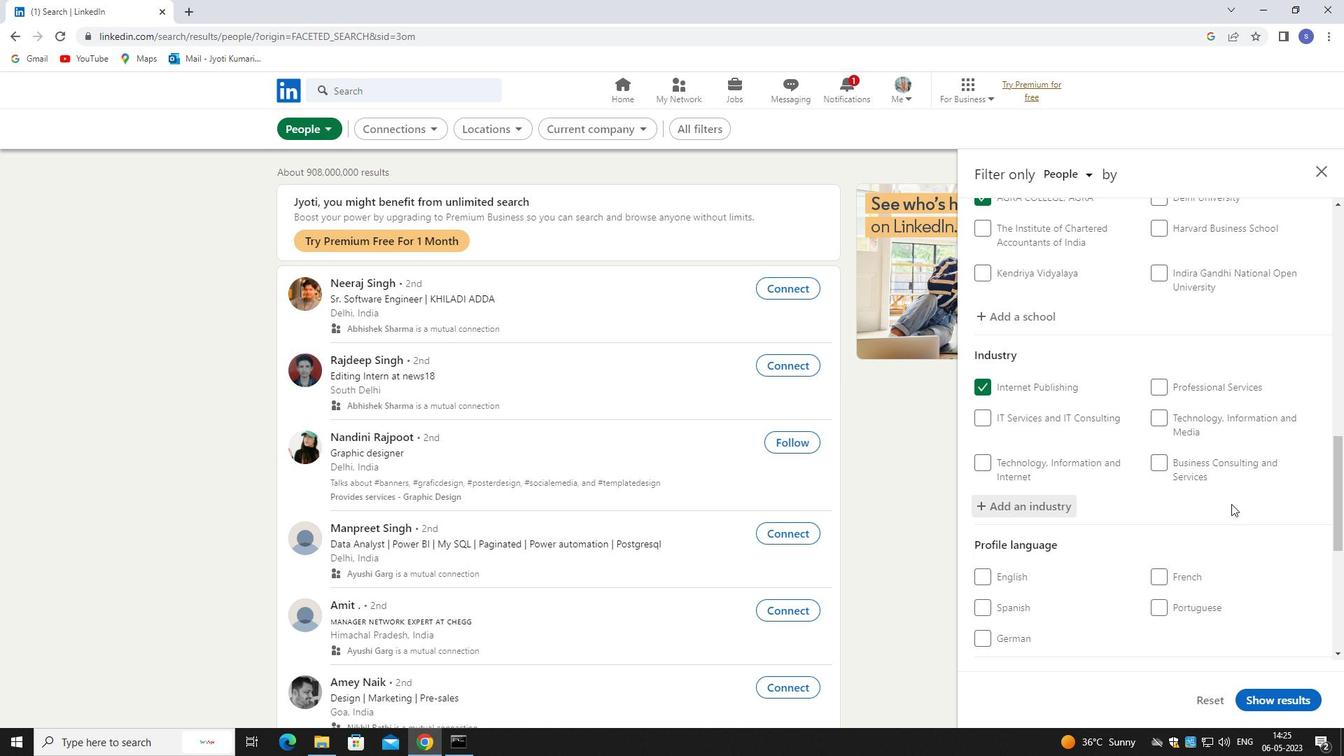 
Action: Mouse scrolled (1232, 503) with delta (0, 0)
Screenshot: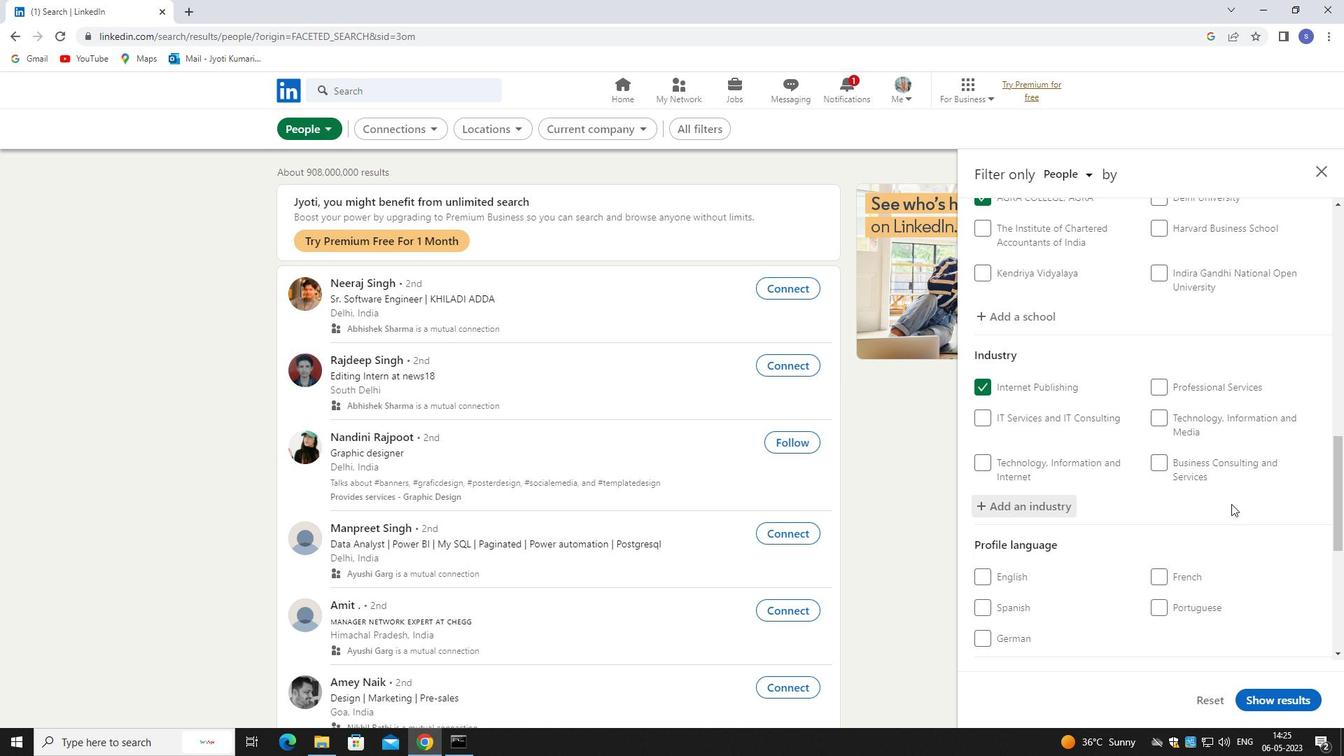 
Action: Mouse scrolled (1232, 503) with delta (0, 0)
Screenshot: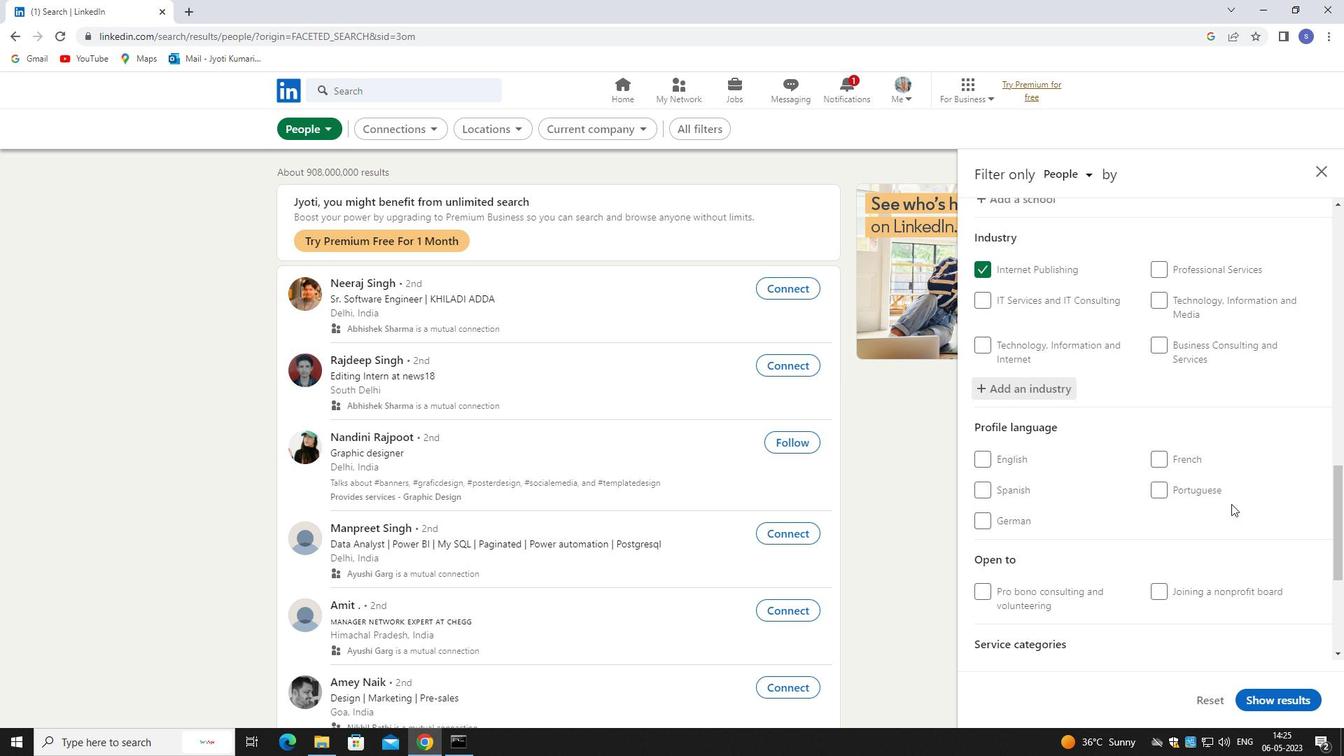 
Action: Mouse moved to (1013, 422)
Screenshot: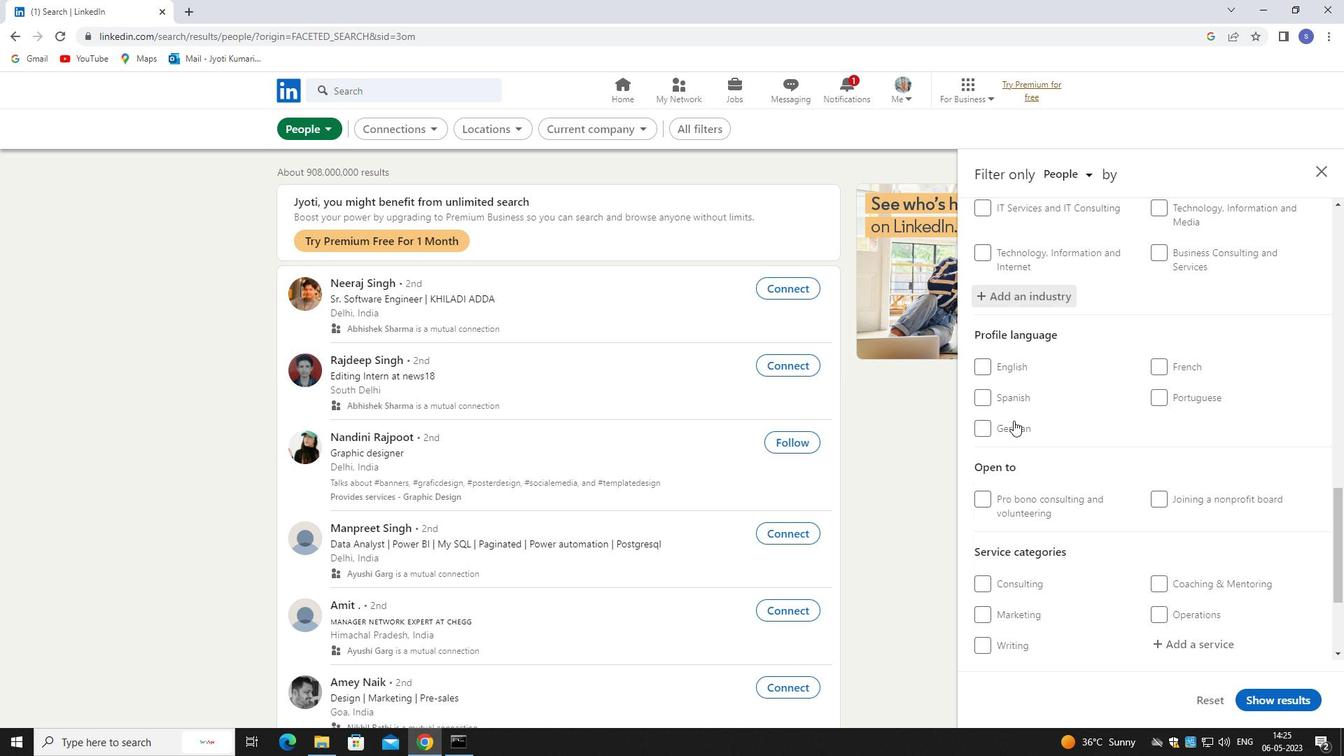
Action: Mouse pressed left at (1013, 422)
Screenshot: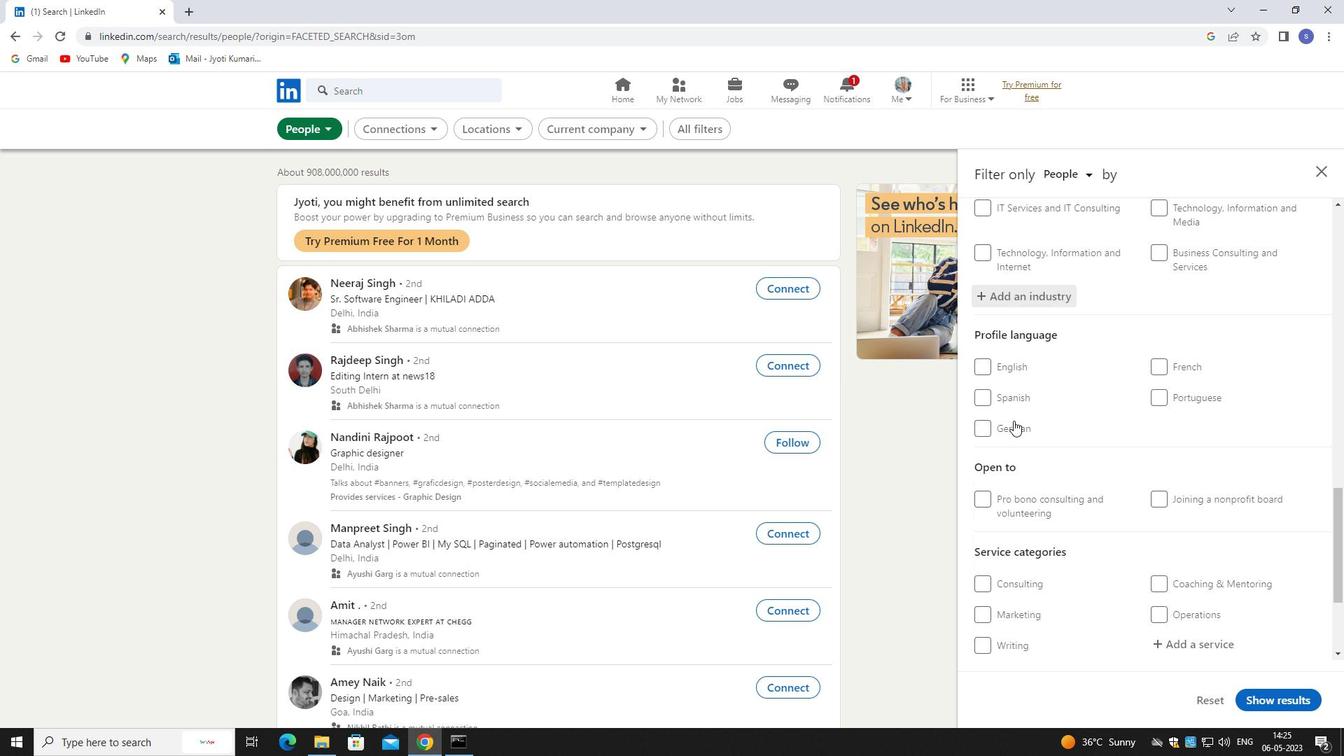 
Action: Mouse moved to (1147, 514)
Screenshot: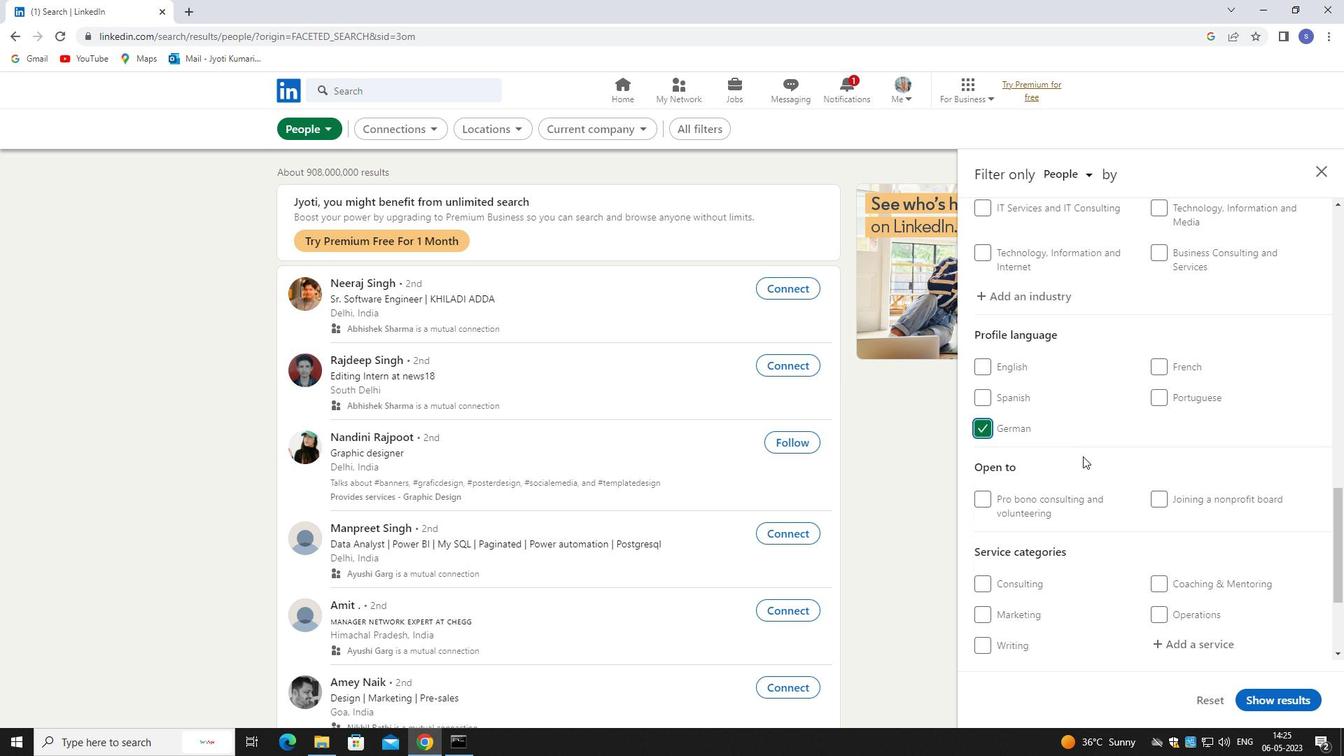
Action: Mouse scrolled (1147, 513) with delta (0, 0)
Screenshot: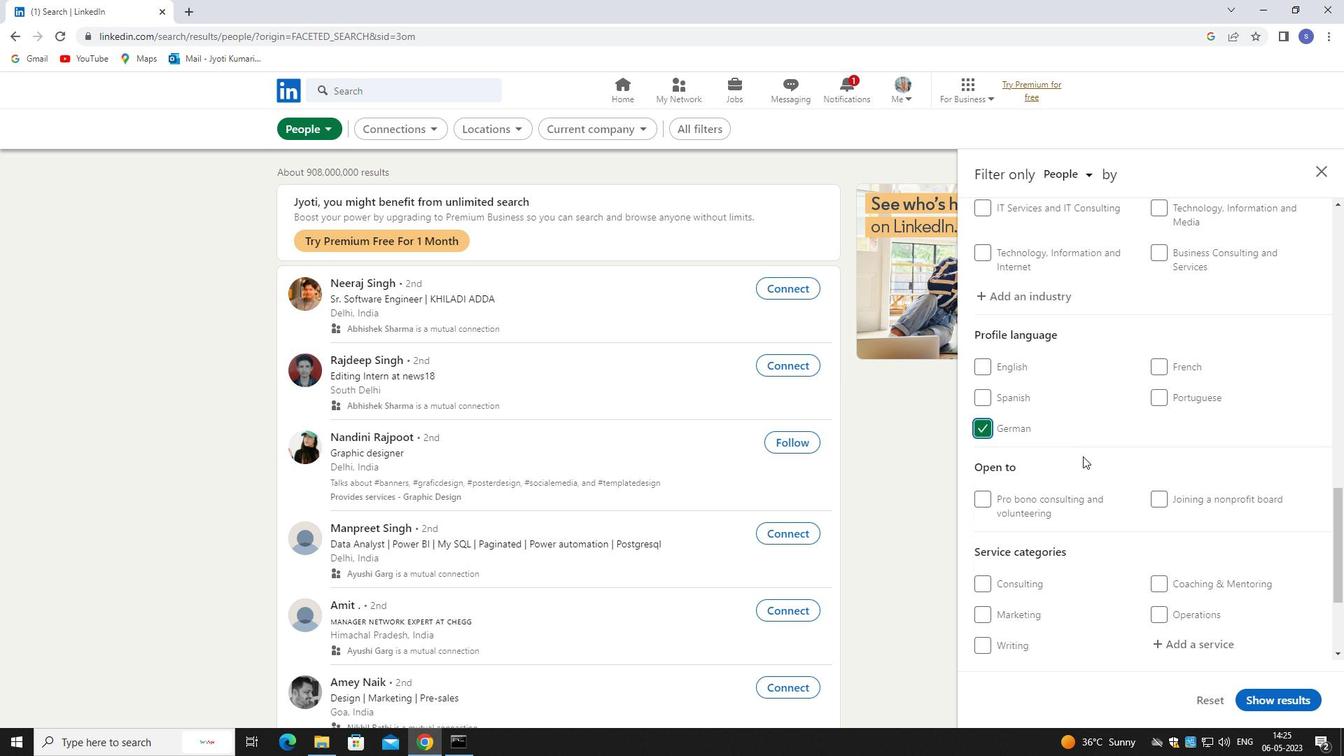 
Action: Mouse moved to (1150, 516)
Screenshot: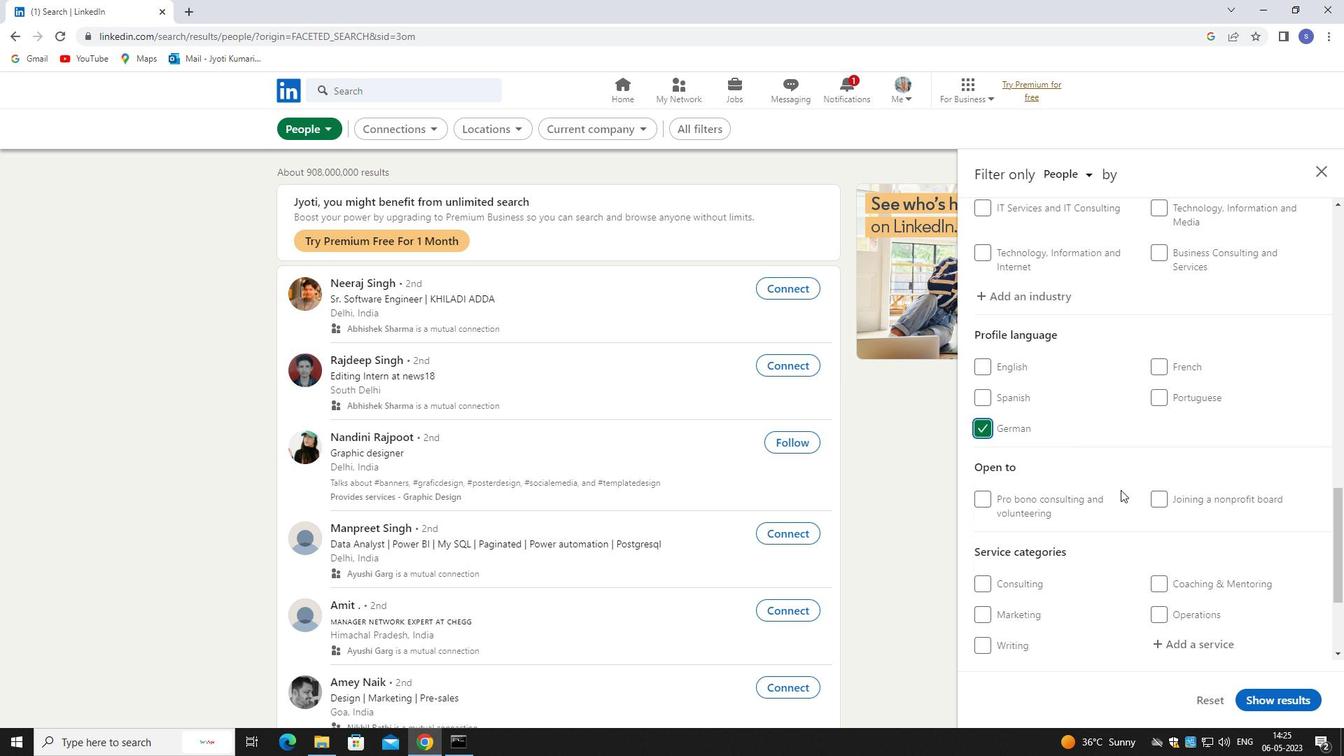 
Action: Mouse scrolled (1150, 516) with delta (0, 0)
Screenshot: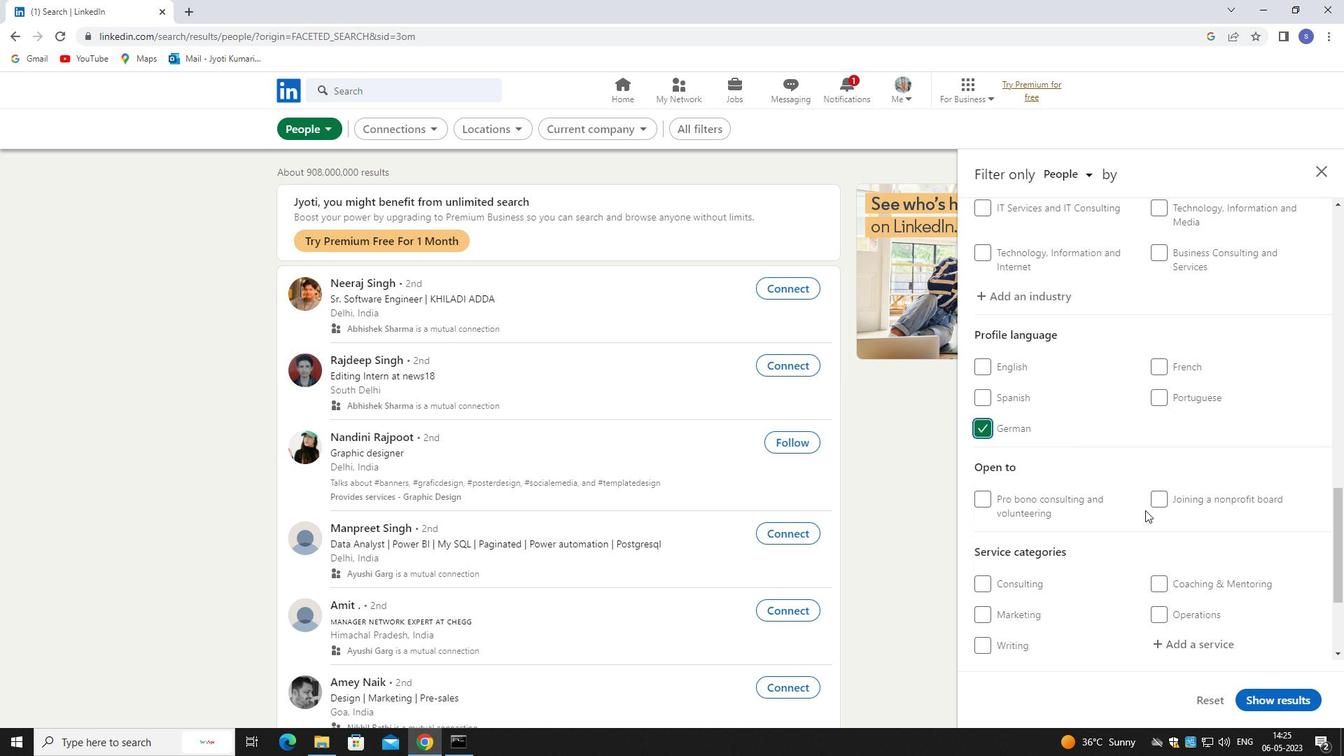 
Action: Mouse moved to (1171, 504)
Screenshot: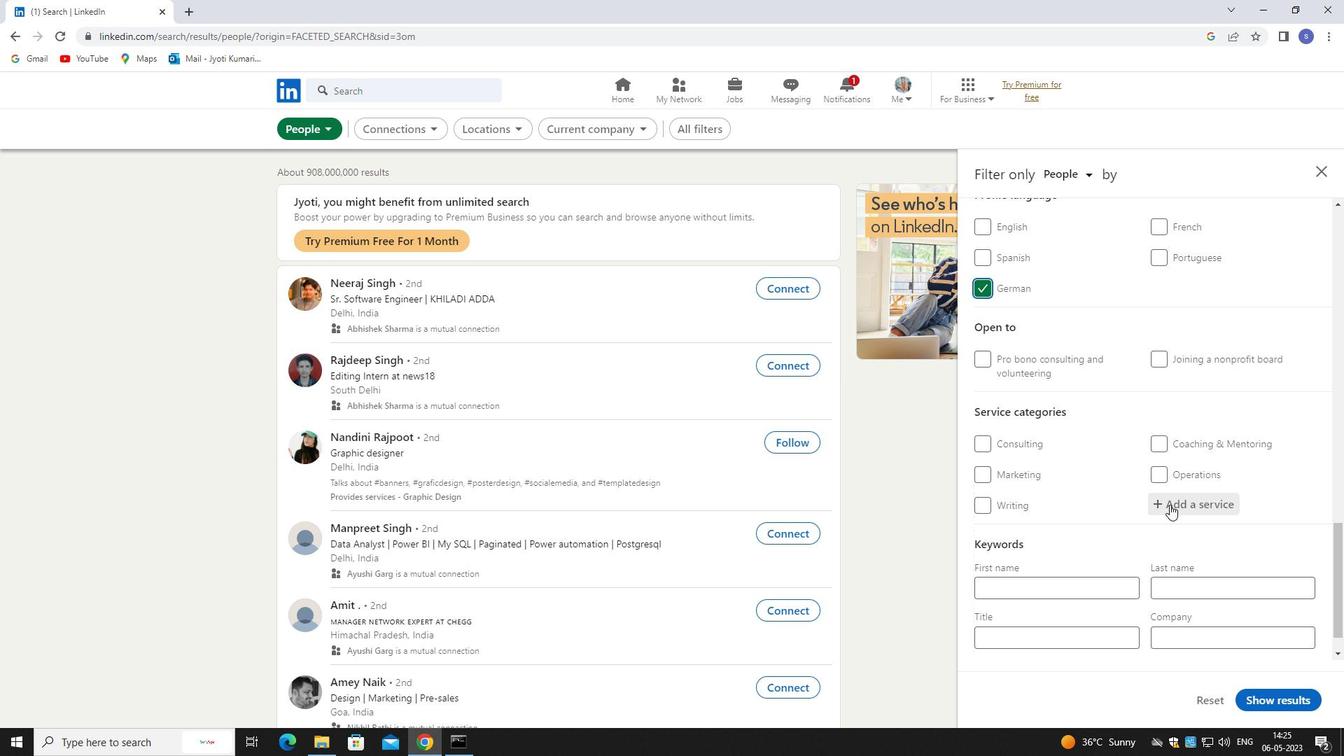 
Action: Mouse pressed left at (1171, 504)
Screenshot: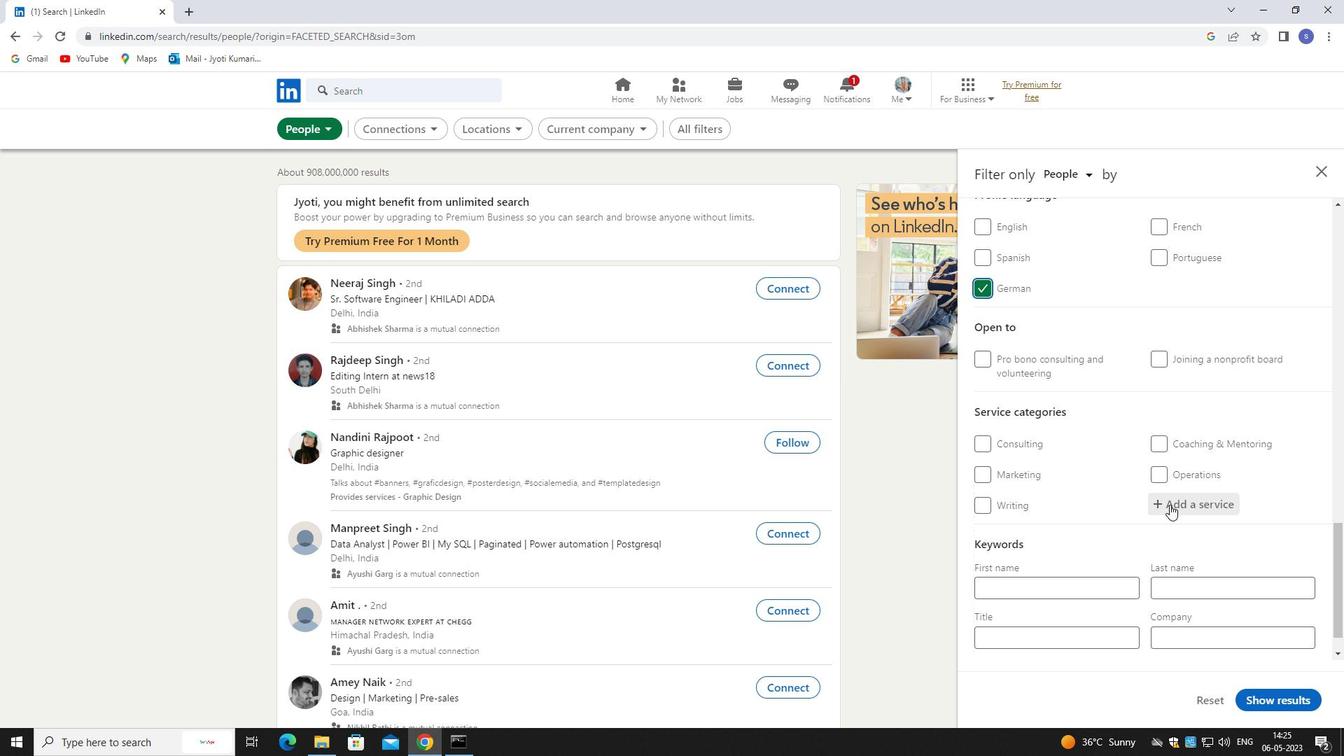 
Action: Mouse moved to (1162, 511)
Screenshot: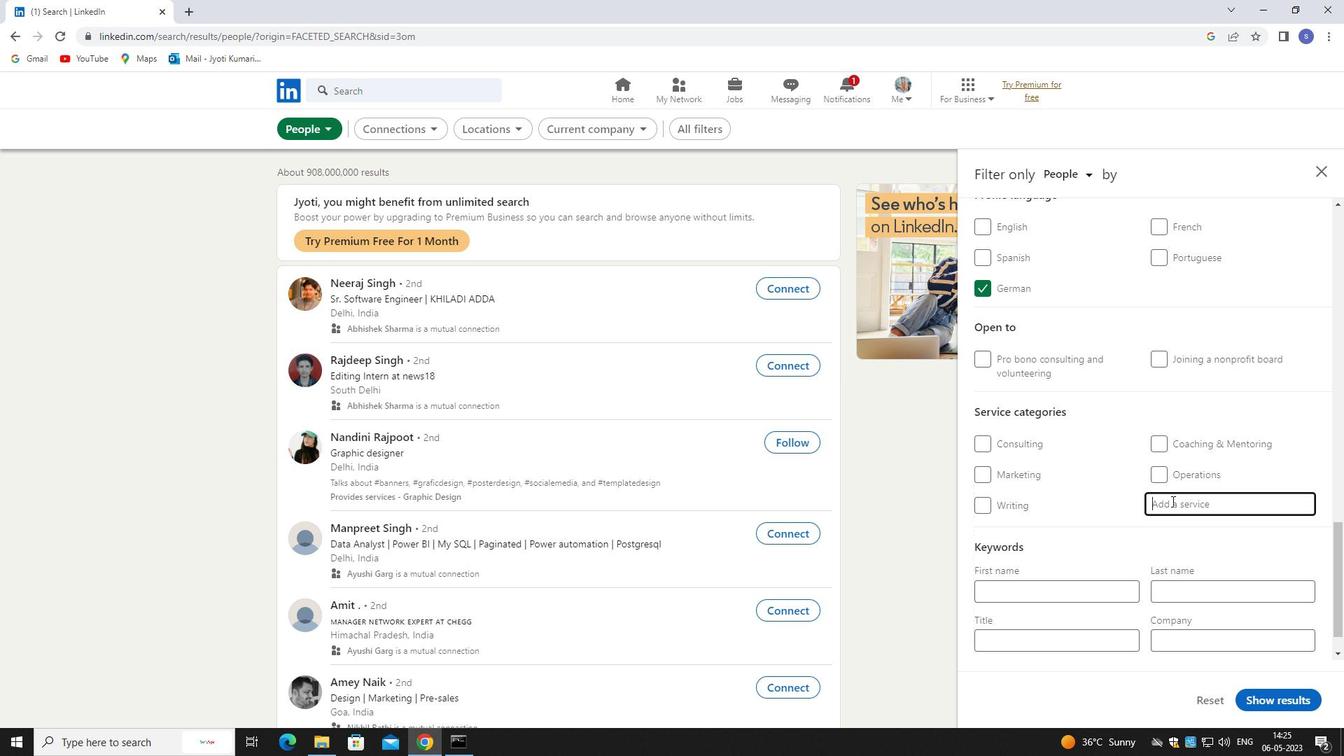 
Action: Key pressed barten
Screenshot: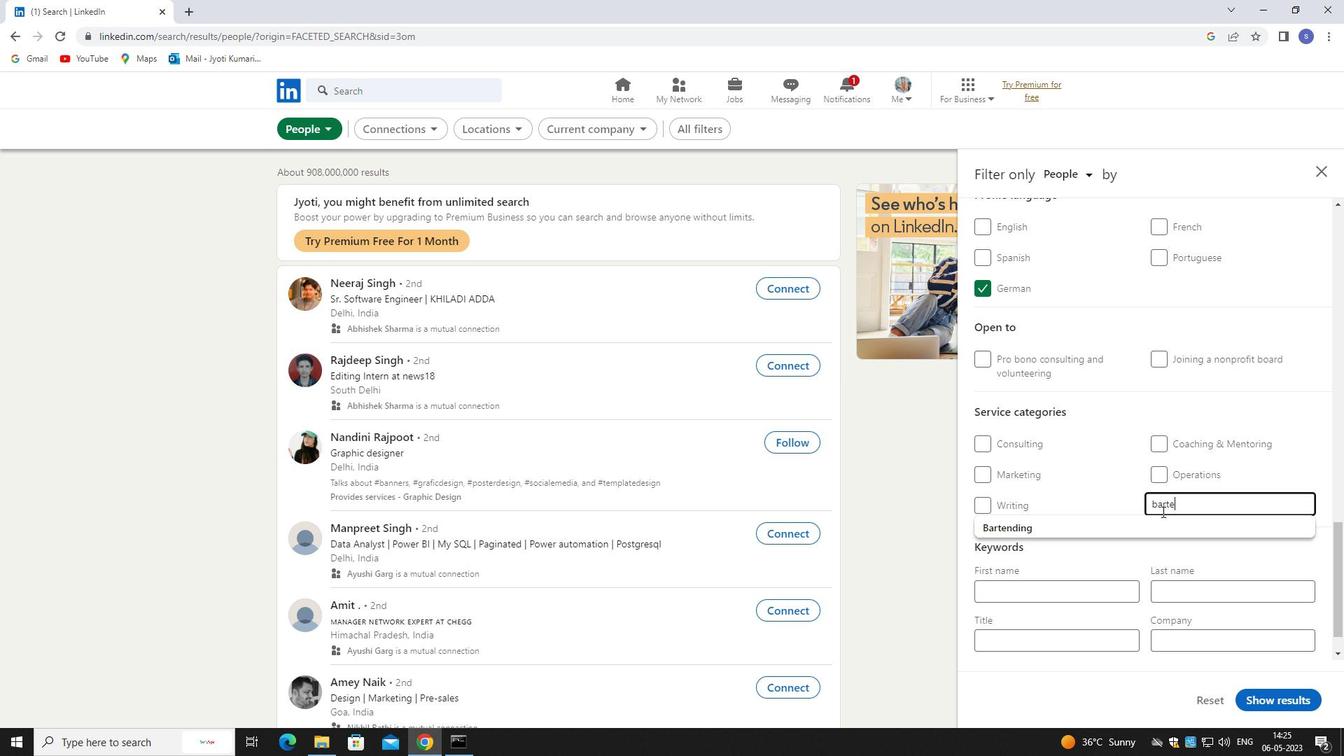 
Action: Mouse moved to (1163, 528)
Screenshot: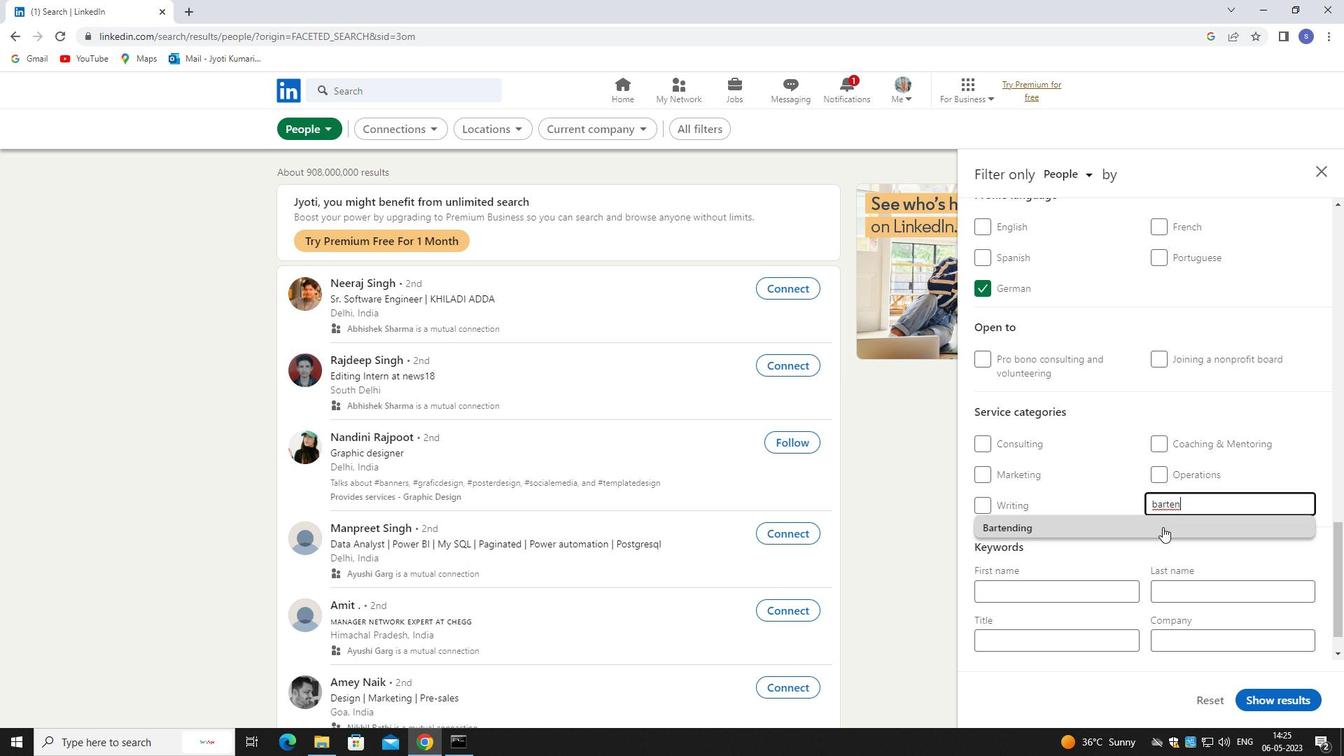 
Action: Mouse pressed left at (1163, 528)
Screenshot: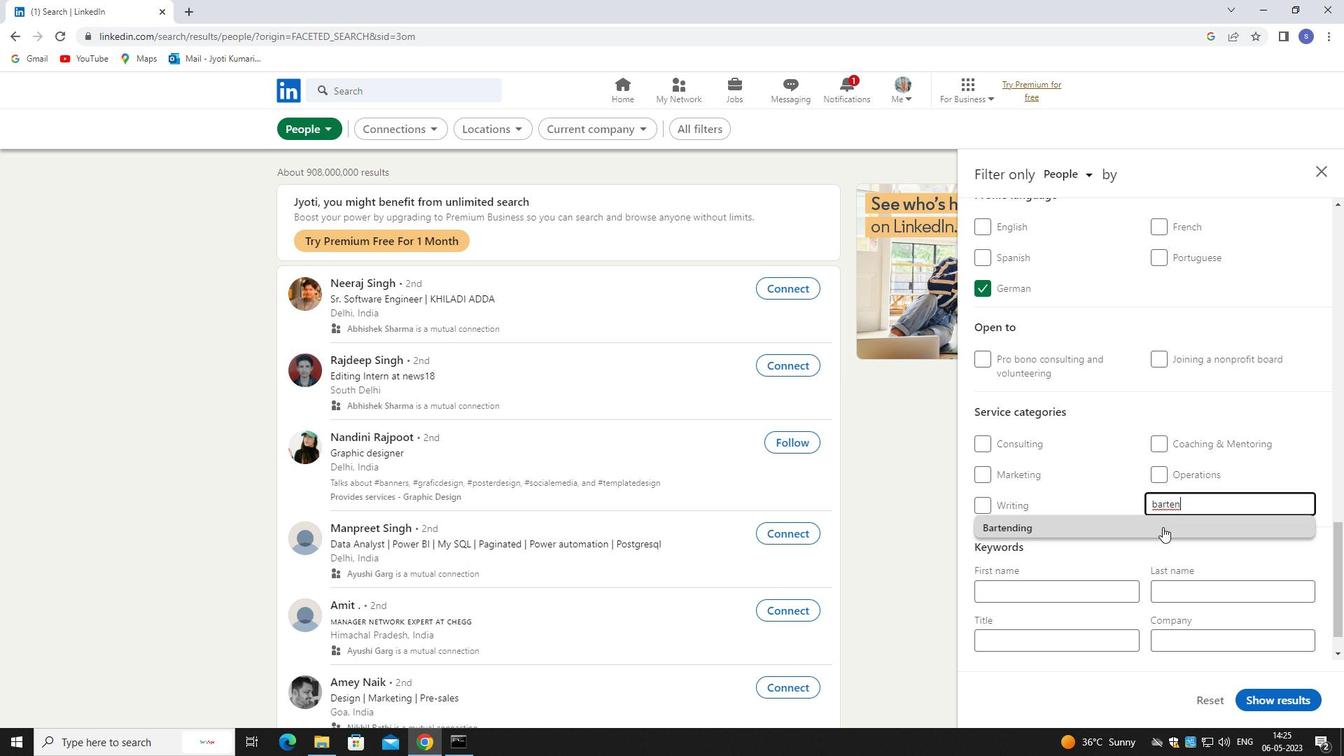 
Action: Mouse moved to (1163, 528)
Screenshot: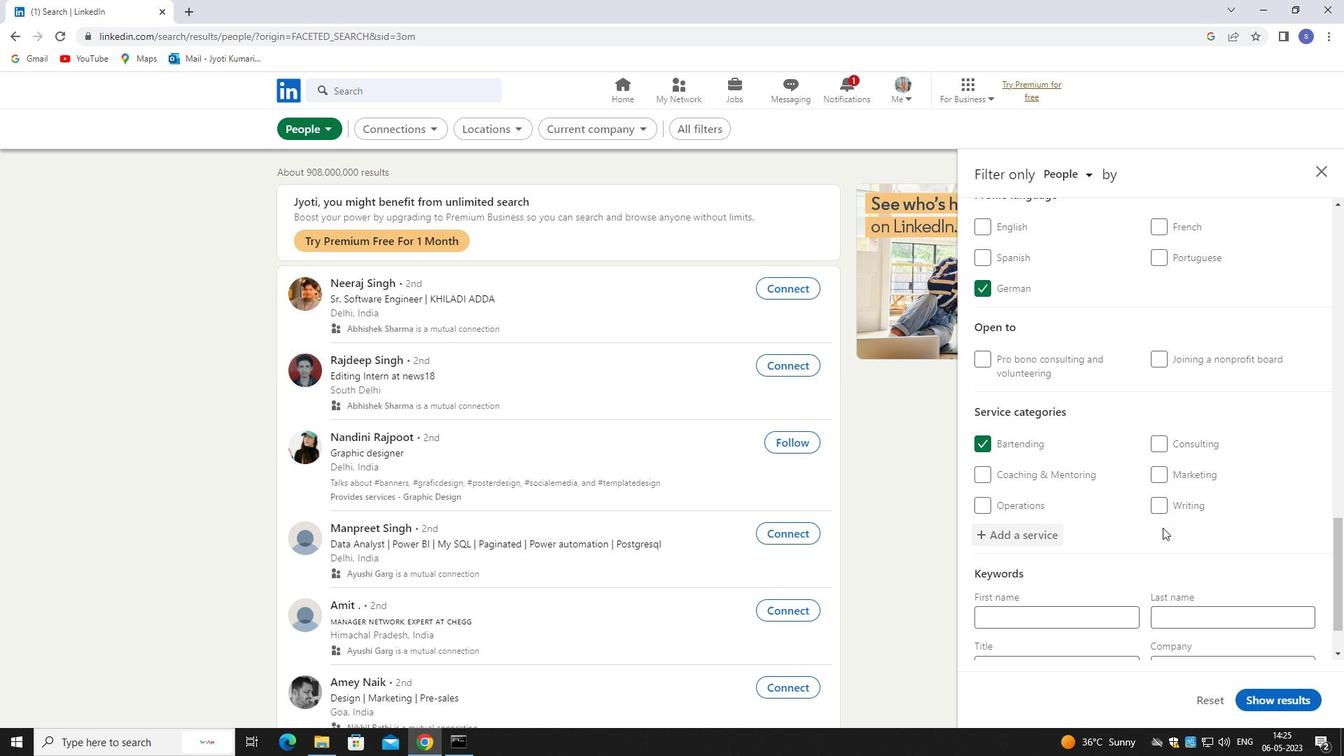 
Action: Mouse scrolled (1163, 527) with delta (0, 0)
Screenshot: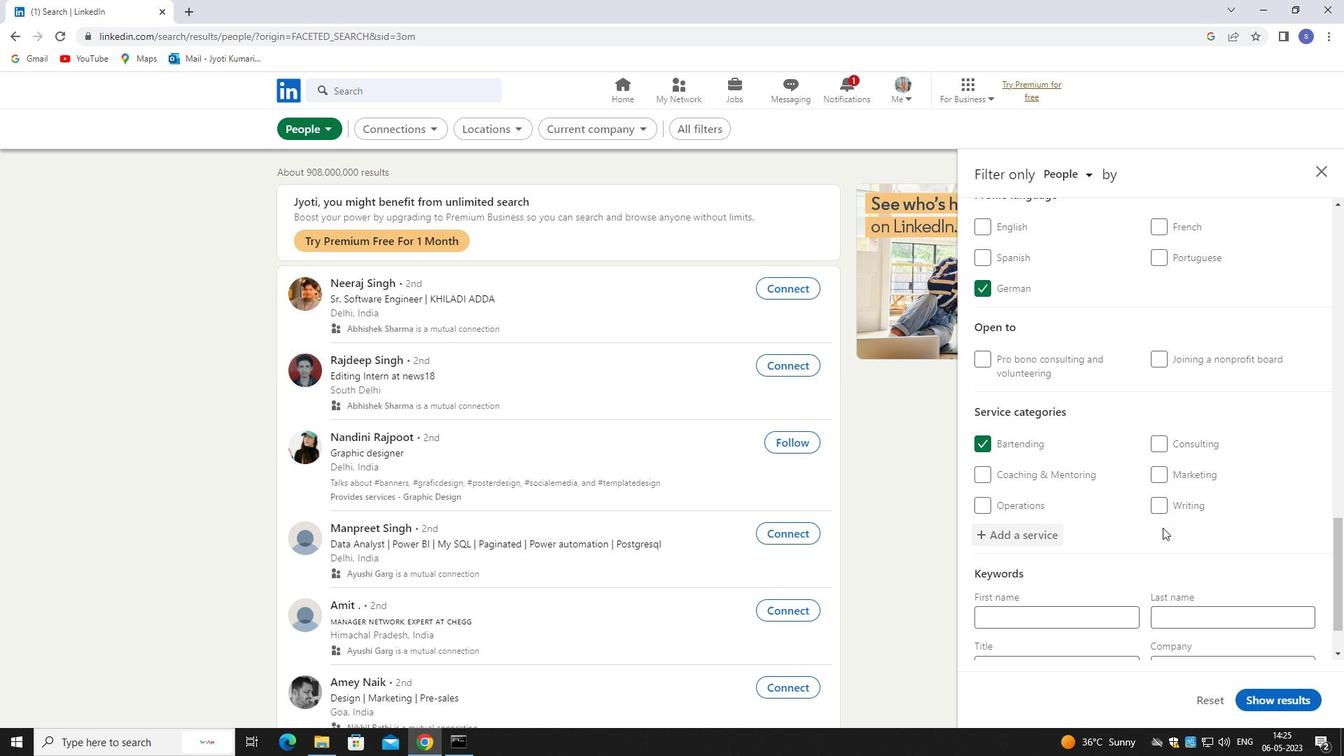 
Action: Mouse moved to (1166, 542)
Screenshot: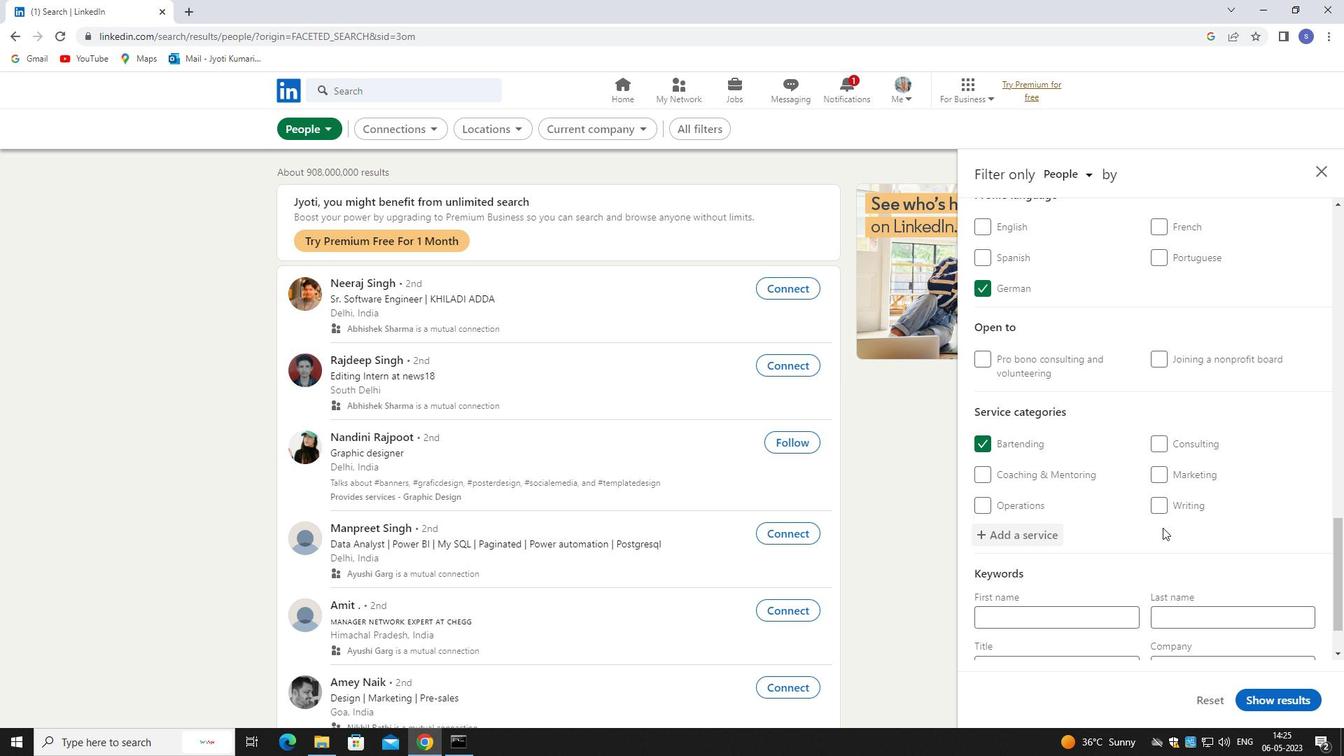 
Action: Mouse scrolled (1166, 541) with delta (0, 0)
Screenshot: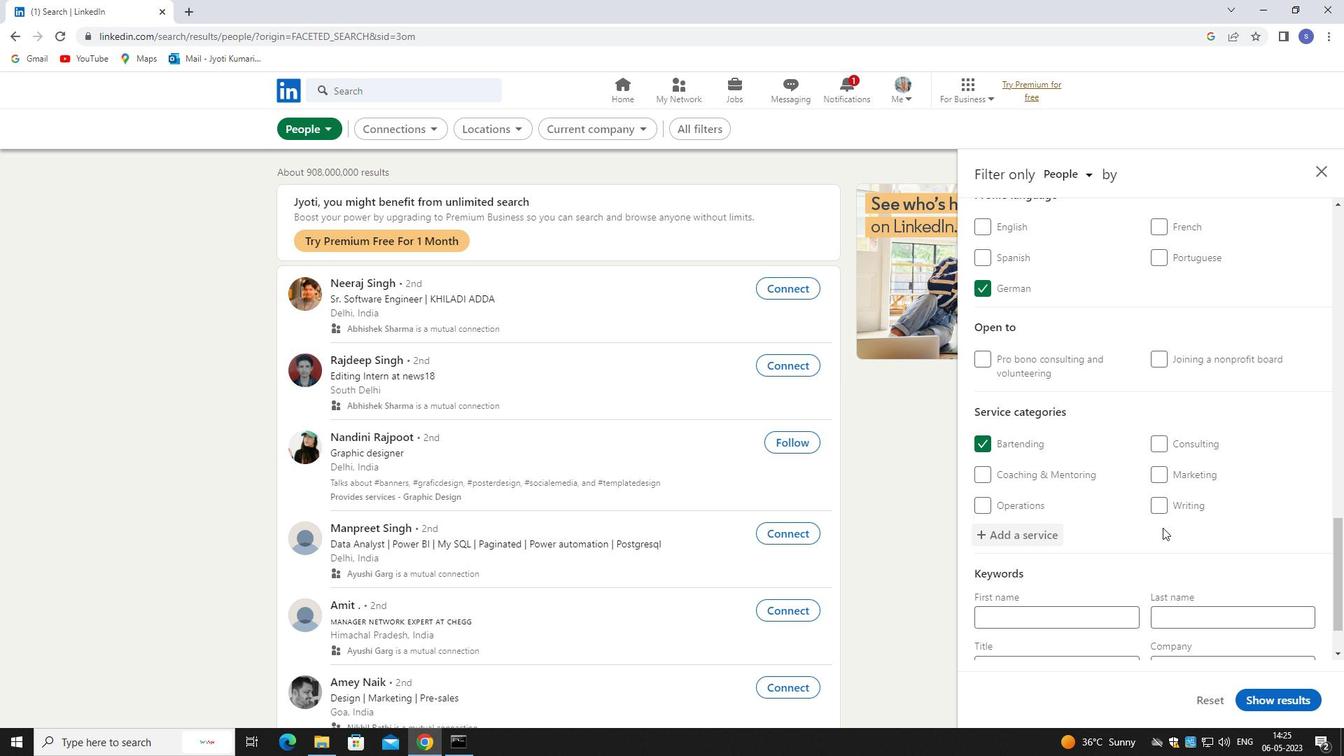 
Action: Mouse moved to (1166, 551)
Screenshot: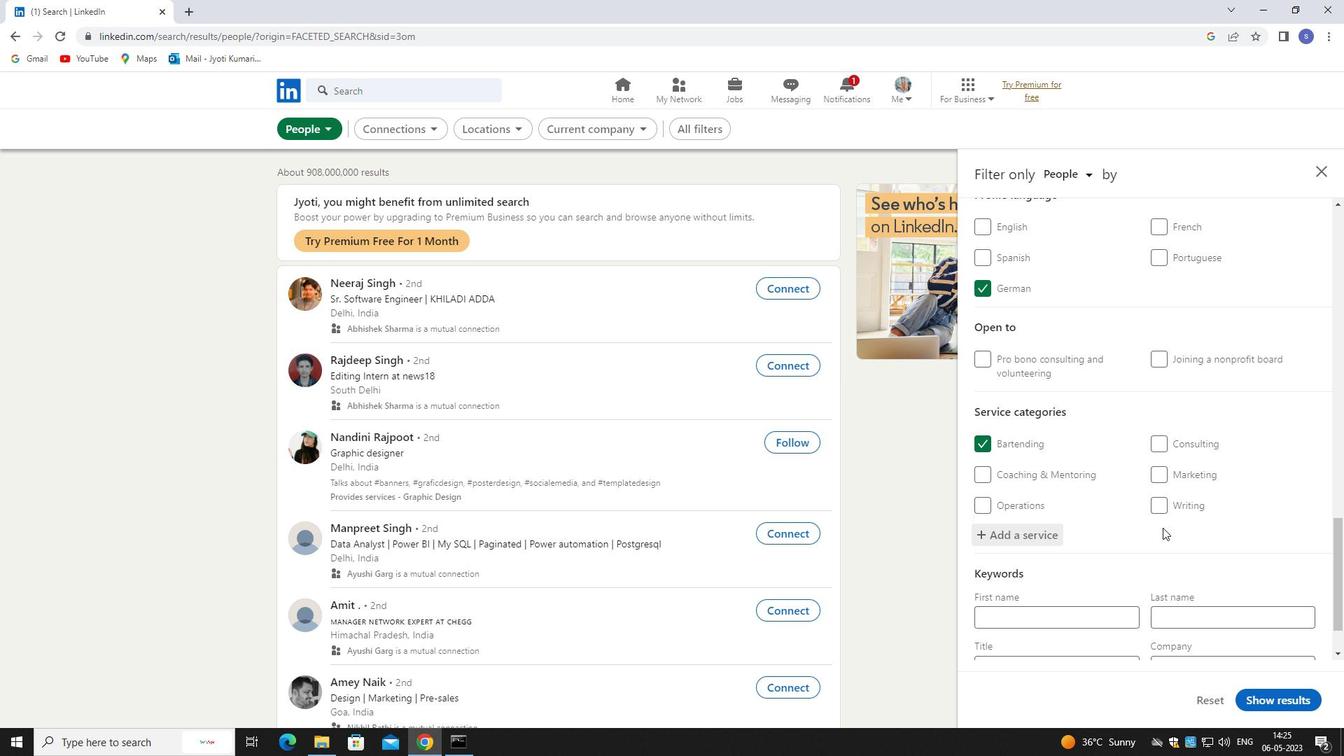 
Action: Mouse scrolled (1166, 550) with delta (0, 0)
Screenshot: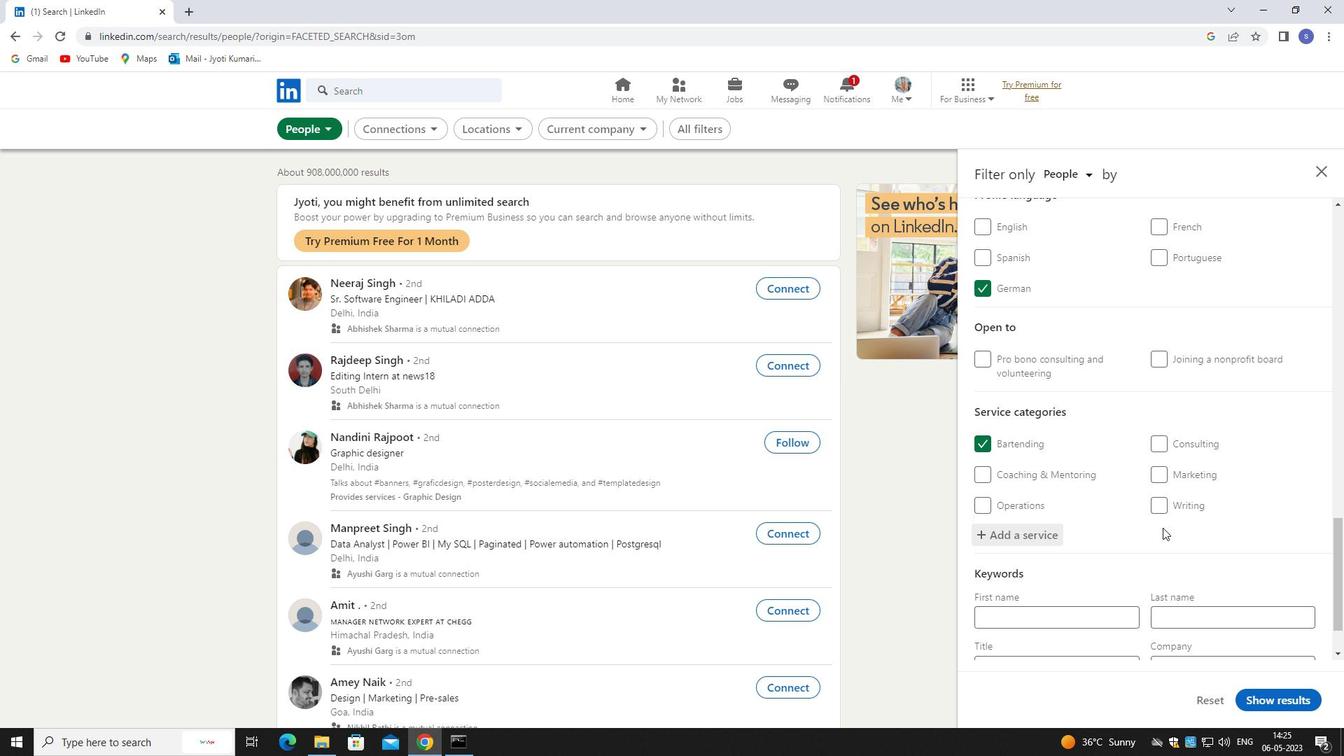 
Action: Mouse moved to (1112, 602)
Screenshot: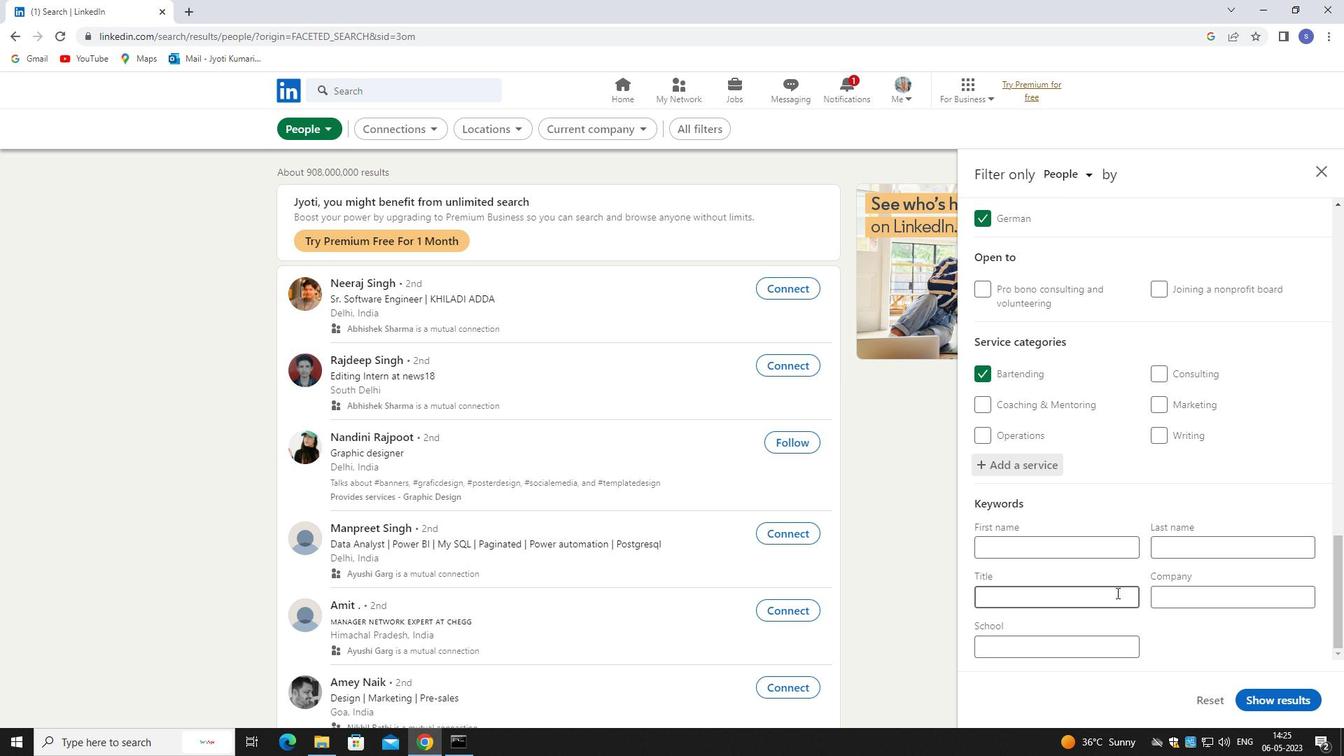 
Action: Mouse pressed left at (1112, 602)
Screenshot: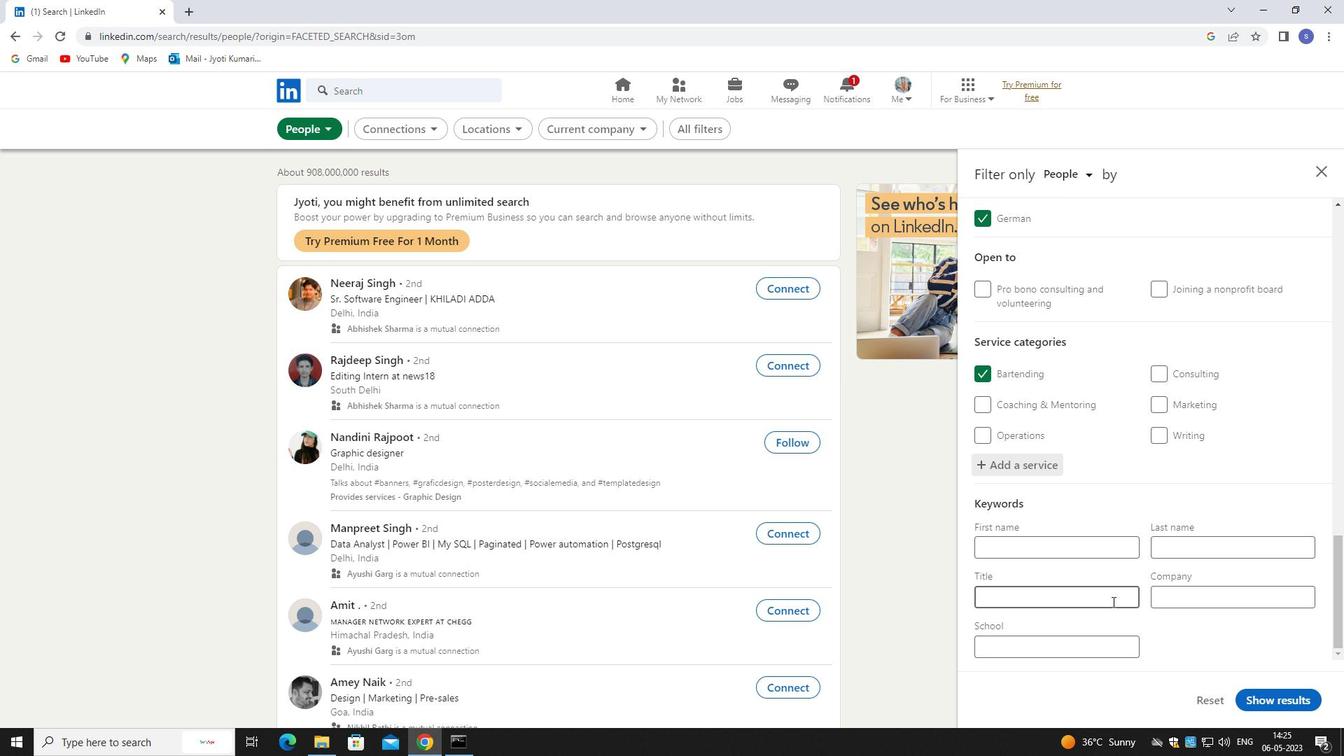 
Action: Mouse moved to (1114, 605)
Screenshot: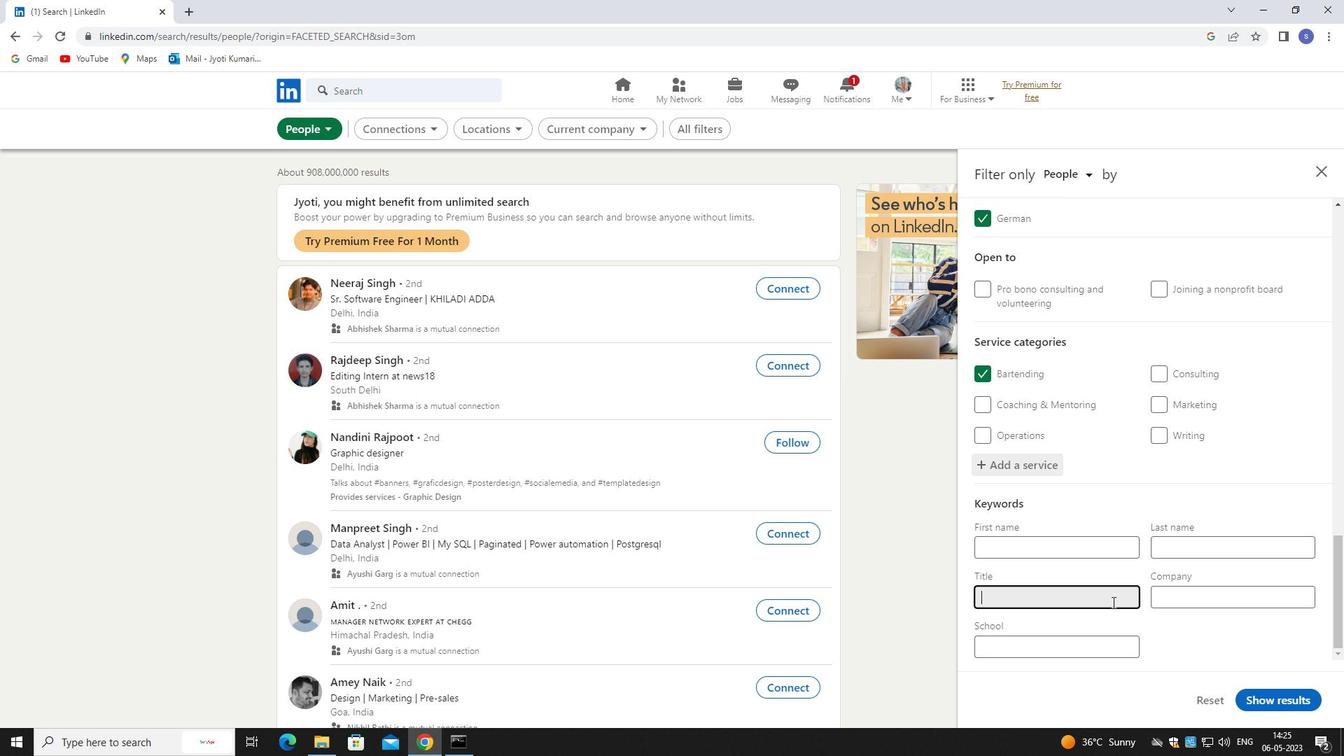 
Action: Key pressed <Key.shift>TELEMARKETER
Screenshot: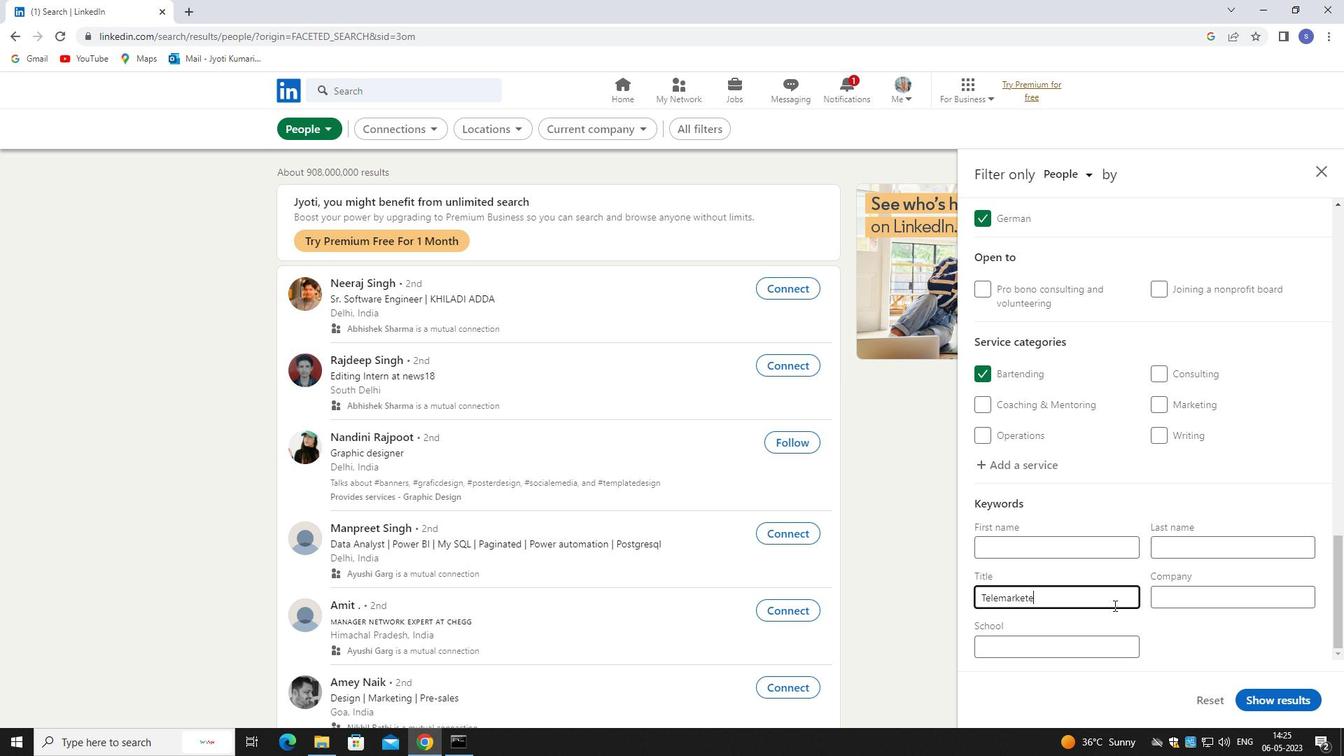 
Action: Mouse moved to (1276, 702)
Screenshot: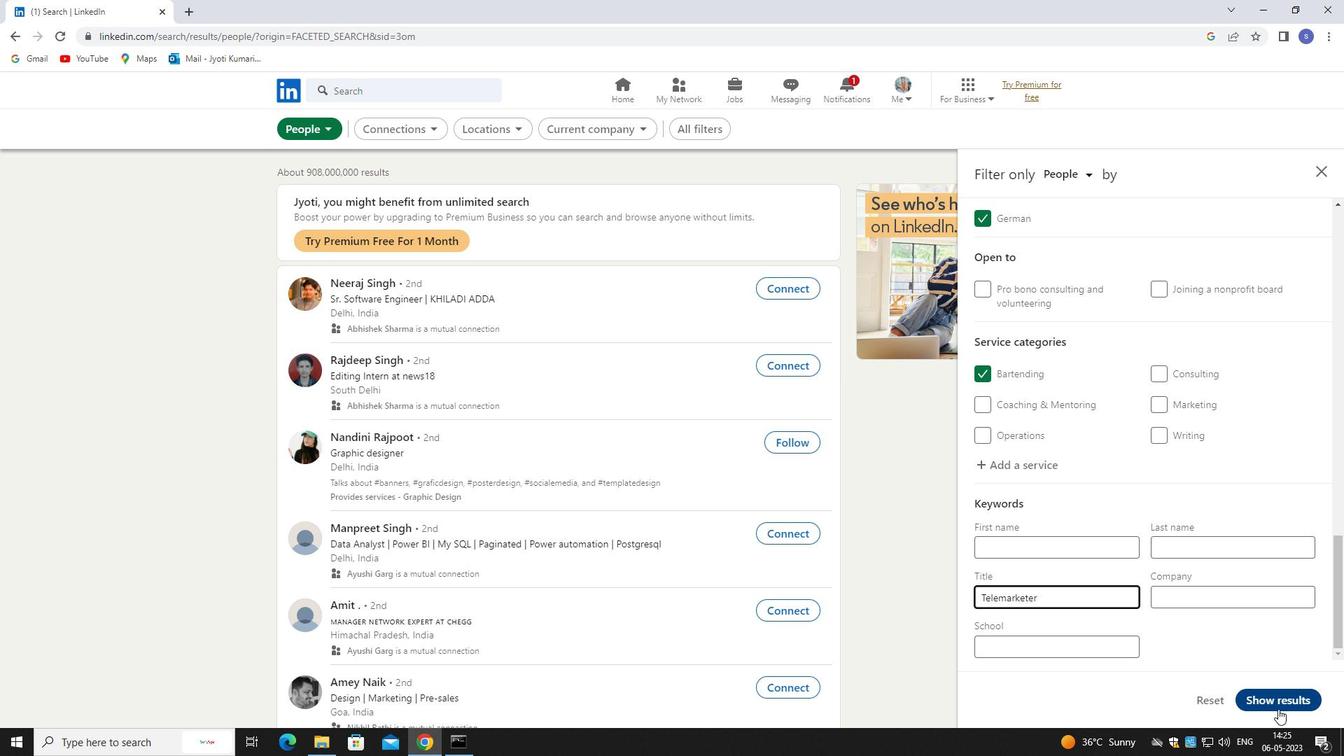 
Action: Mouse pressed left at (1276, 702)
Screenshot: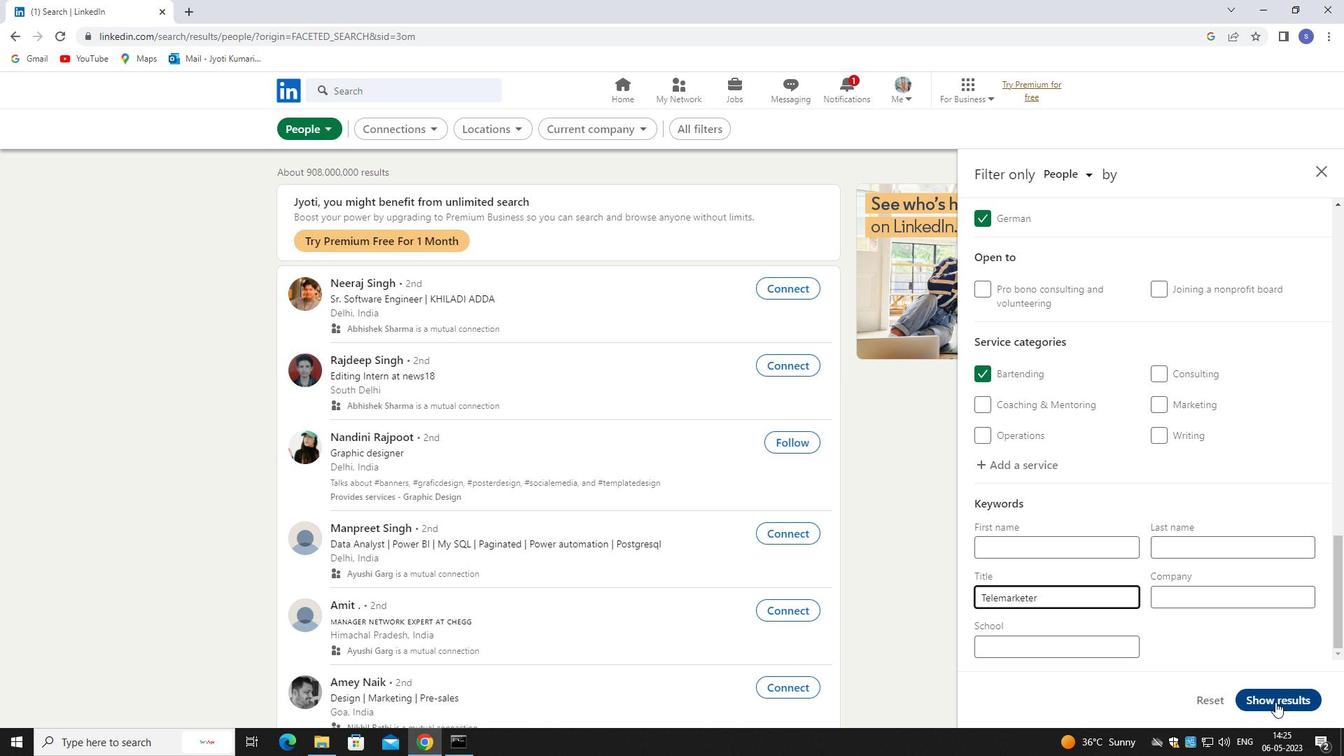 
Action: Mouse moved to (1276, 702)
Screenshot: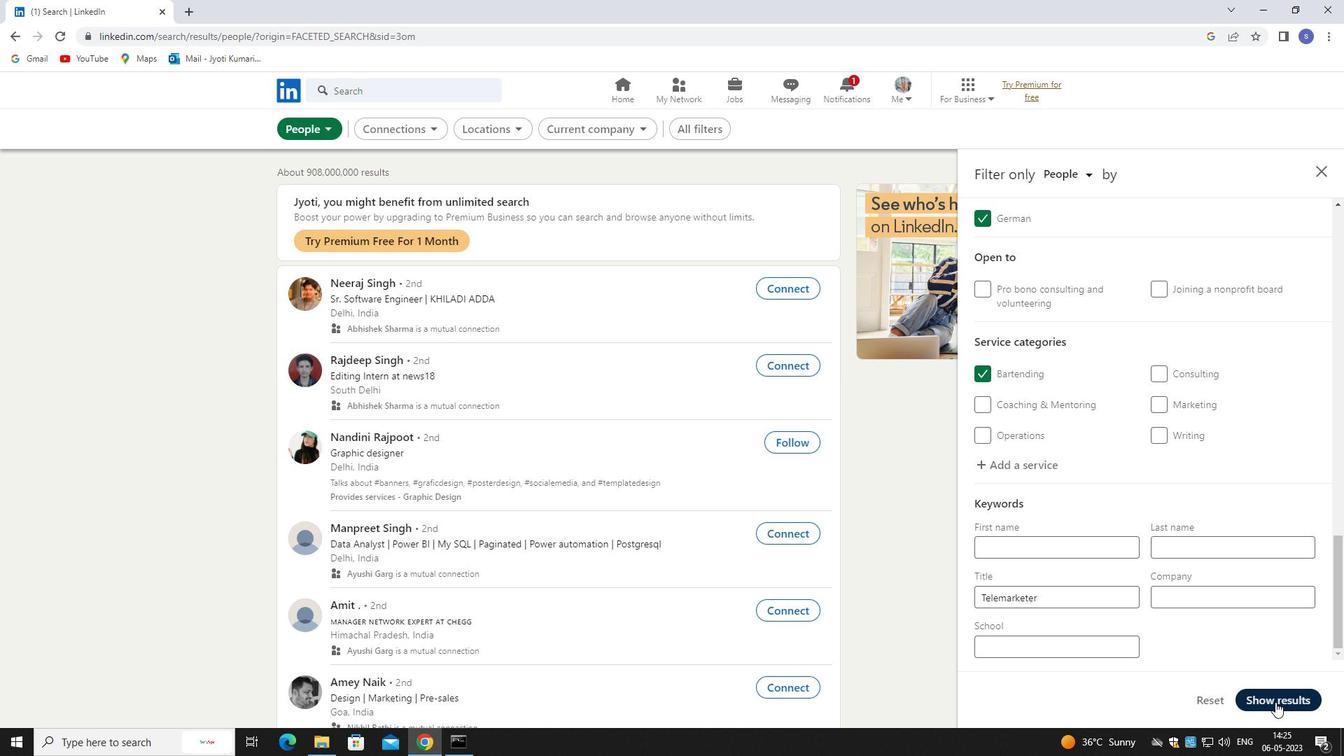 
